 Task: Find connections with filter location Bilāspur with filter topic #Mobilemarketingwith filter profile language German with filter current company American Express Global Business Travel with filter school P D A College of Engineering, GULBARGA with filter industry Translation and Localization with filter service category Administrative with filter keywords title Recyclables Collector
Action: Mouse moved to (518, 56)
Screenshot: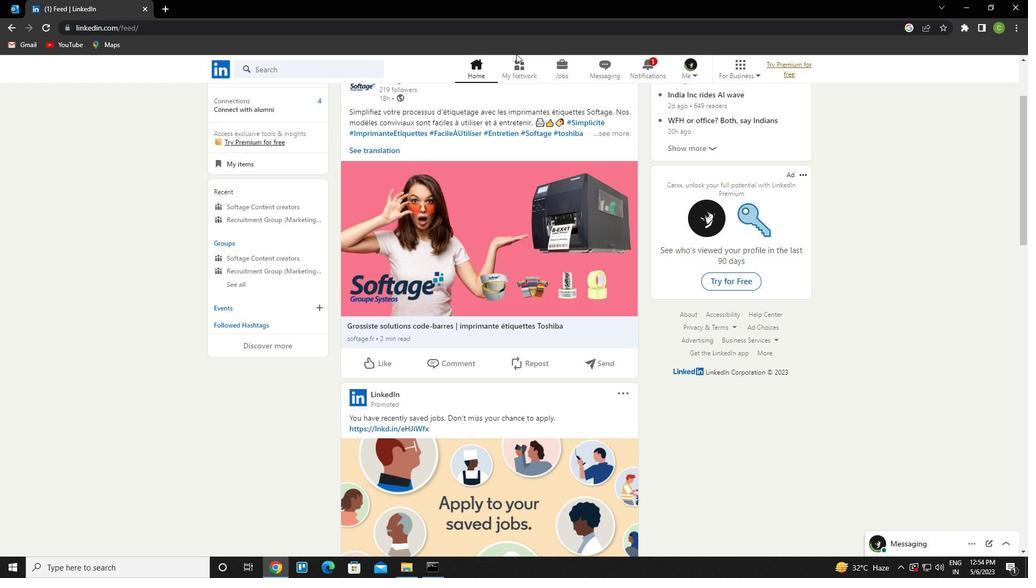 
Action: Mouse pressed left at (518, 56)
Screenshot: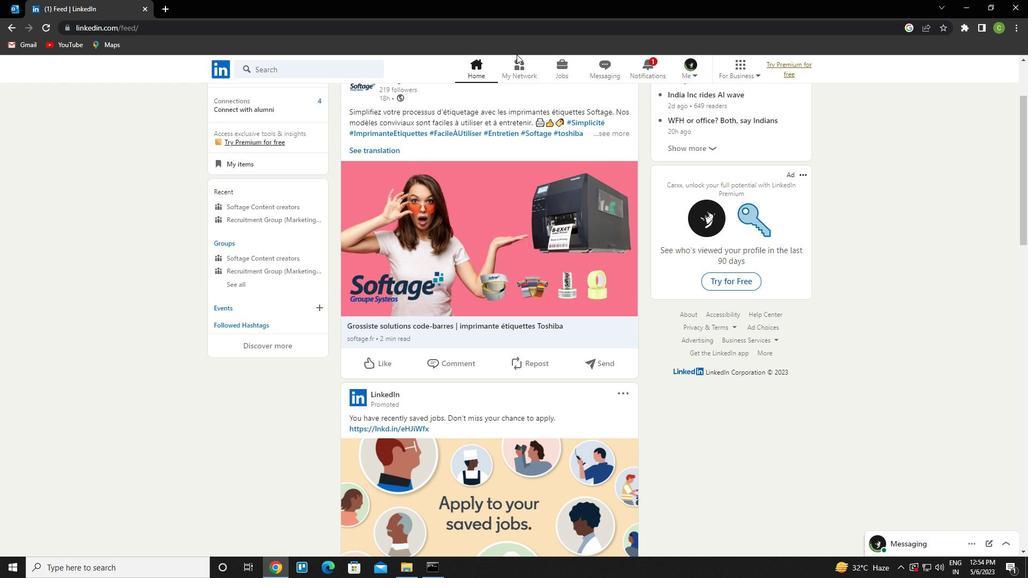 
Action: Mouse moved to (280, 134)
Screenshot: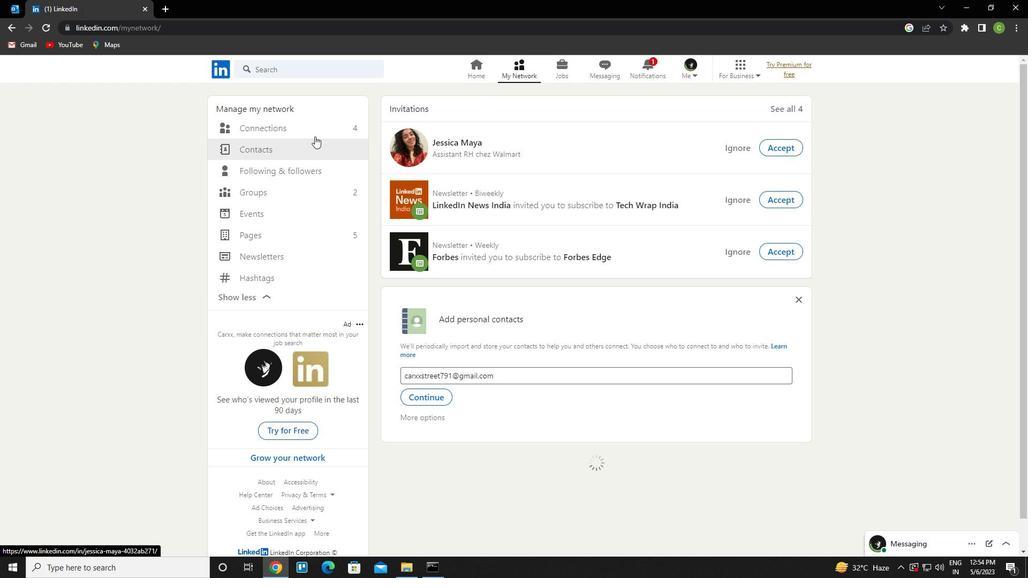 
Action: Mouse pressed left at (280, 134)
Screenshot: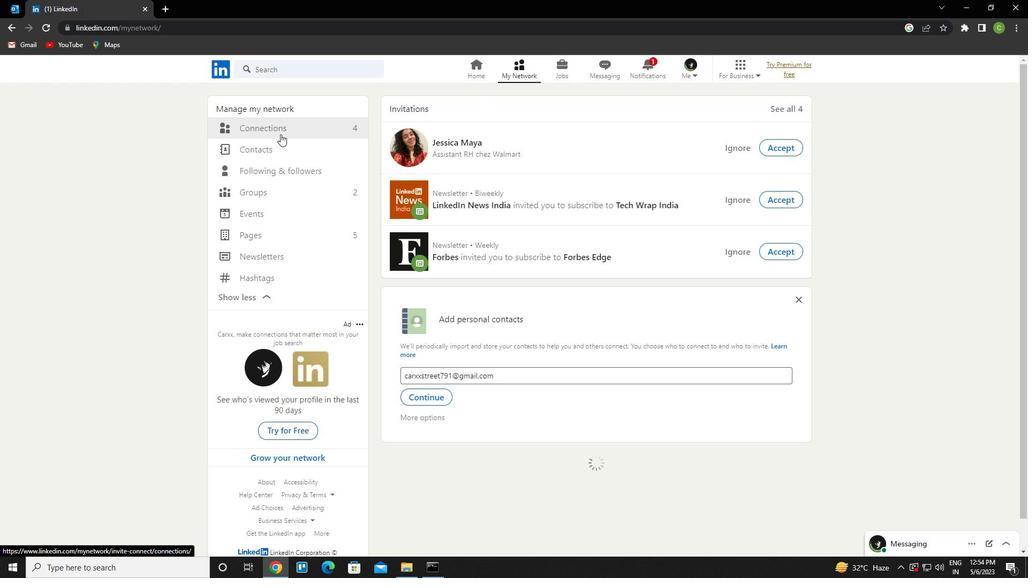 
Action: Mouse pressed left at (280, 134)
Screenshot: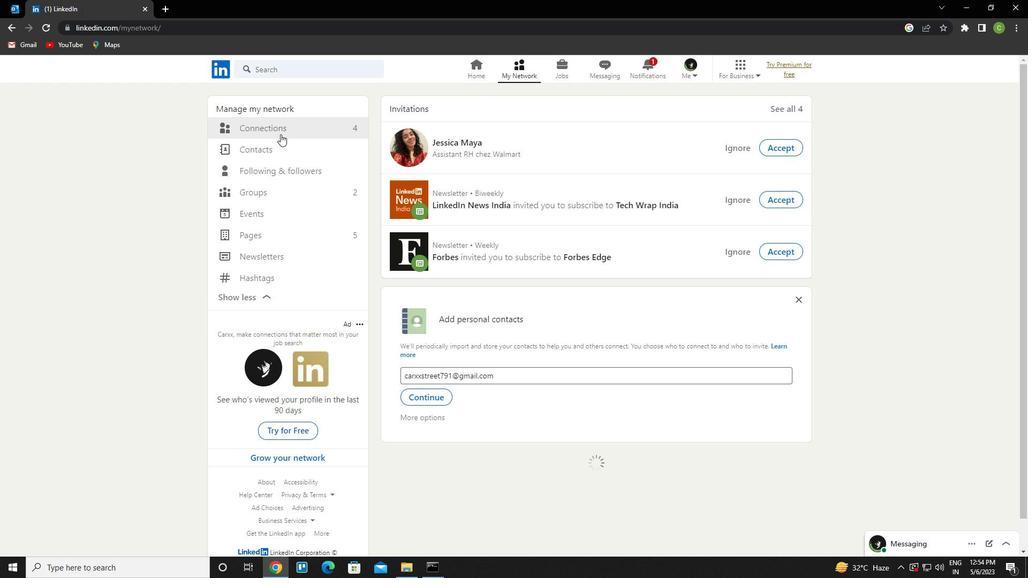 
Action: Mouse pressed left at (280, 134)
Screenshot: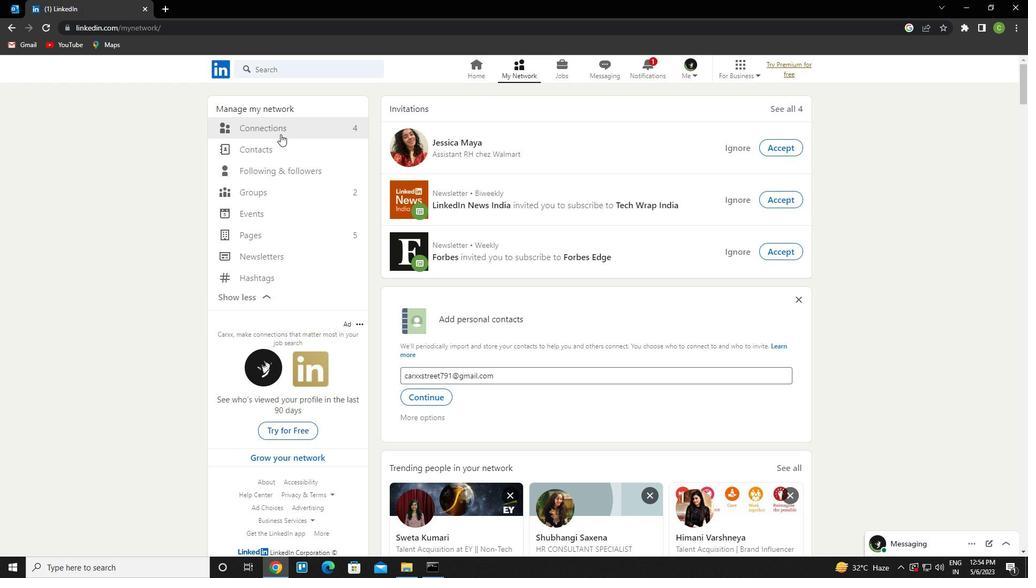 
Action: Mouse moved to (294, 129)
Screenshot: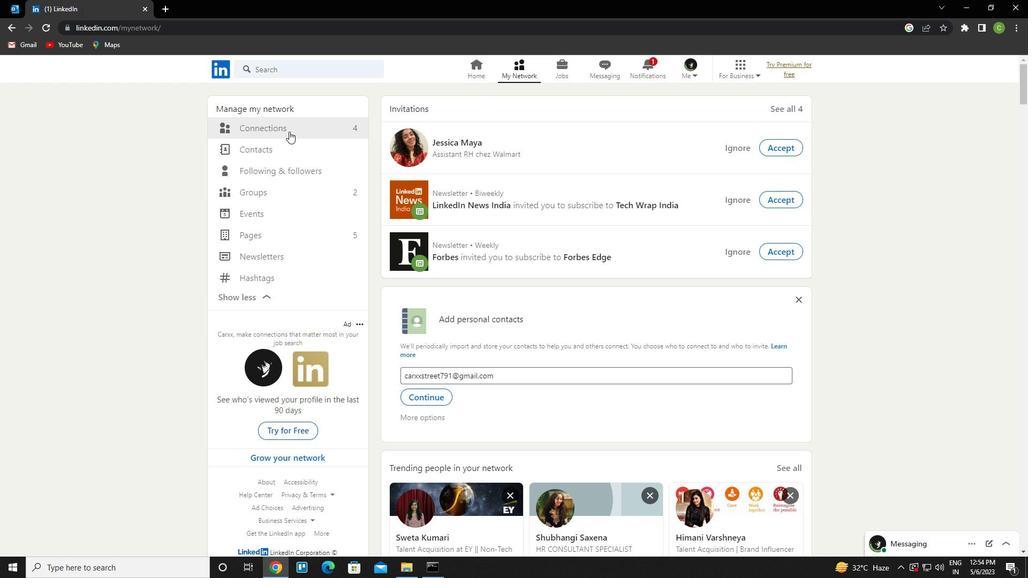 
Action: Mouse pressed left at (294, 129)
Screenshot: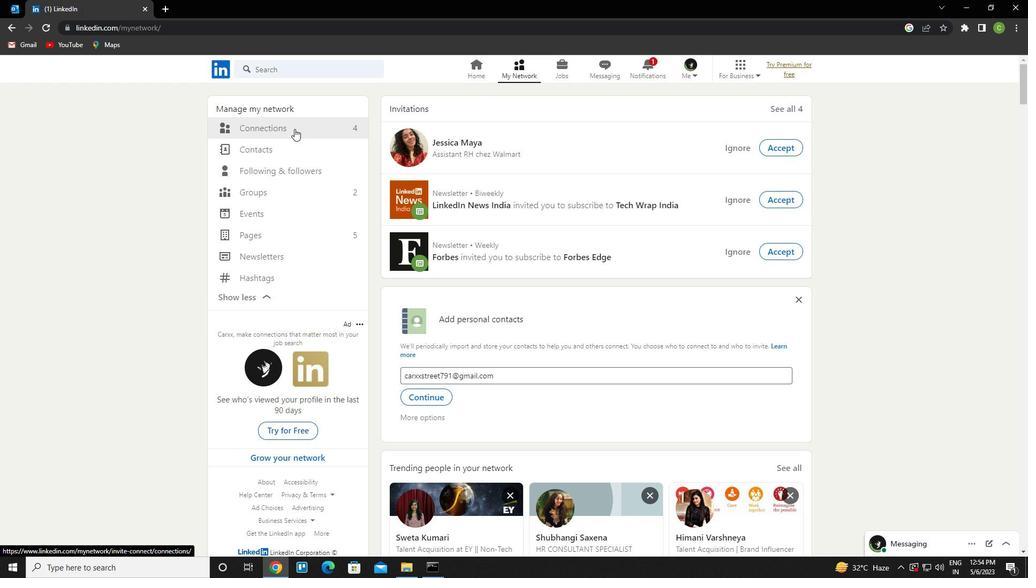 
Action: Mouse moved to (592, 124)
Screenshot: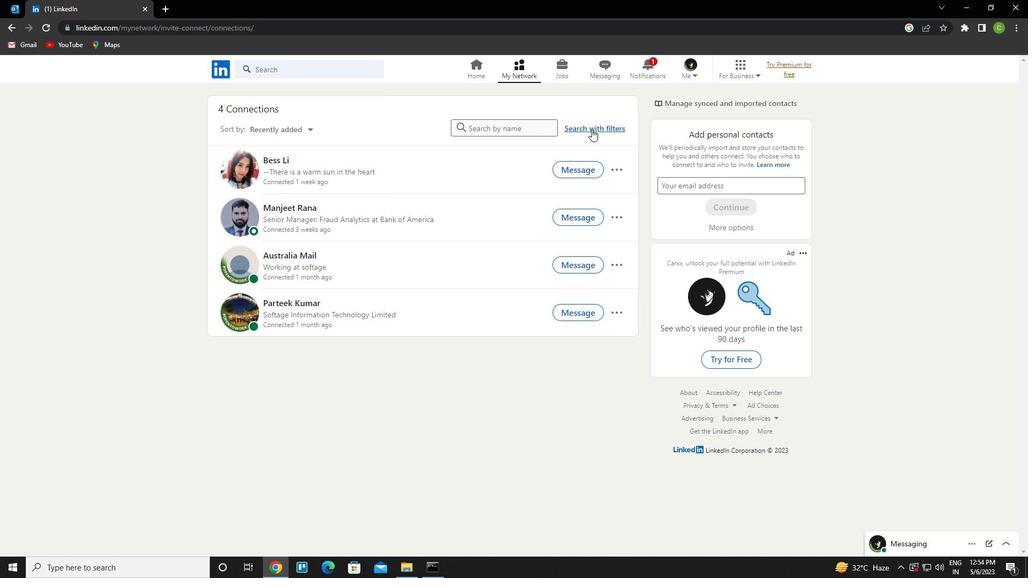 
Action: Mouse pressed left at (592, 124)
Screenshot: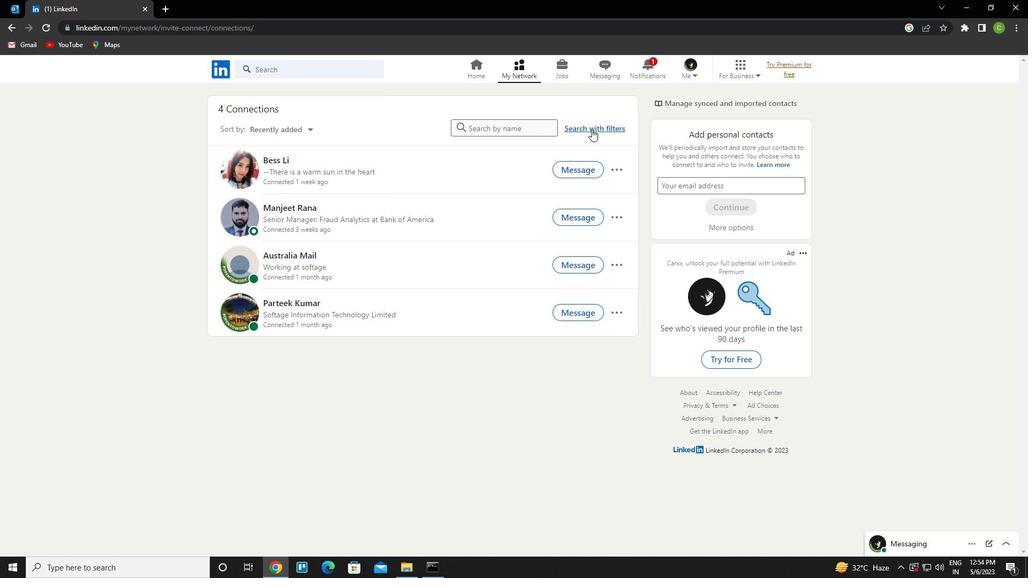 
Action: Mouse moved to (557, 100)
Screenshot: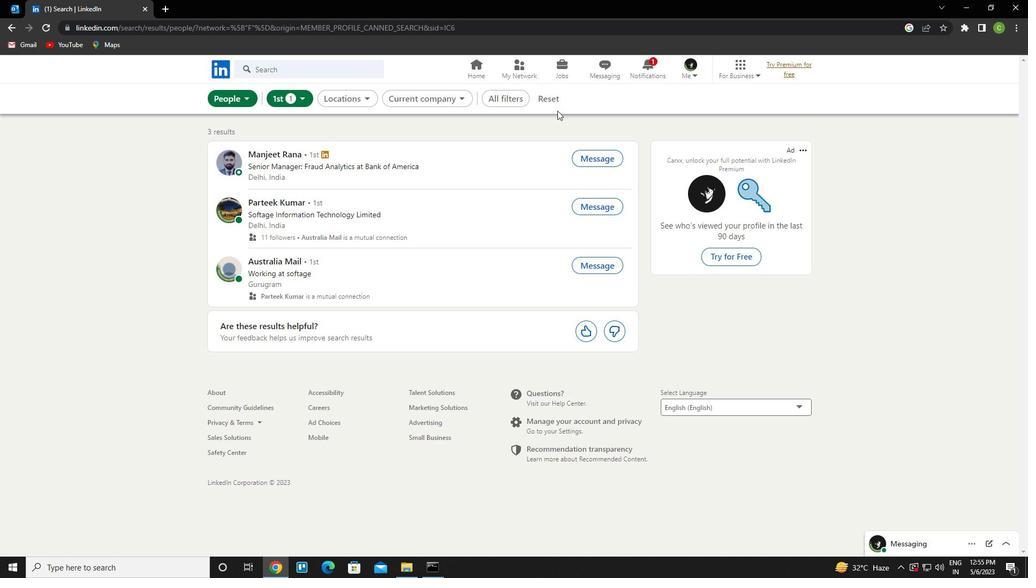 
Action: Mouse pressed left at (557, 100)
Screenshot: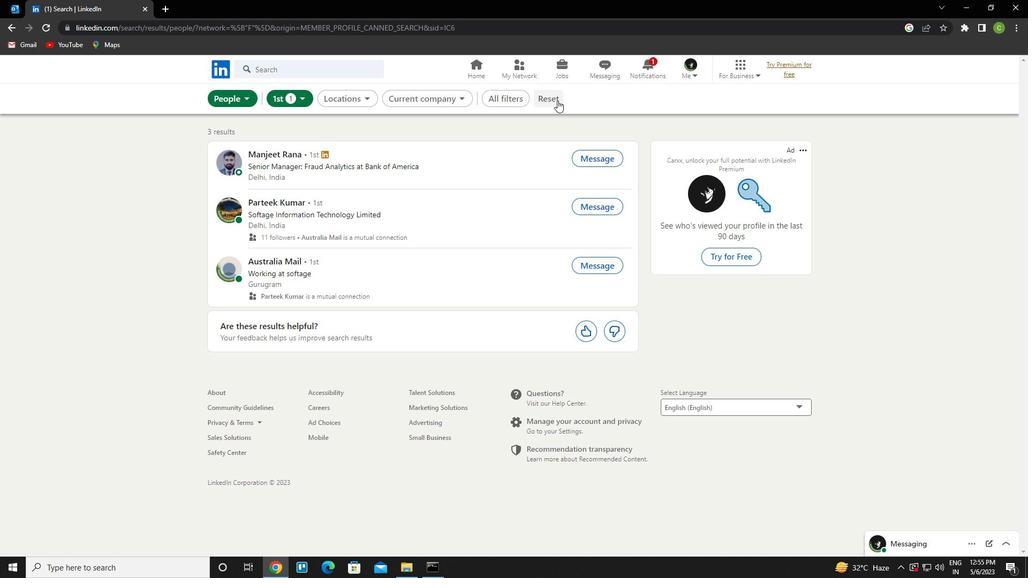 
Action: Mouse moved to (528, 96)
Screenshot: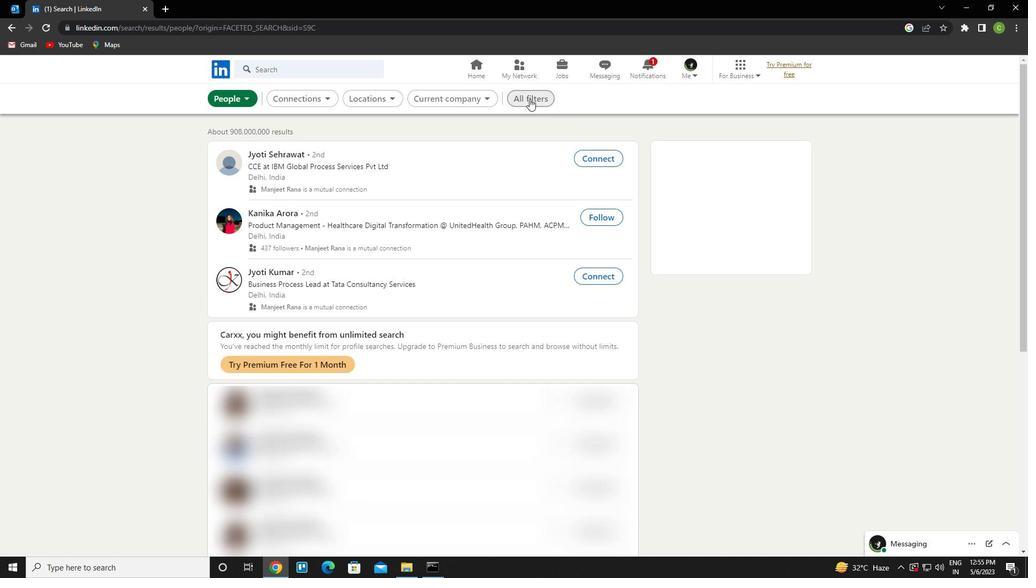 
Action: Mouse pressed left at (528, 96)
Screenshot: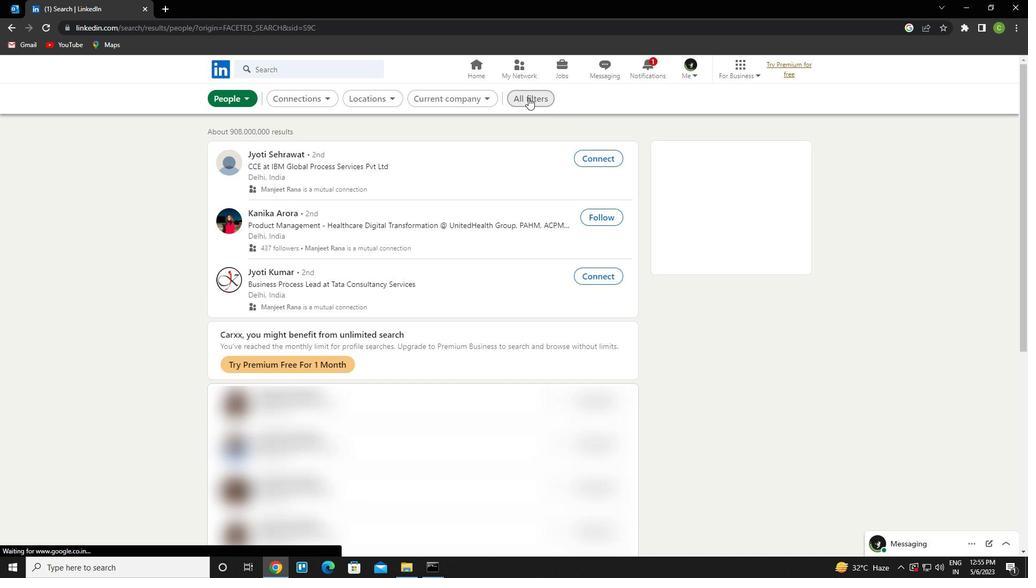
Action: Mouse moved to (953, 338)
Screenshot: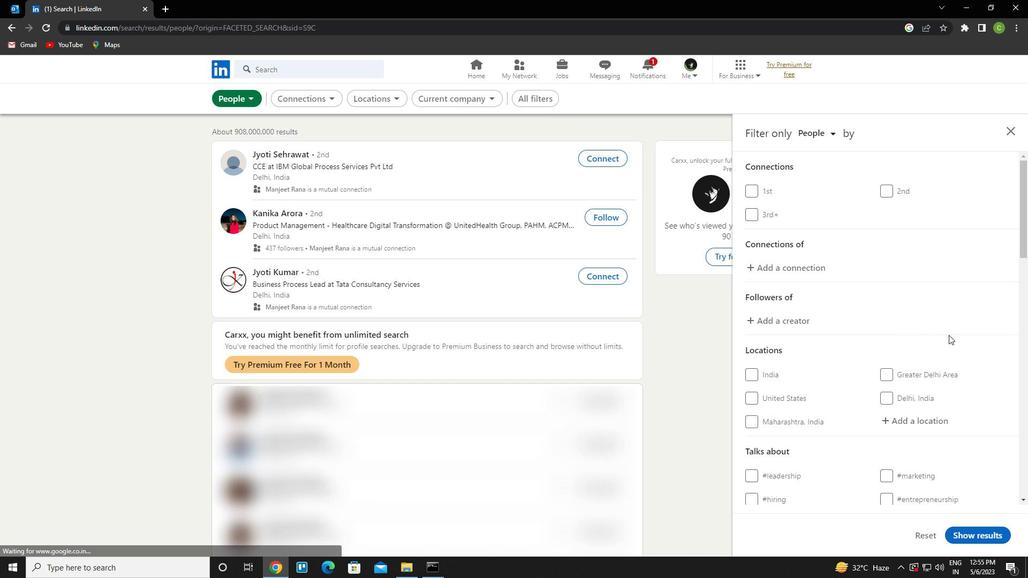 
Action: Mouse scrolled (953, 337) with delta (0, 0)
Screenshot: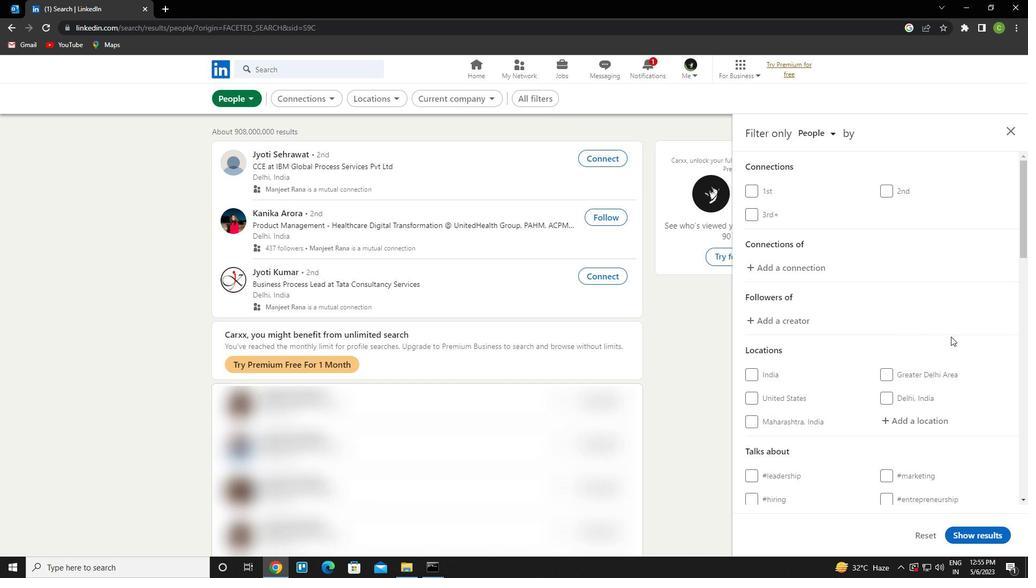 
Action: Mouse moved to (935, 339)
Screenshot: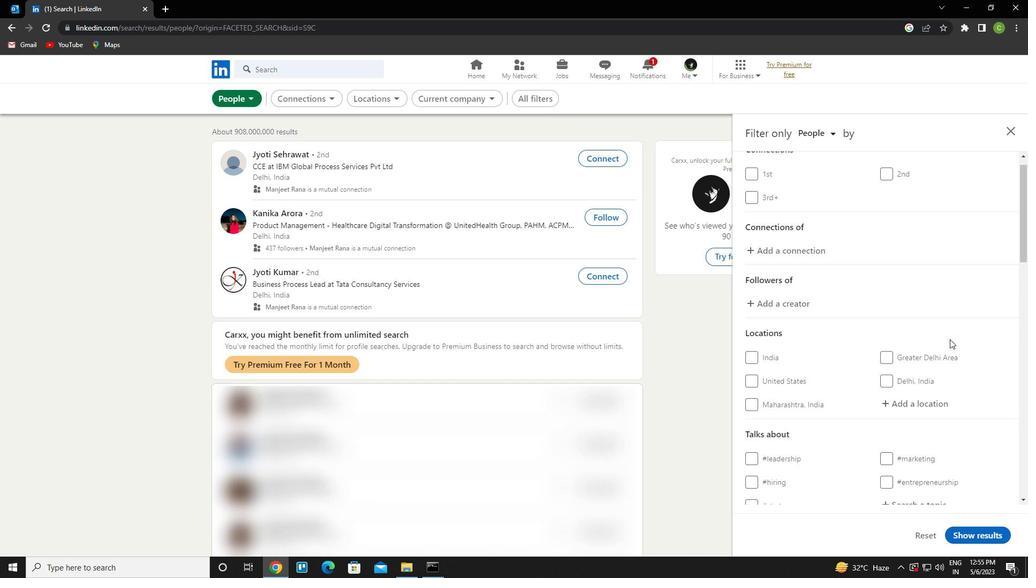 
Action: Mouse scrolled (935, 339) with delta (0, 0)
Screenshot: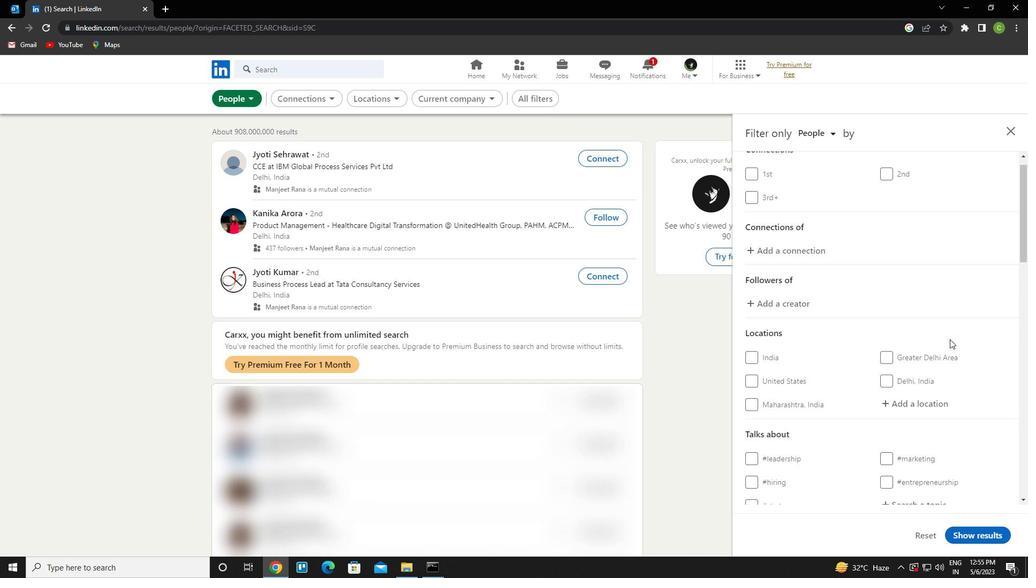 
Action: Mouse moved to (916, 317)
Screenshot: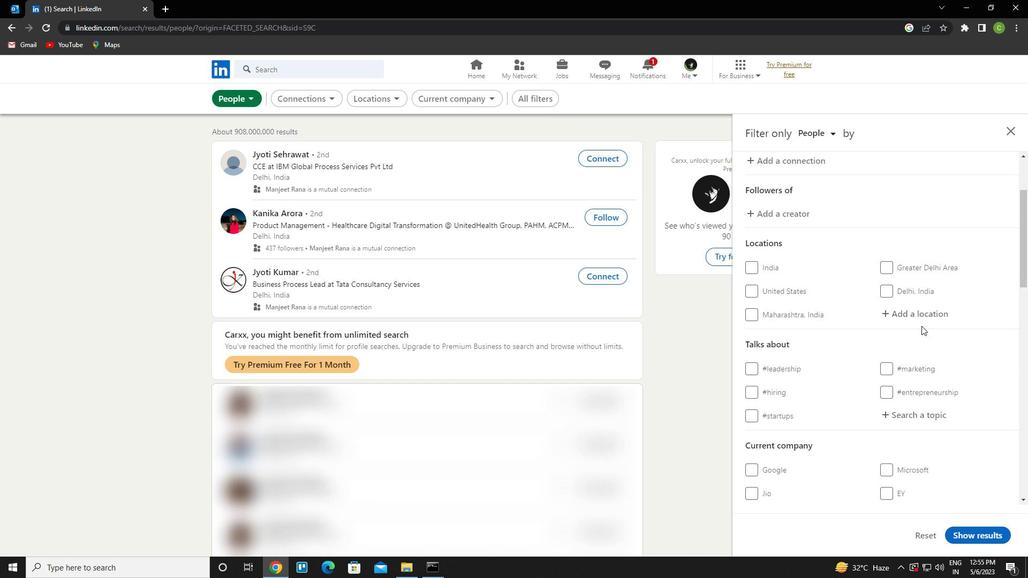 
Action: Mouse pressed left at (916, 317)
Screenshot: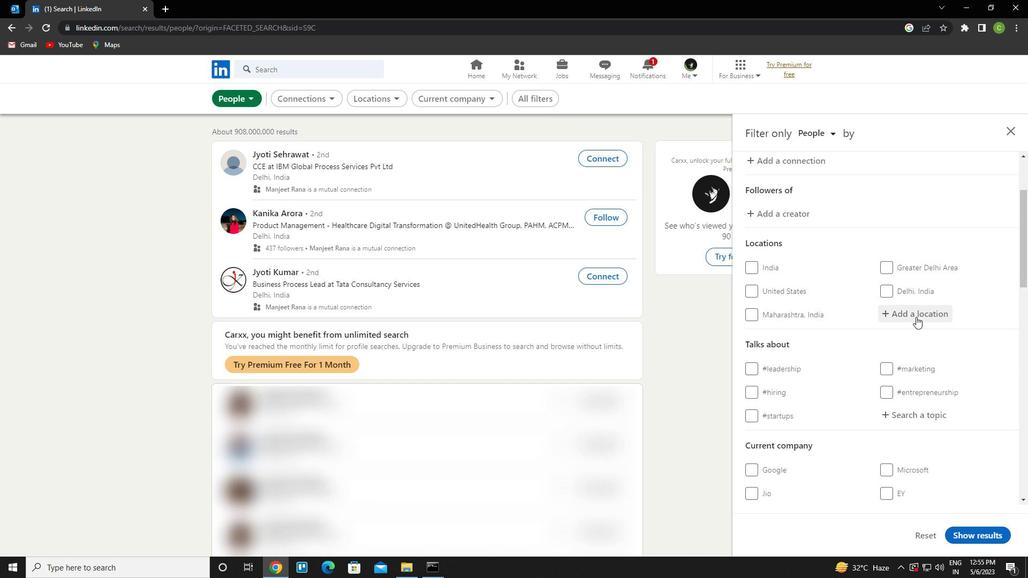 
Action: Key pressed <Key.caps_lock>b<Key.caps_lock>ilaspur<Key.down><Key.enter>
Screenshot: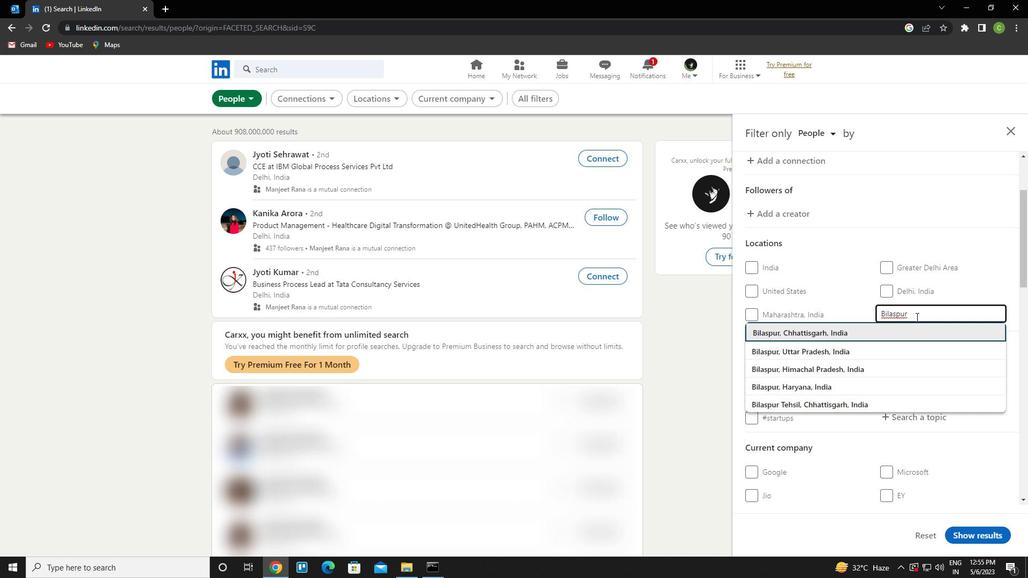 
Action: Mouse scrolled (916, 316) with delta (0, 0)
Screenshot: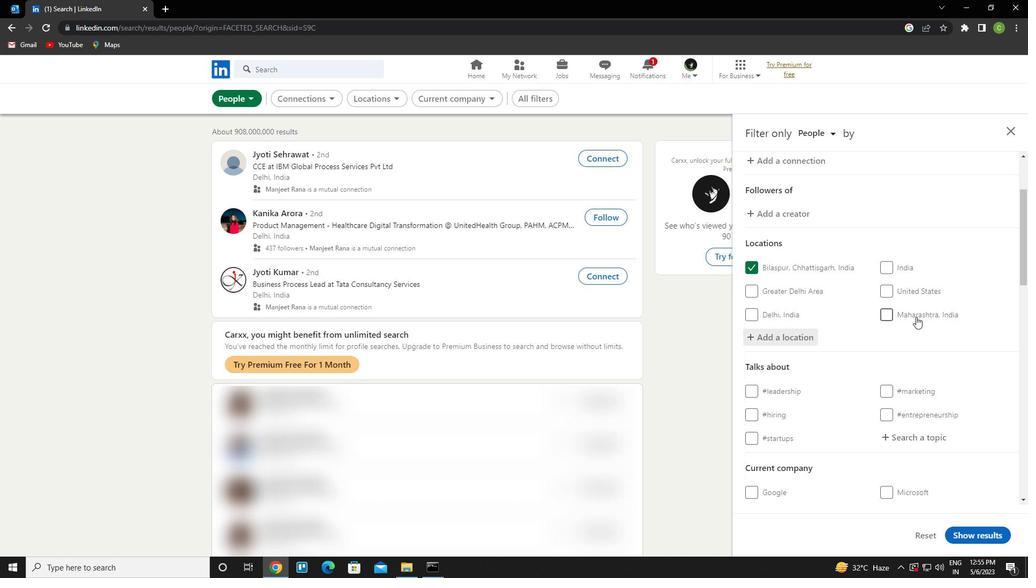 
Action: Mouse moved to (918, 378)
Screenshot: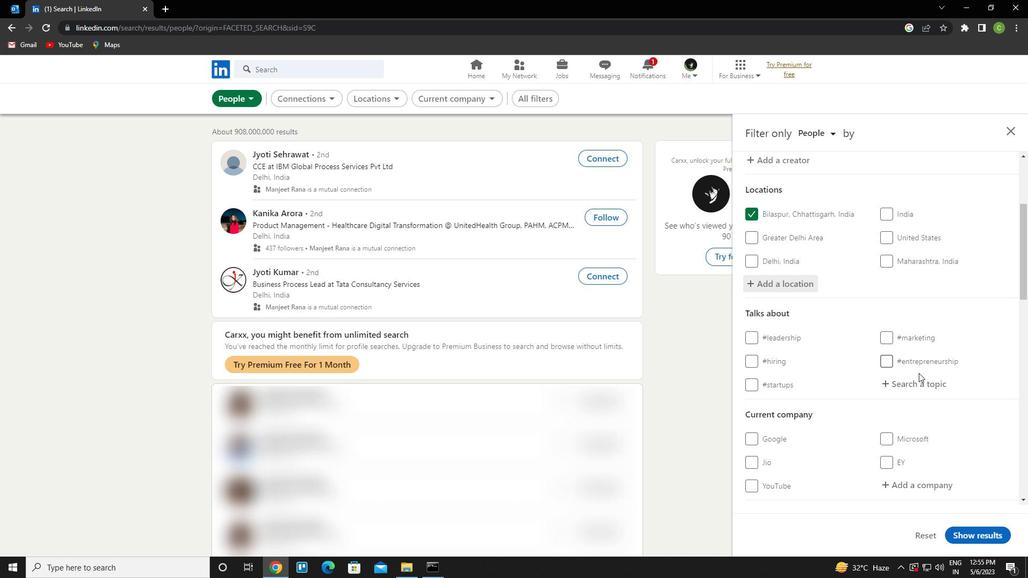 
Action: Mouse pressed left at (918, 378)
Screenshot: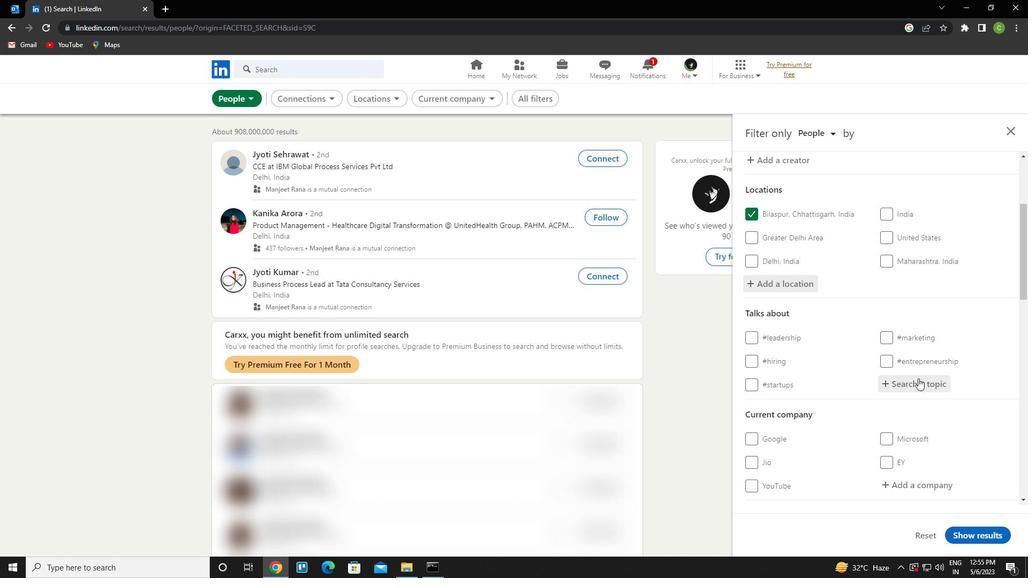 
Action: Key pressed mobilemarketing<Key.down><Key.enter>
Screenshot: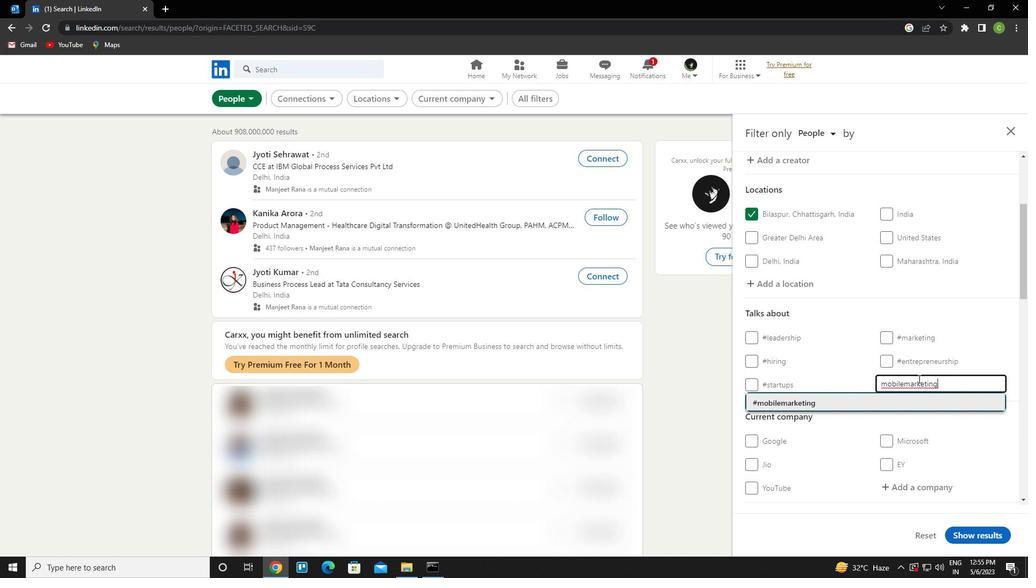 
Action: Mouse scrolled (918, 378) with delta (0, 0)
Screenshot: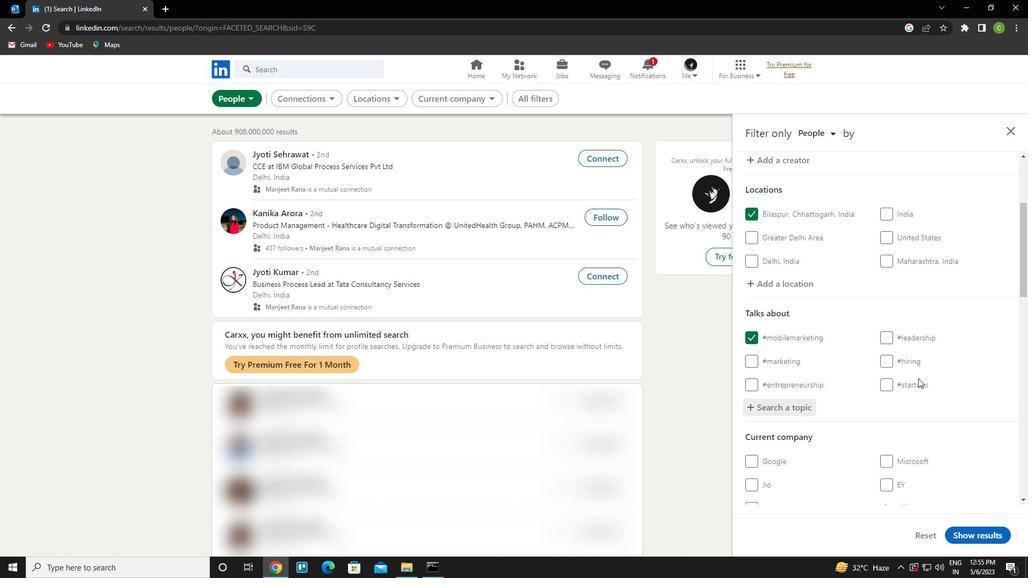 
Action: Mouse scrolled (918, 378) with delta (0, 0)
Screenshot: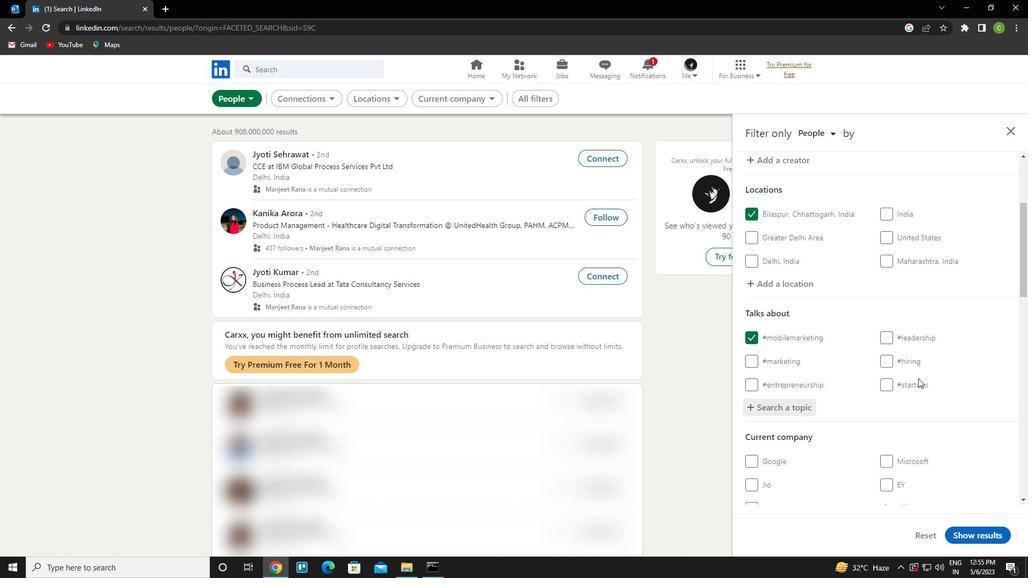 
Action: Mouse scrolled (918, 378) with delta (0, 0)
Screenshot: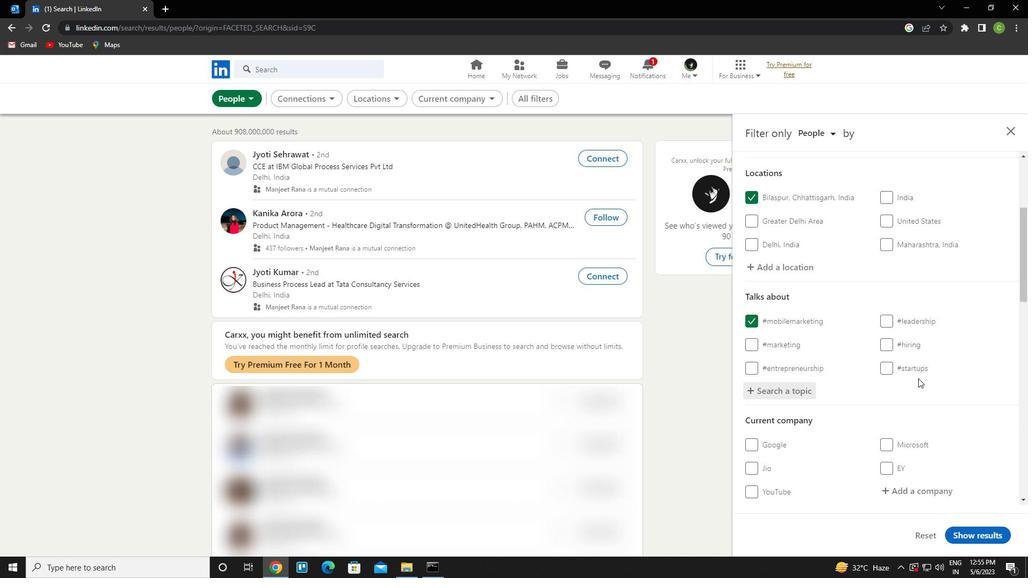 
Action: Mouse moved to (852, 342)
Screenshot: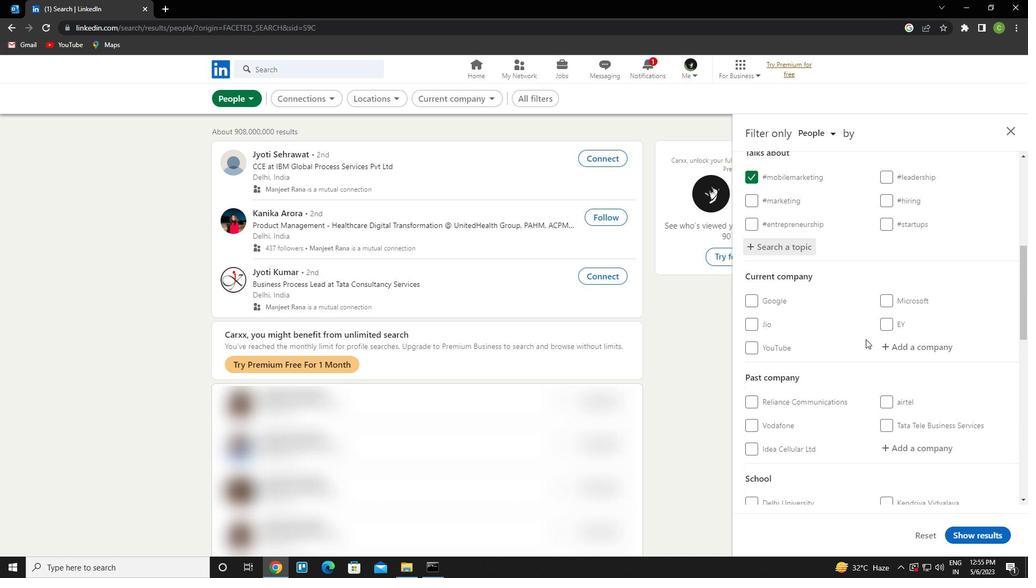 
Action: Mouse scrolled (852, 342) with delta (0, 0)
Screenshot: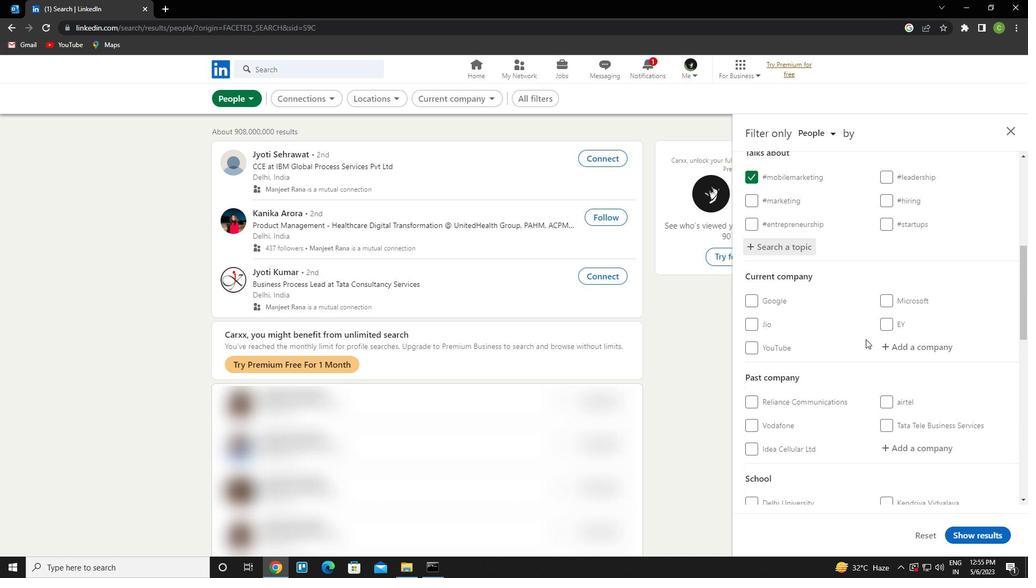 
Action: Mouse moved to (851, 342)
Screenshot: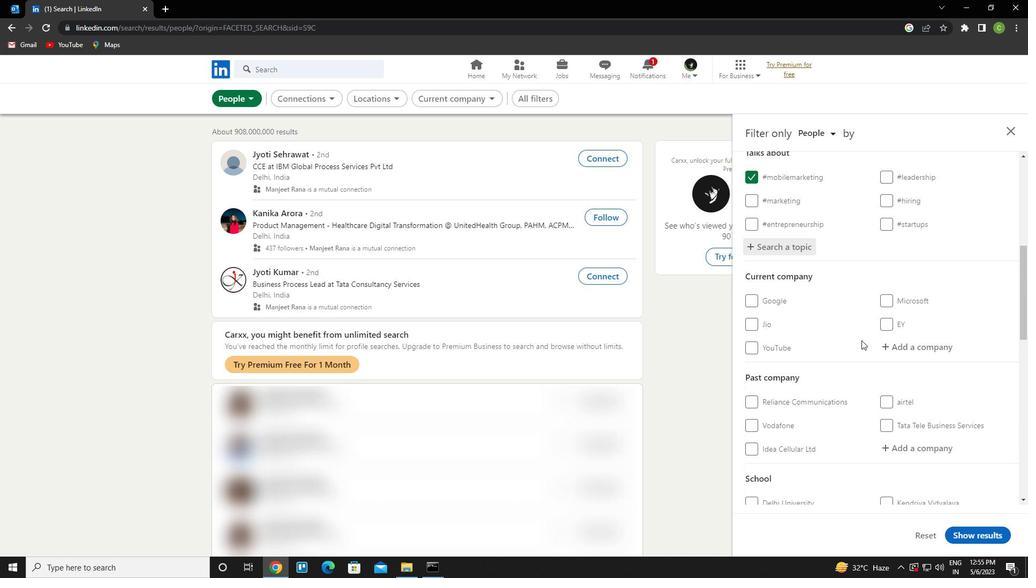 
Action: Mouse scrolled (851, 342) with delta (0, 0)
Screenshot: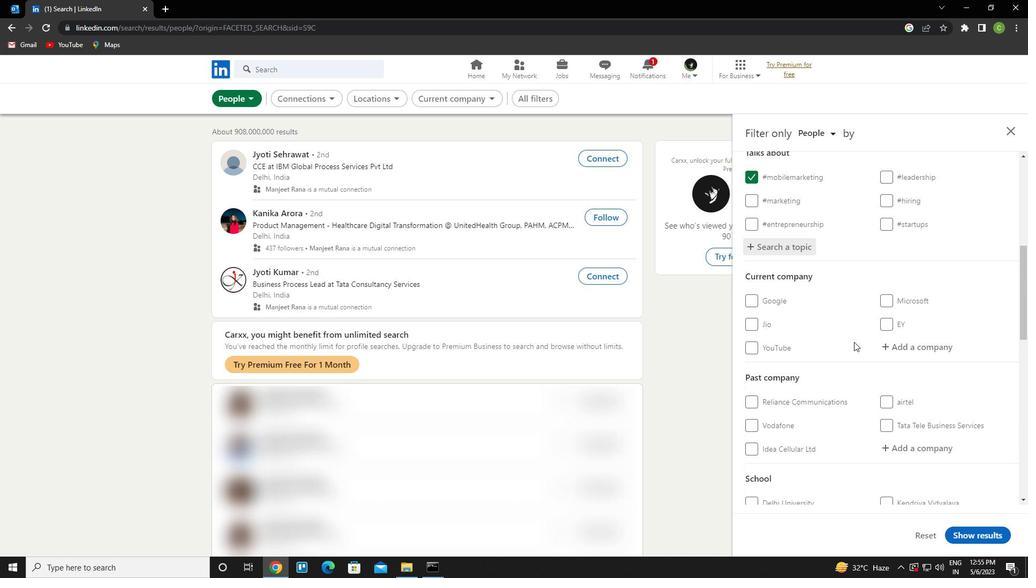 
Action: Mouse moved to (851, 342)
Screenshot: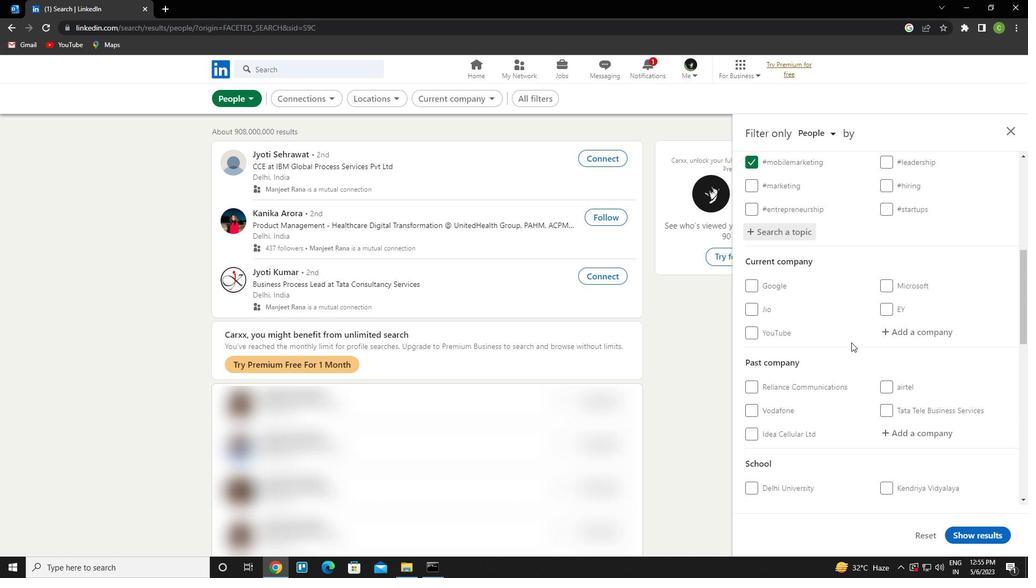 
Action: Mouse scrolled (851, 342) with delta (0, 0)
Screenshot: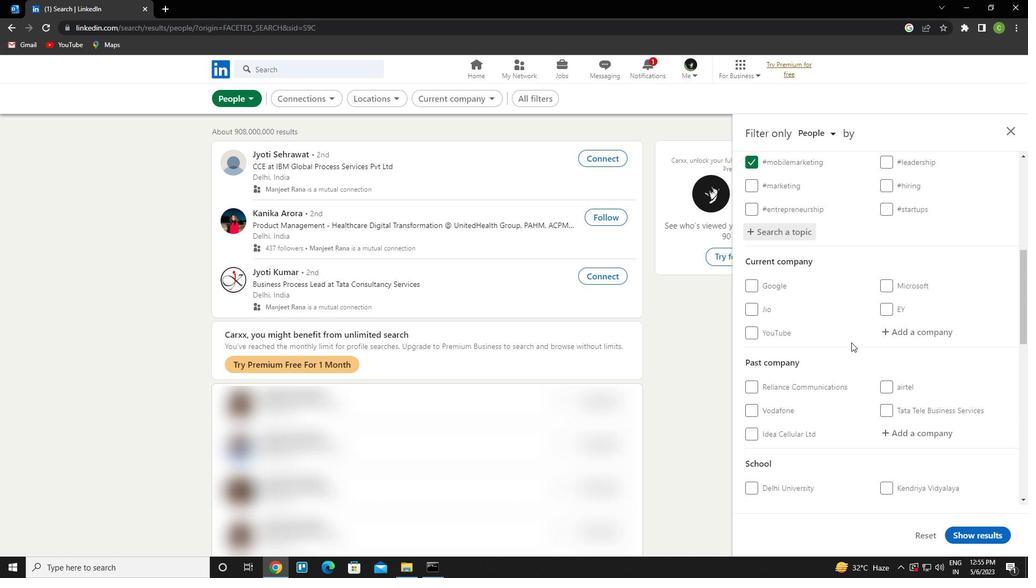 
Action: Mouse moved to (850, 342)
Screenshot: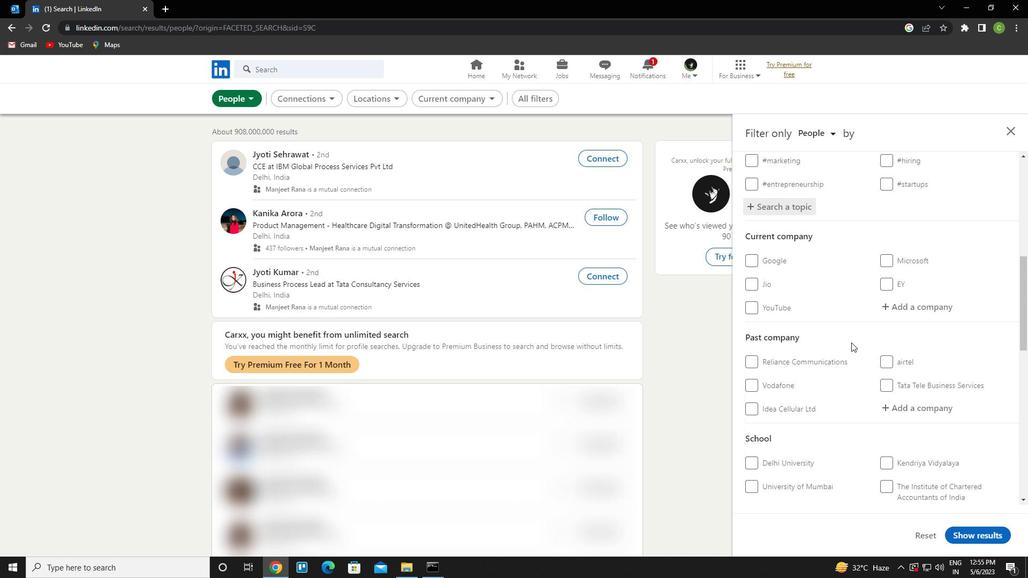 
Action: Mouse scrolled (850, 342) with delta (0, 0)
Screenshot: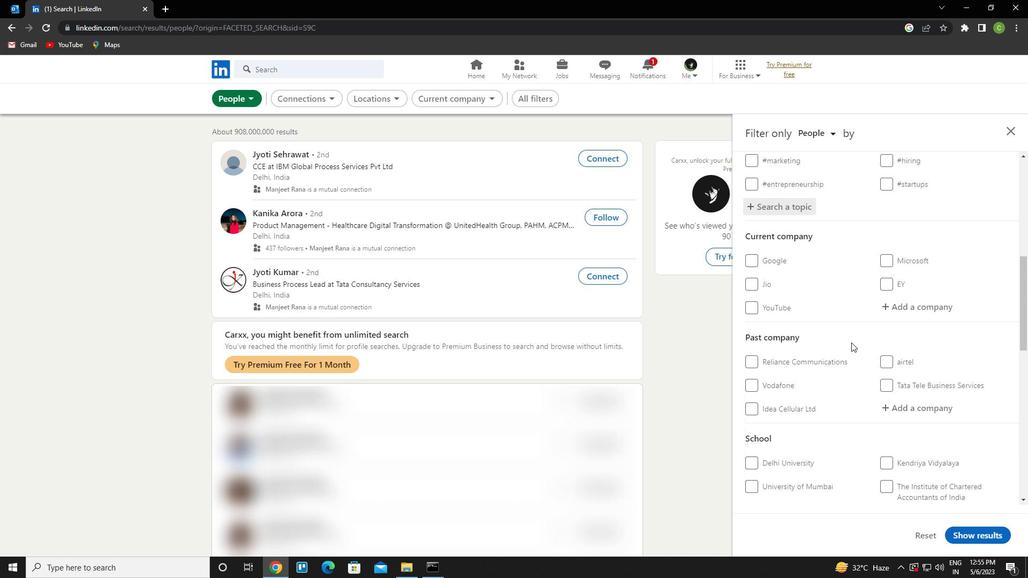
Action: Mouse moved to (850, 342)
Screenshot: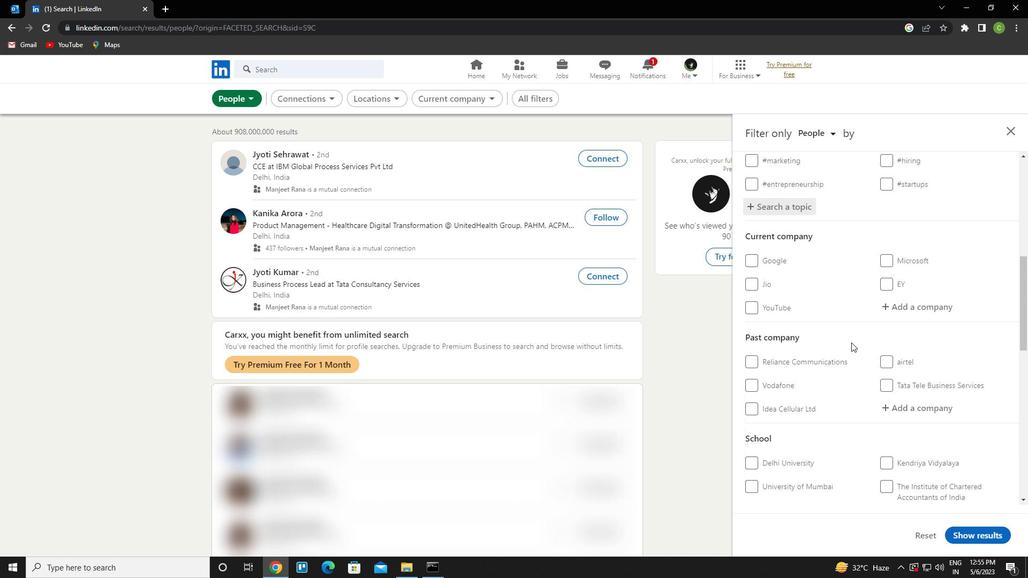
Action: Mouse scrolled (850, 342) with delta (0, 0)
Screenshot: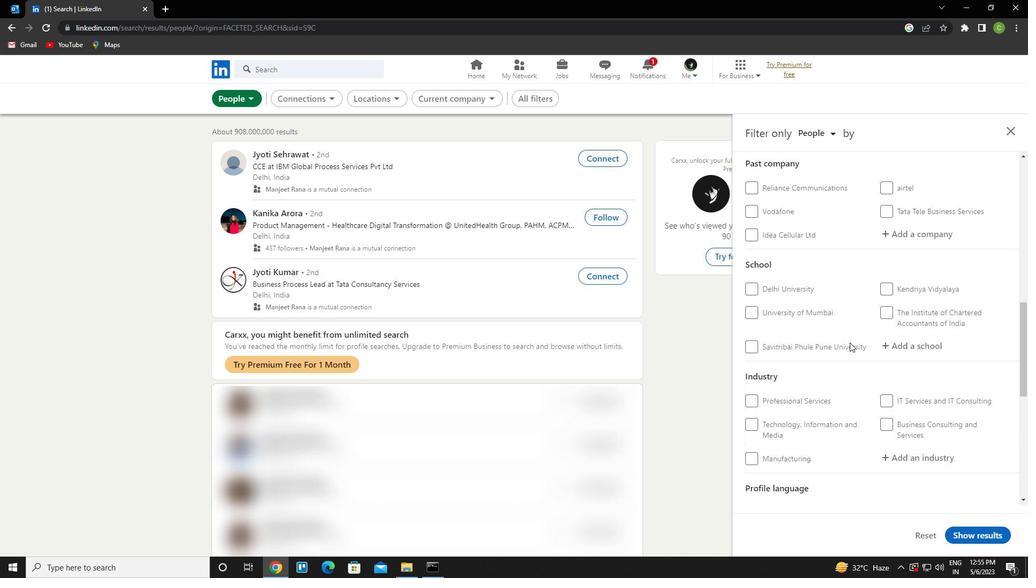 
Action: Mouse scrolled (850, 342) with delta (0, 0)
Screenshot: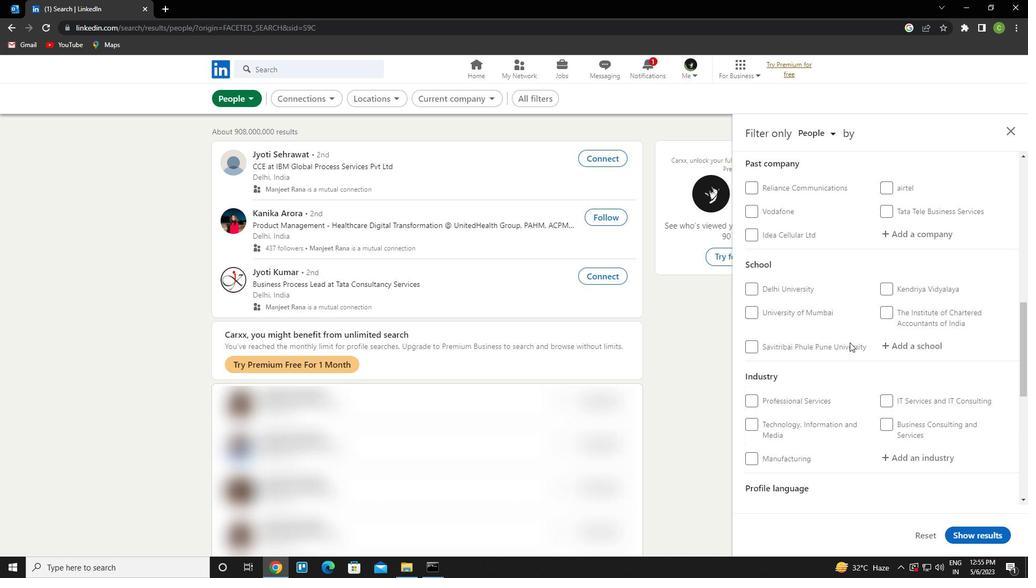 
Action: Mouse scrolled (850, 342) with delta (0, 0)
Screenshot: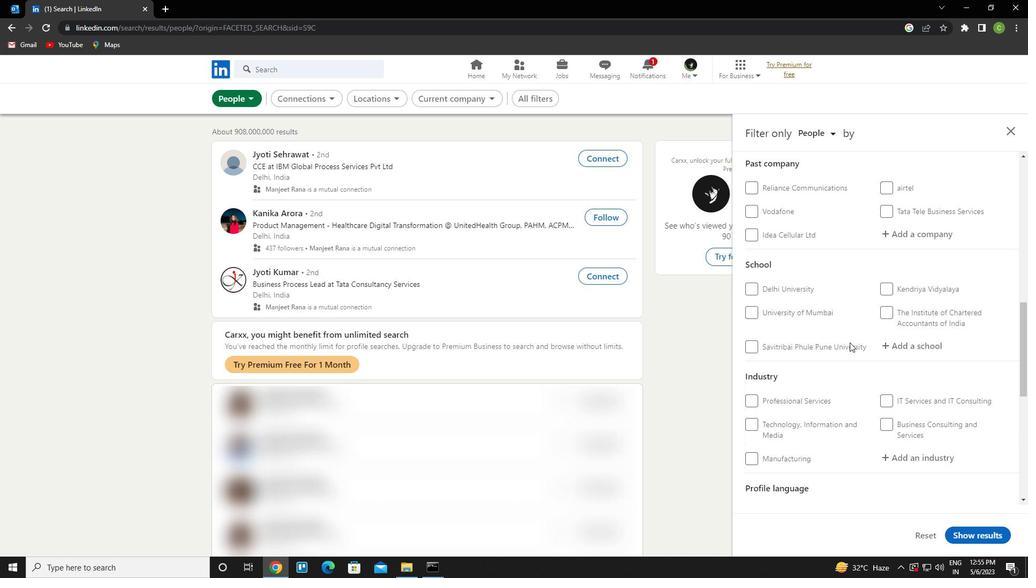 
Action: Mouse scrolled (850, 342) with delta (0, 0)
Screenshot: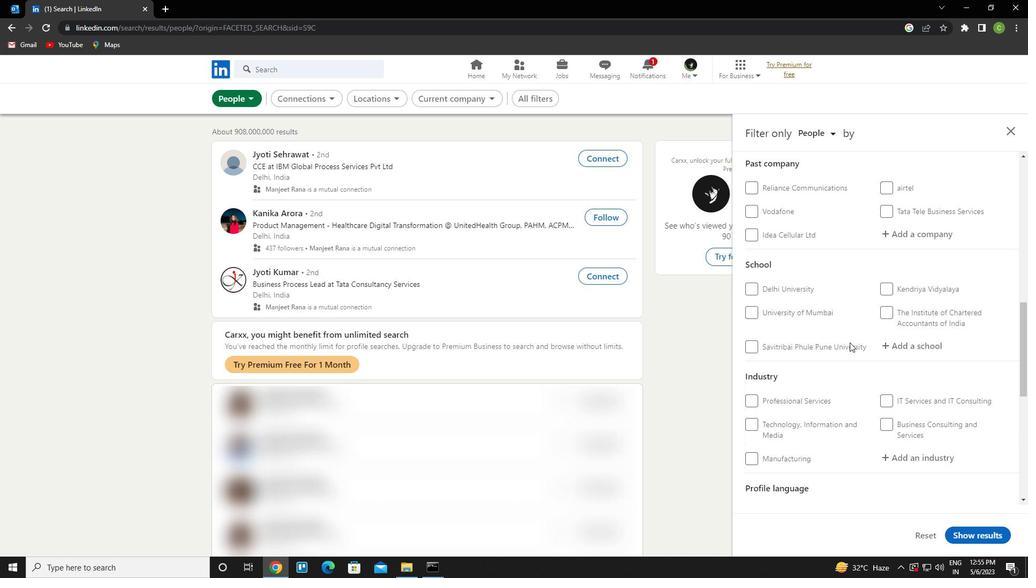 
Action: Mouse scrolled (850, 342) with delta (0, 0)
Screenshot: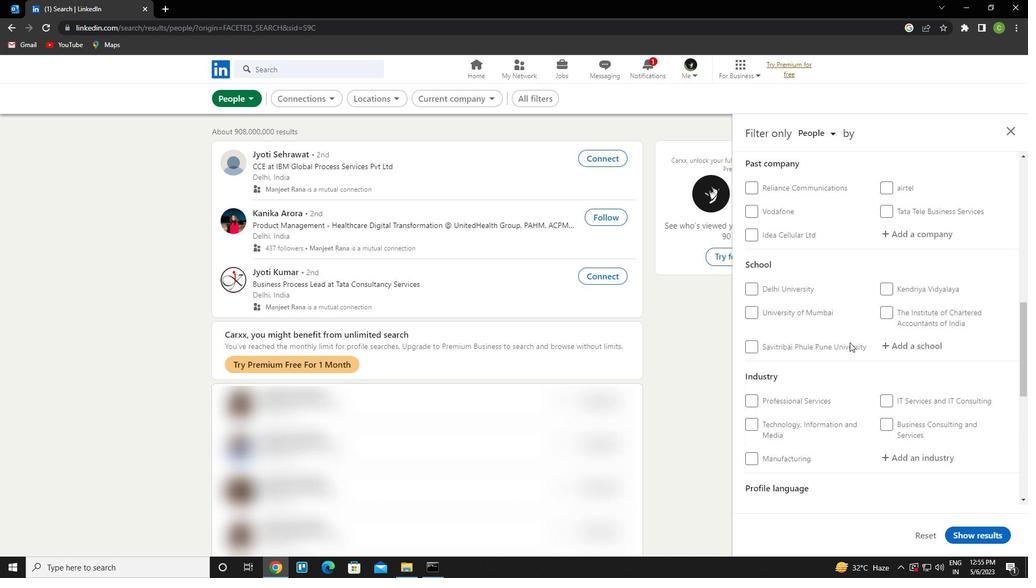 
Action: Mouse moved to (849, 344)
Screenshot: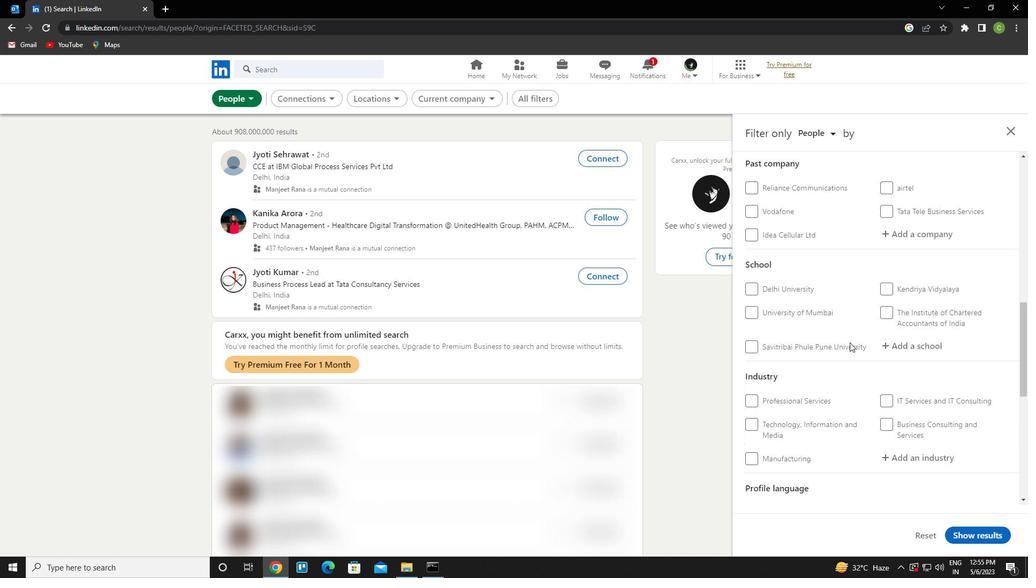 
Action: Mouse scrolled (849, 343) with delta (0, 0)
Screenshot: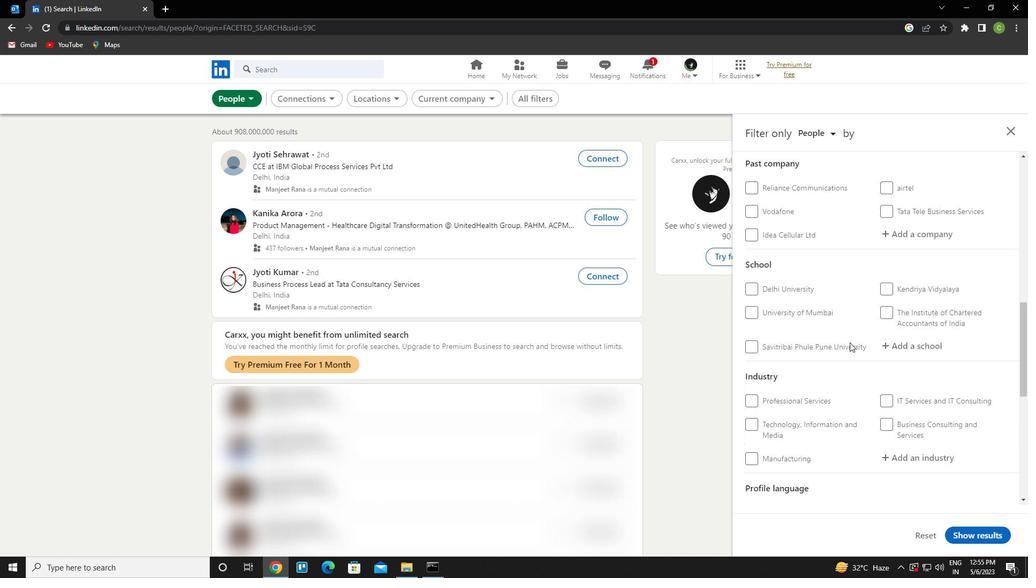 
Action: Mouse moved to (809, 362)
Screenshot: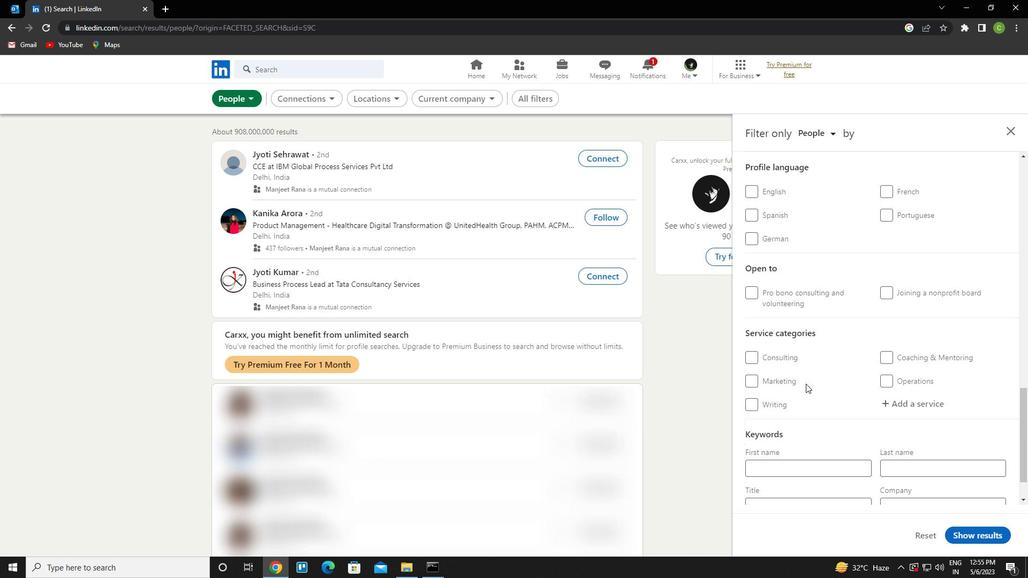 
Action: Mouse scrolled (809, 362) with delta (0, 0)
Screenshot: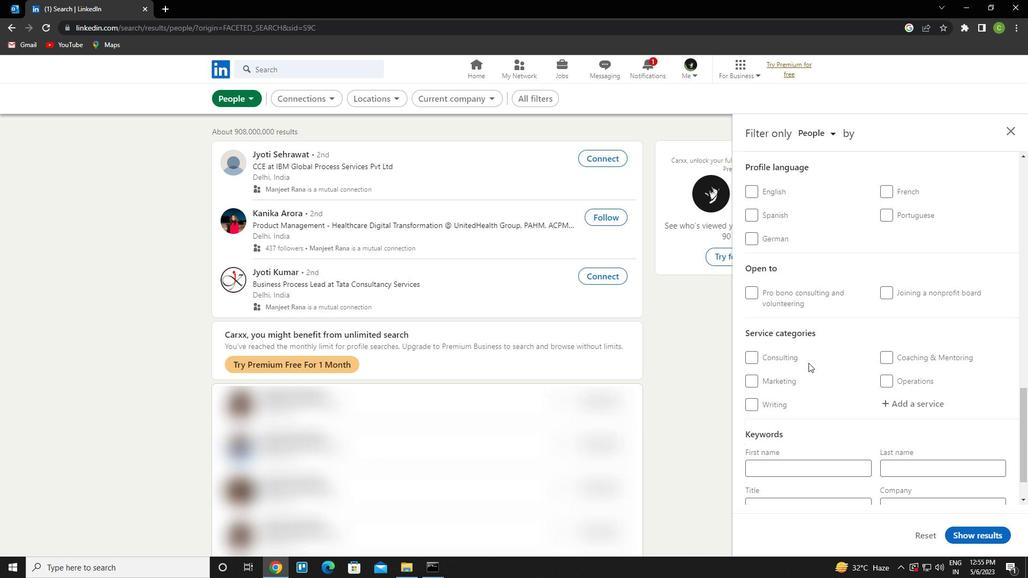 
Action: Mouse moved to (756, 290)
Screenshot: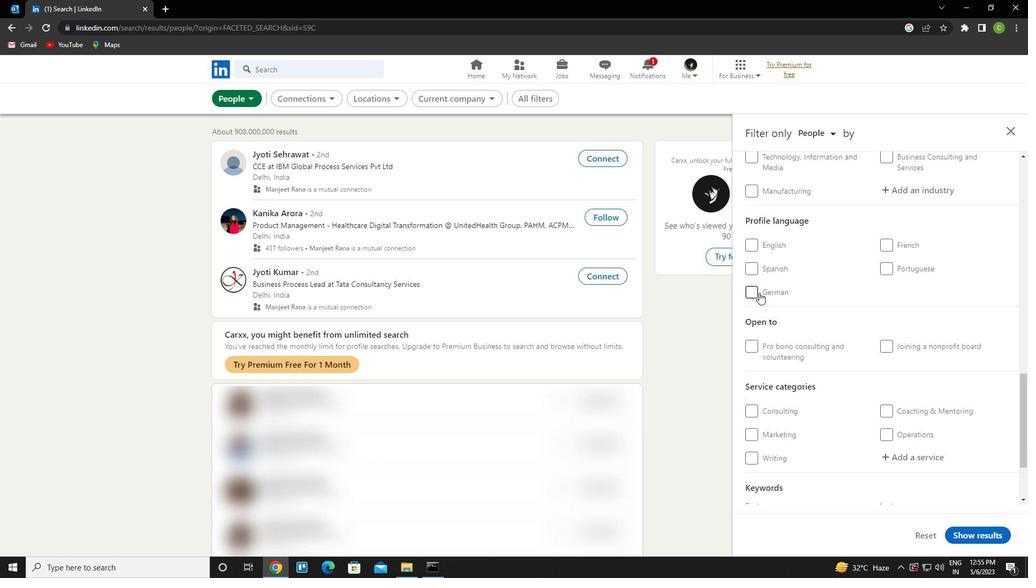 
Action: Mouse pressed left at (756, 290)
Screenshot: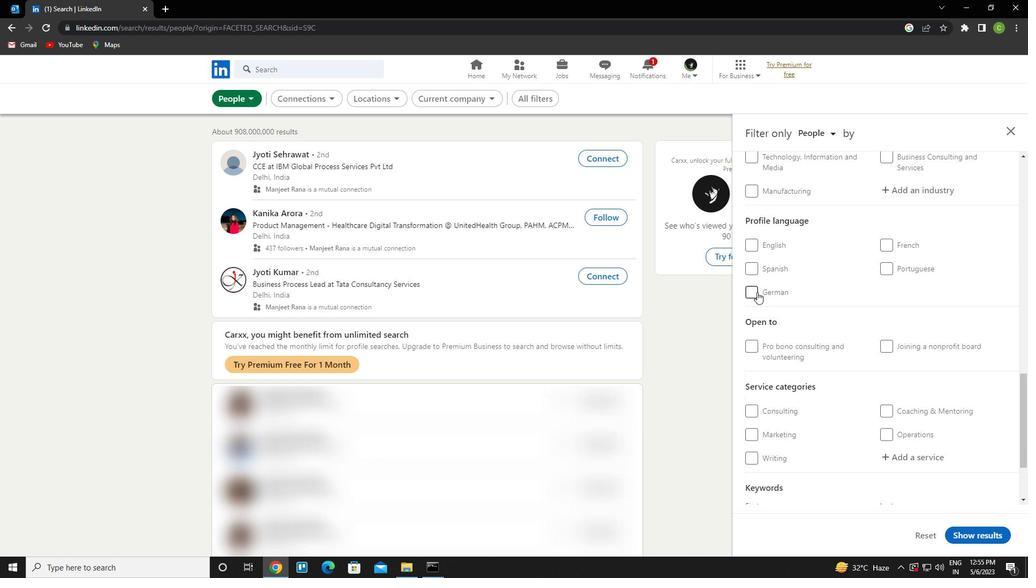 
Action: Mouse moved to (790, 301)
Screenshot: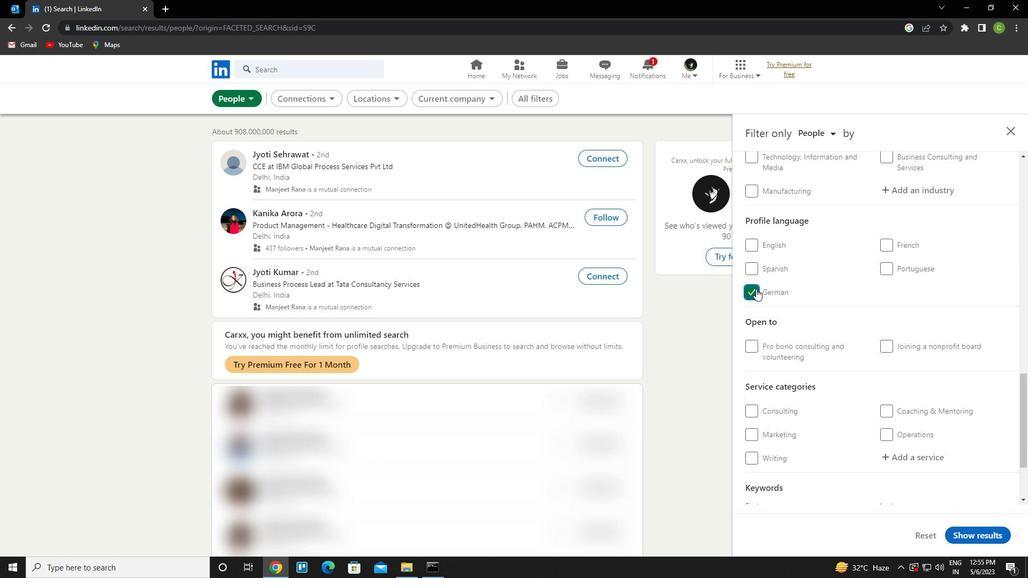 
Action: Mouse scrolled (790, 301) with delta (0, 0)
Screenshot: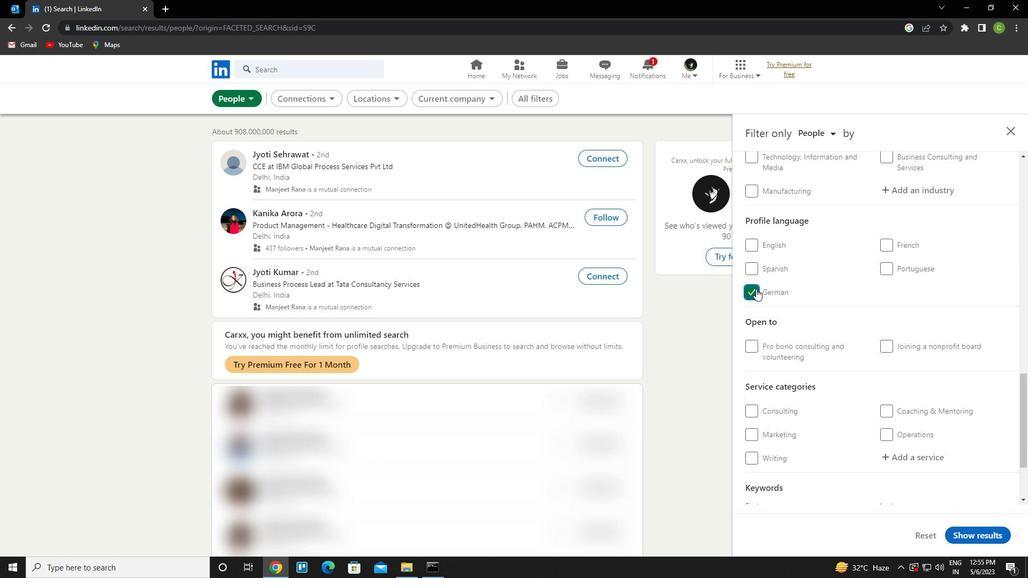 
Action: Mouse moved to (792, 300)
Screenshot: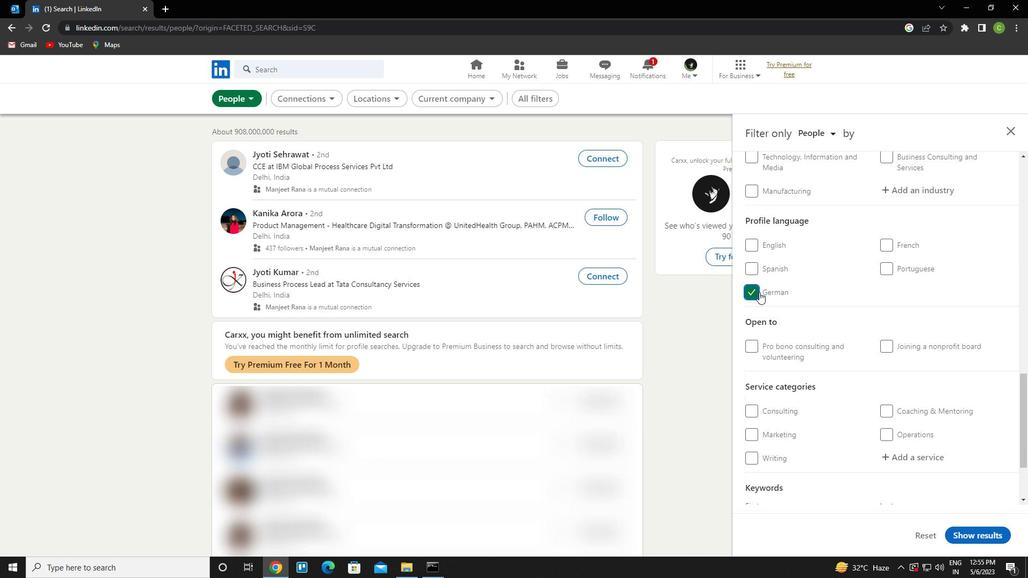 
Action: Mouse scrolled (792, 301) with delta (0, 0)
Screenshot: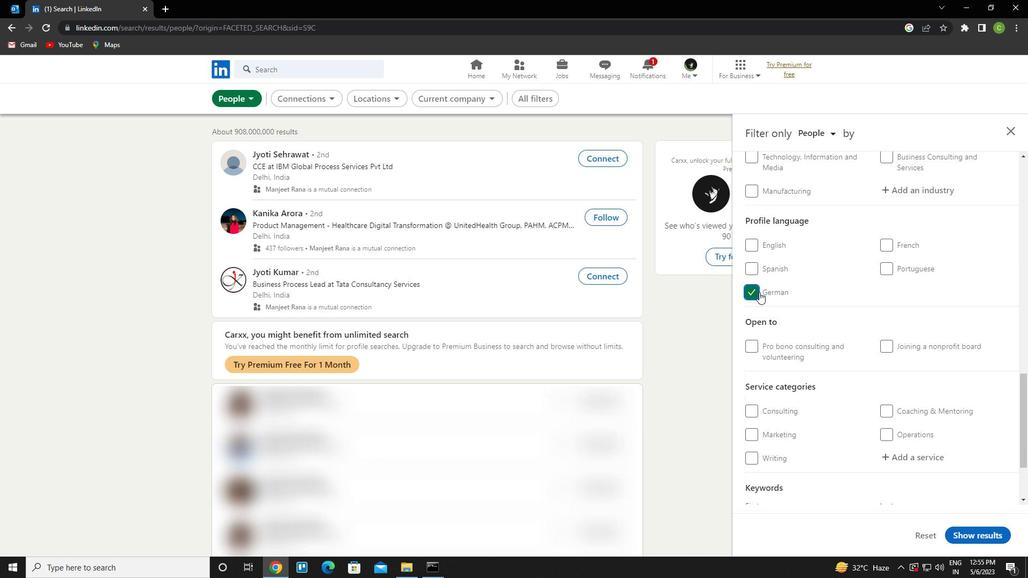 
Action: Mouse scrolled (792, 301) with delta (0, 0)
Screenshot: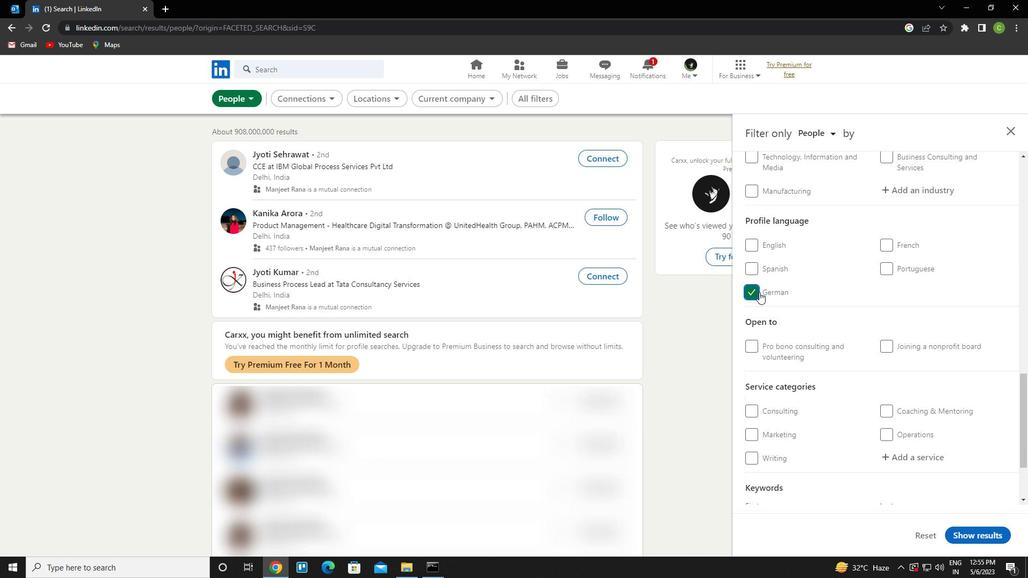 
Action: Mouse scrolled (792, 301) with delta (0, 0)
Screenshot: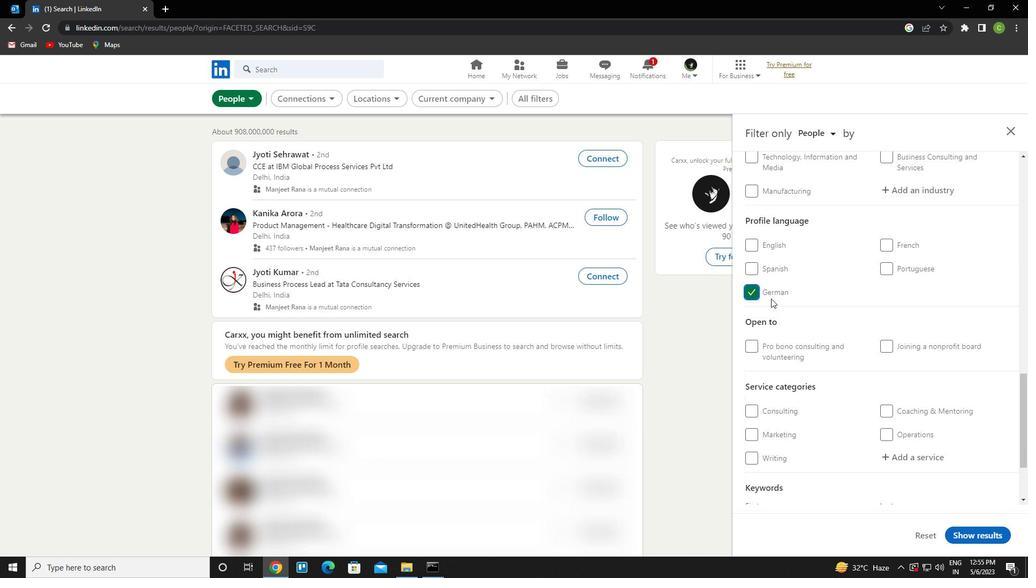 
Action: Mouse scrolled (792, 301) with delta (0, 0)
Screenshot: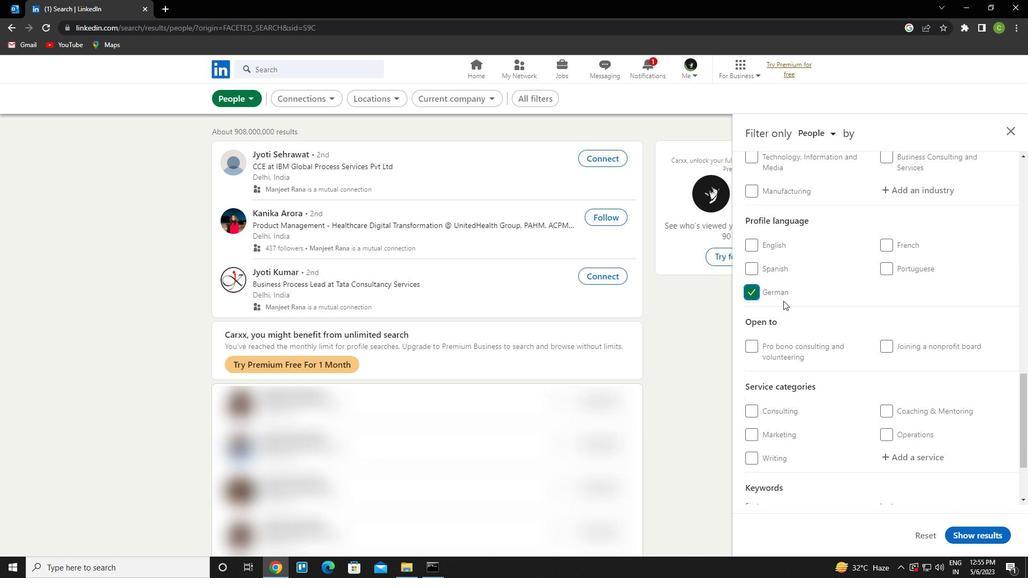 
Action: Mouse scrolled (792, 301) with delta (0, 0)
Screenshot: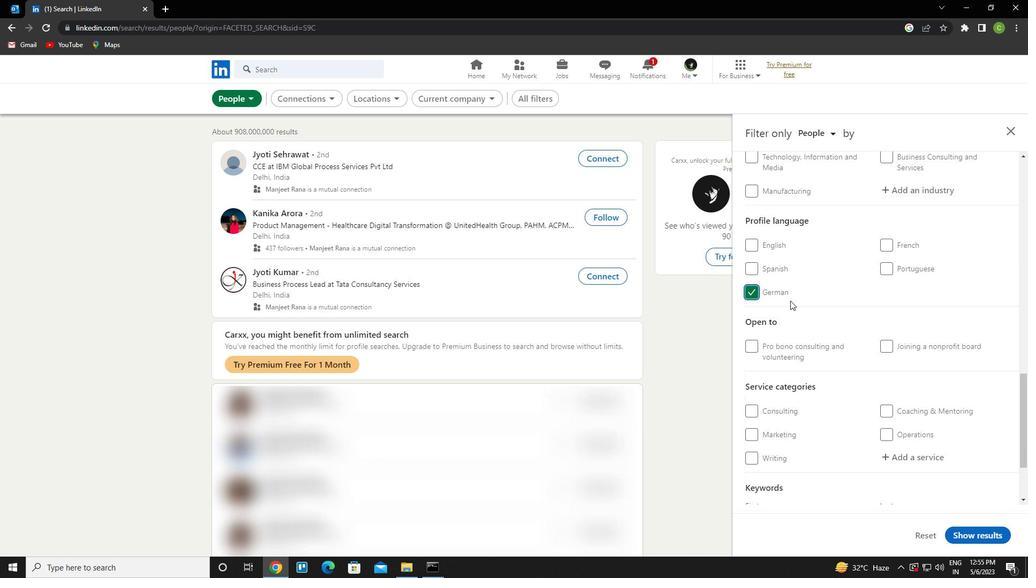 
Action: Mouse moved to (789, 240)
Screenshot: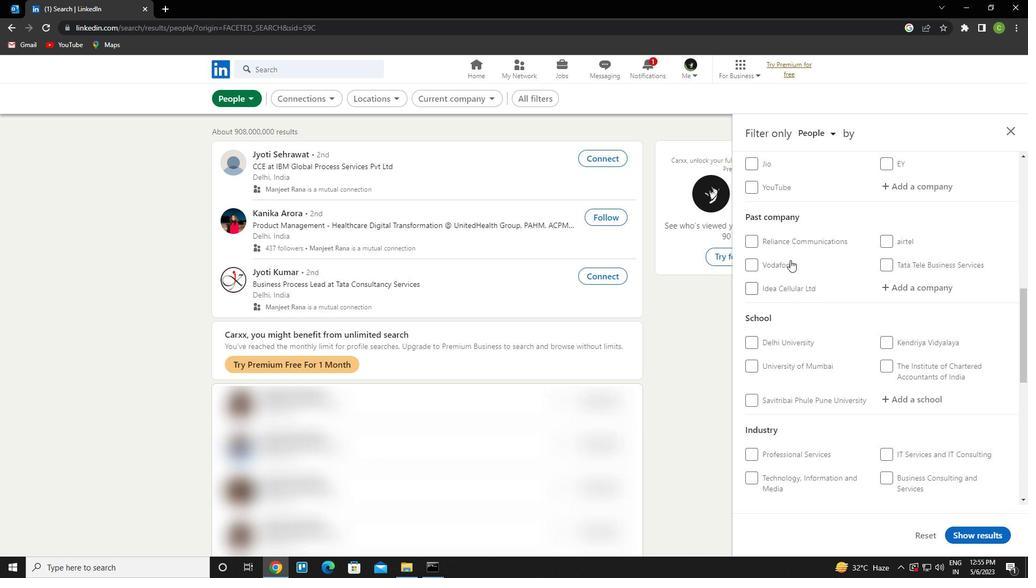 
Action: Mouse scrolled (789, 240) with delta (0, 0)
Screenshot: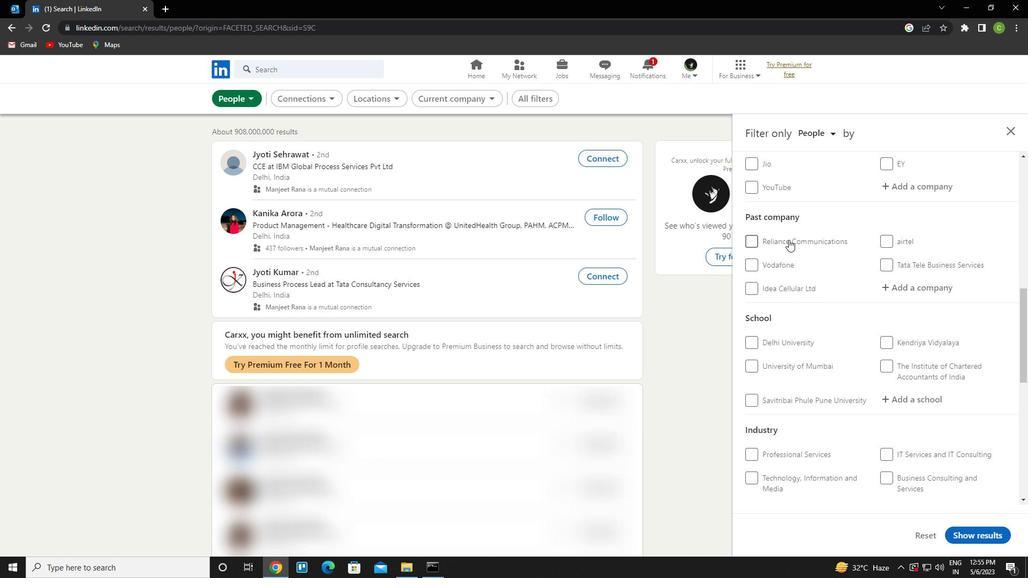 
Action: Mouse scrolled (789, 240) with delta (0, 0)
Screenshot: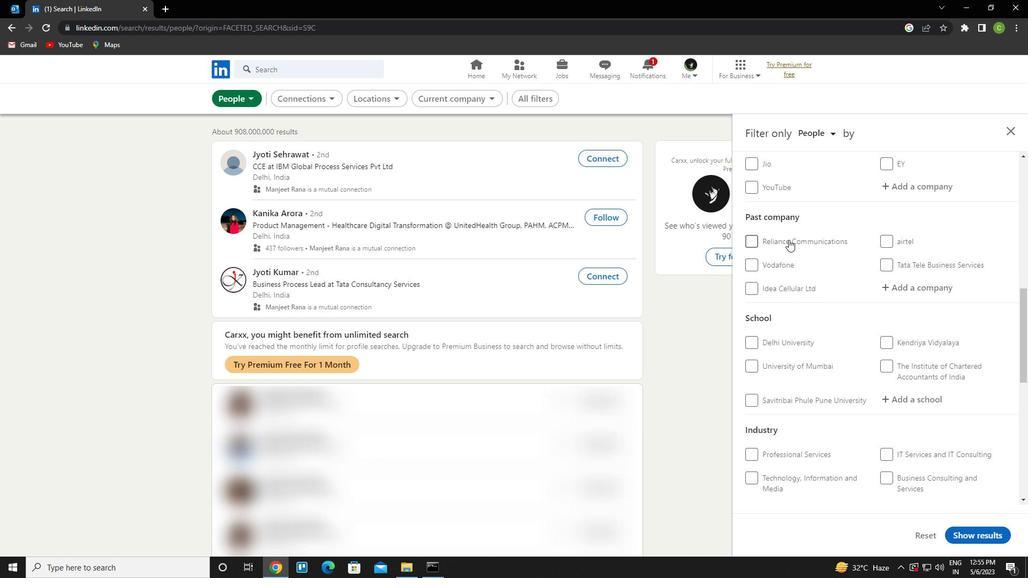
Action: Mouse moved to (895, 289)
Screenshot: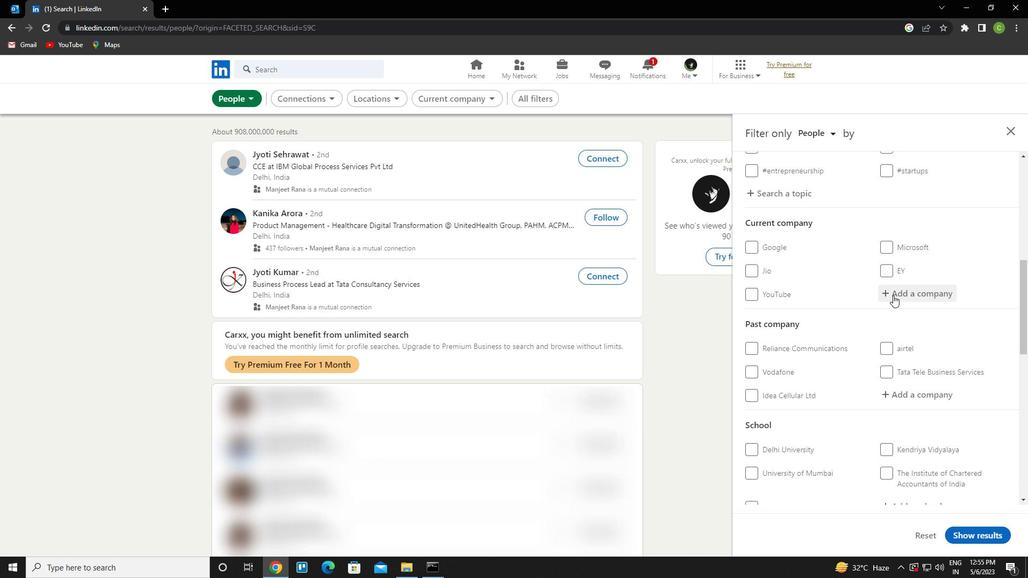 
Action: Mouse pressed left at (895, 289)
Screenshot: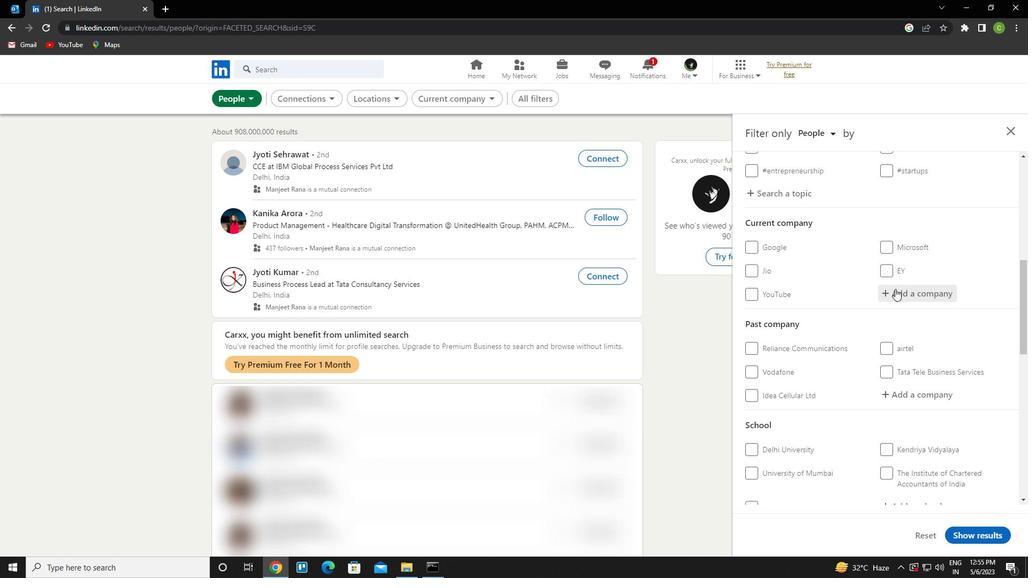 
Action: Key pressed <Key.caps_lock>a<Key.caps_lock>merican<Key.space>express<Key.down><Key.down><Key.up><Key.down><Key.down><Key.enter>
Screenshot: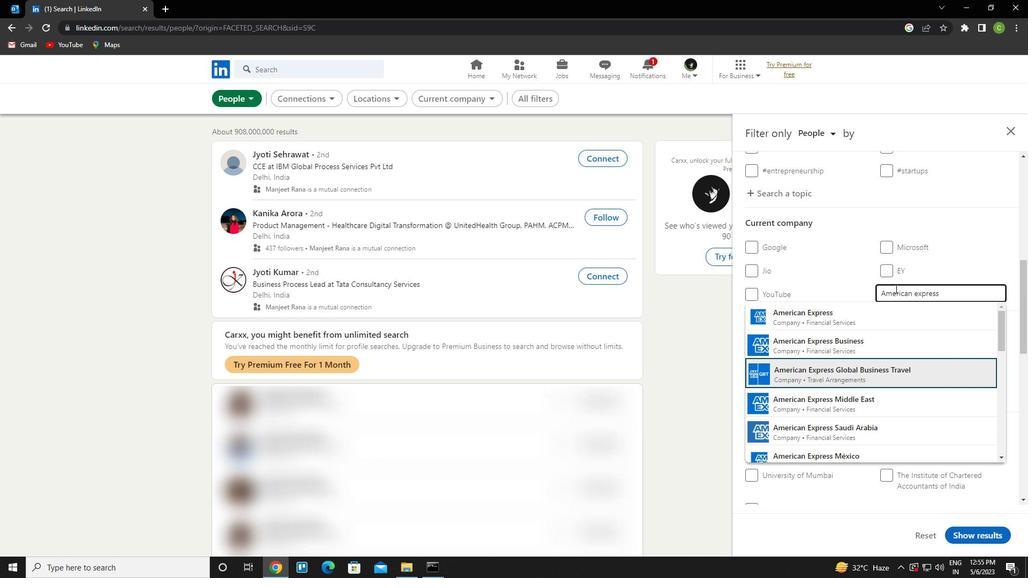 
Action: Mouse moved to (893, 289)
Screenshot: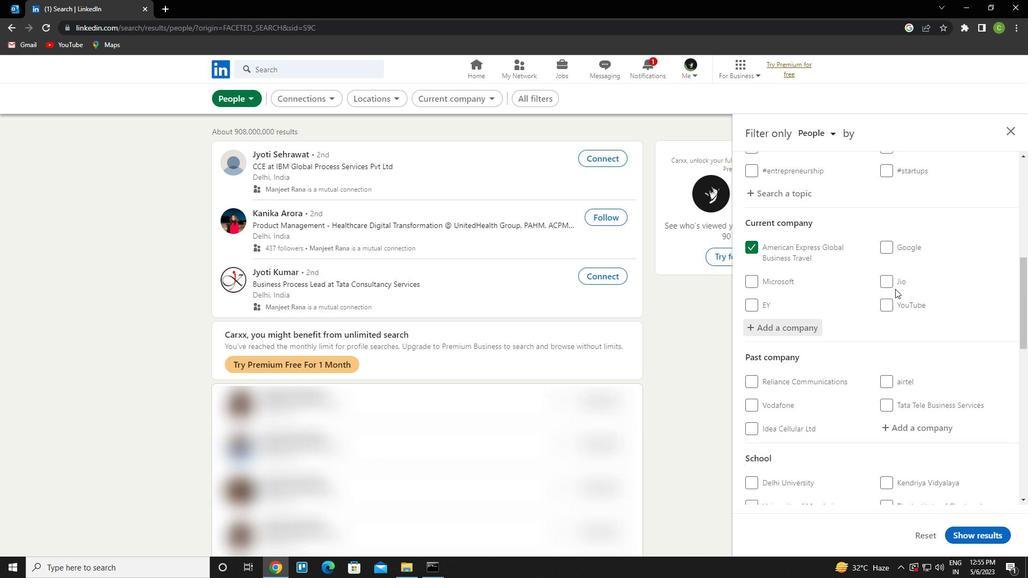 
Action: Mouse scrolled (893, 289) with delta (0, 0)
Screenshot: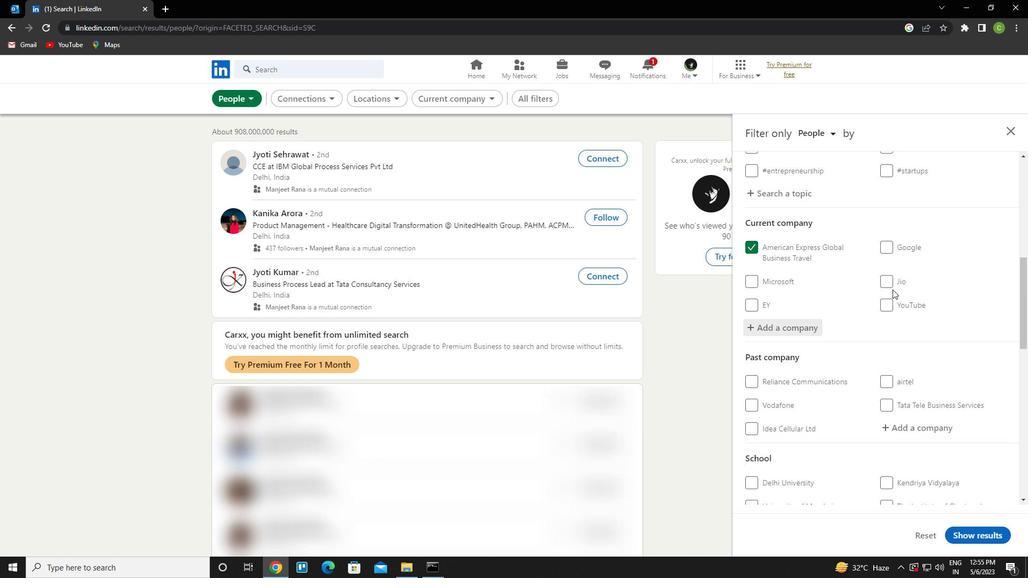 
Action: Mouse scrolled (893, 289) with delta (0, 0)
Screenshot: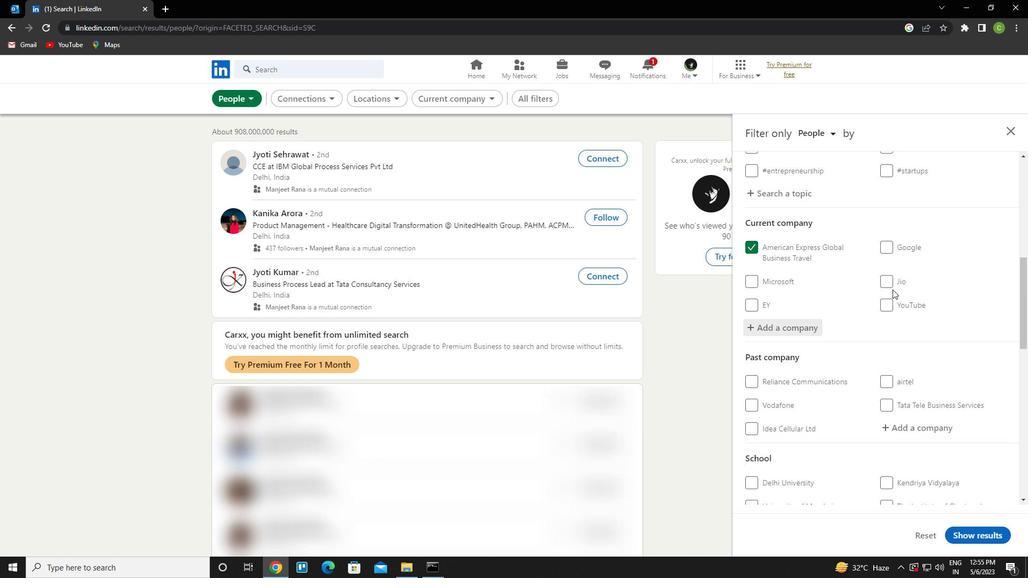 
Action: Mouse moved to (886, 299)
Screenshot: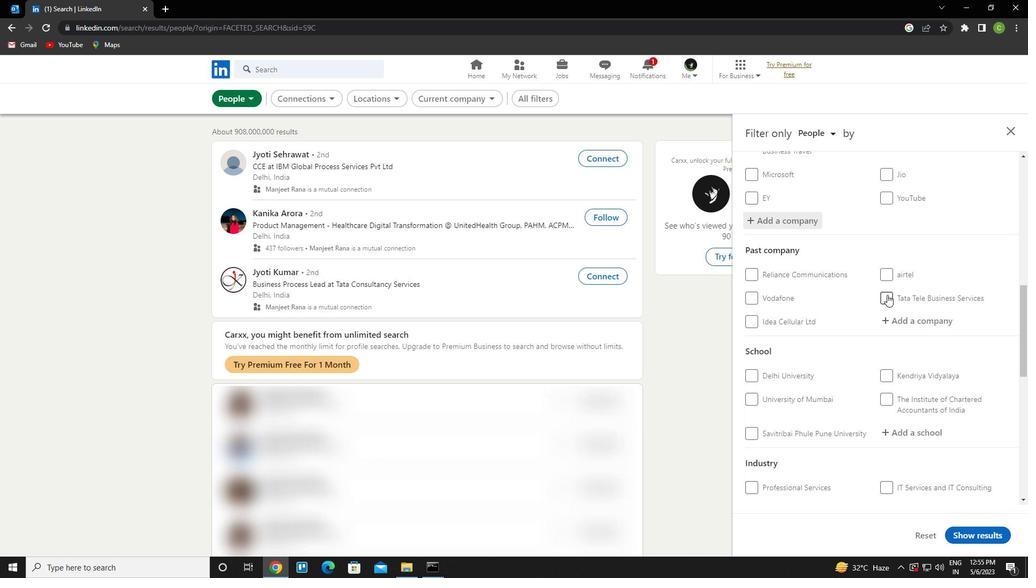 
Action: Mouse scrolled (886, 298) with delta (0, 0)
Screenshot: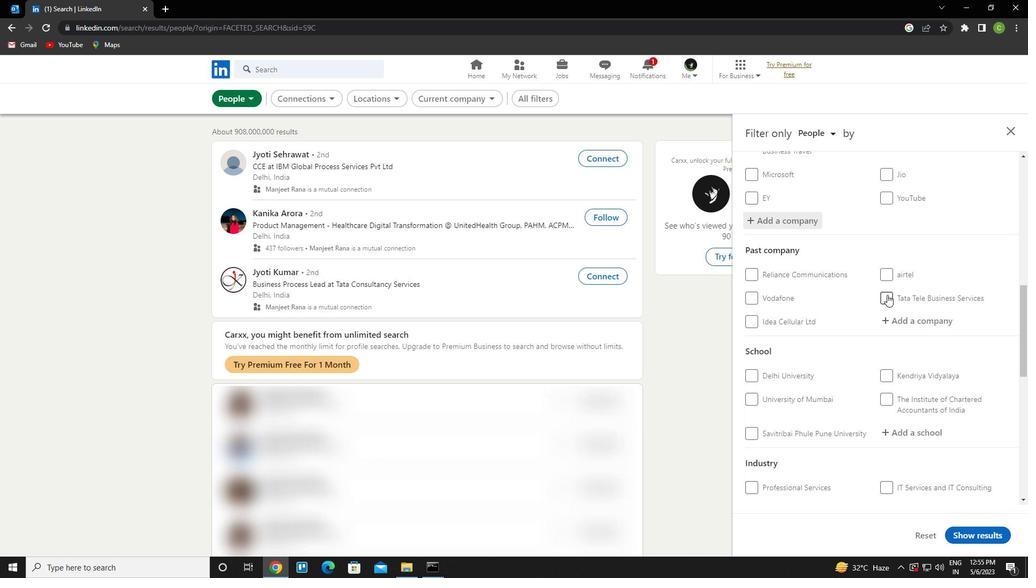 
Action: Mouse moved to (886, 300)
Screenshot: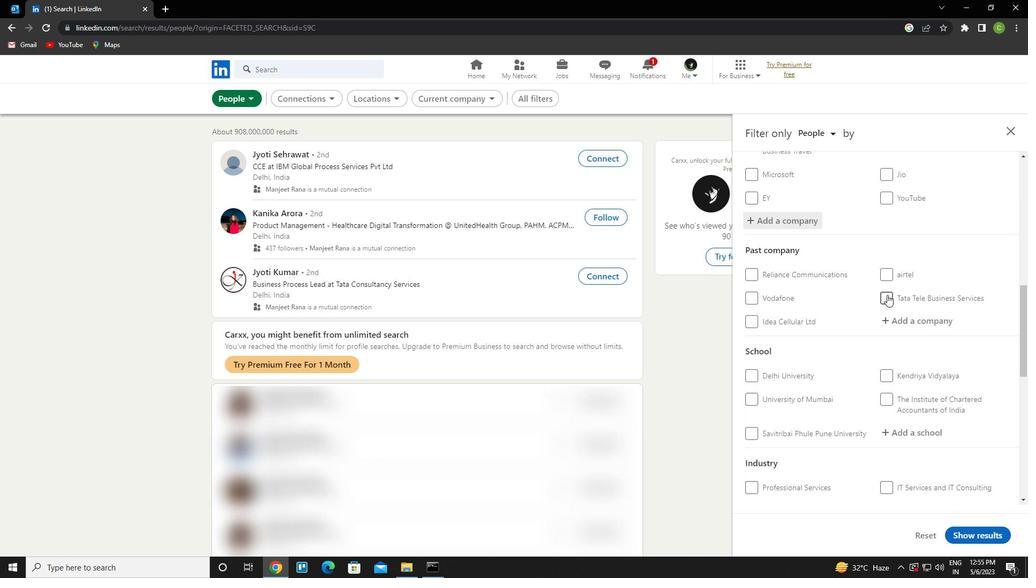 
Action: Mouse scrolled (886, 300) with delta (0, 0)
Screenshot: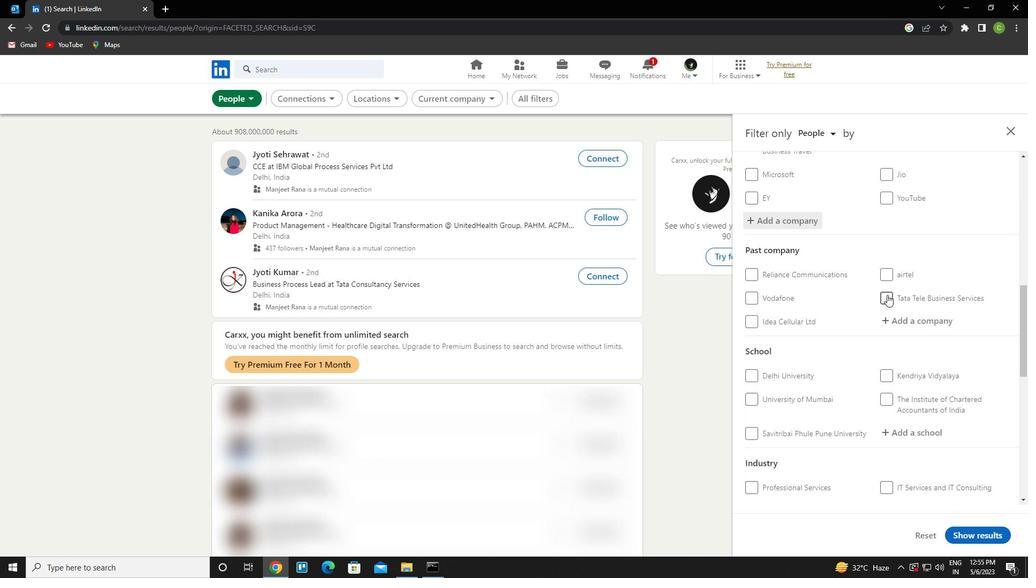 
Action: Mouse moved to (915, 325)
Screenshot: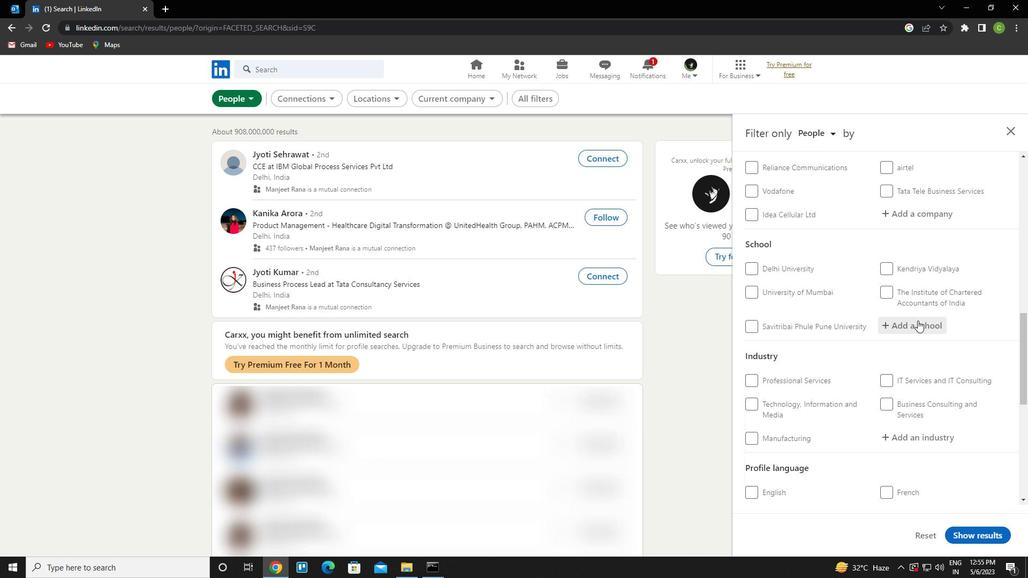 
Action: Mouse pressed left at (915, 325)
Screenshot: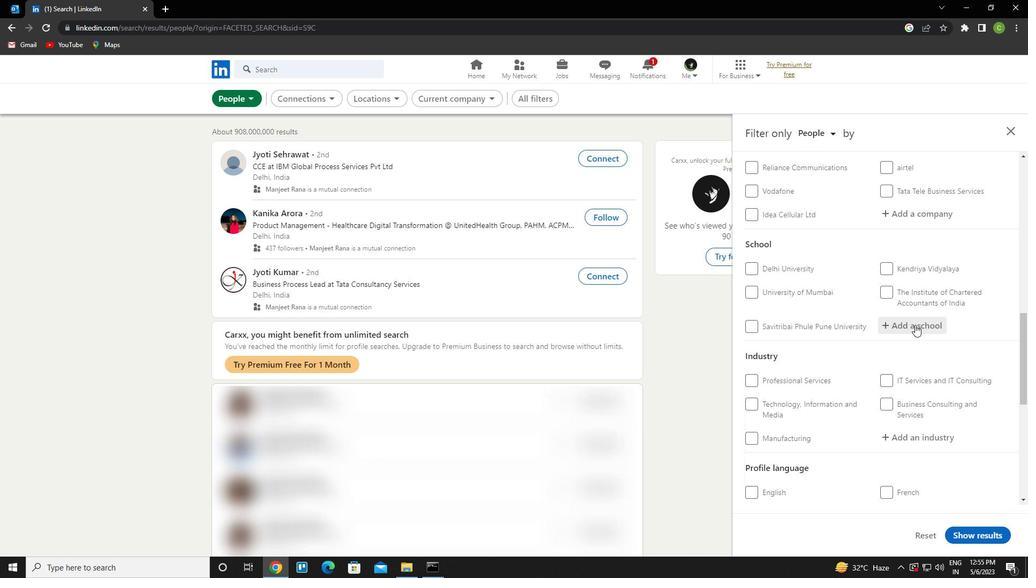 
Action: Key pressed <Key.caps_lock>p<Key.space>d<Key.space>a<Key.space>c<Key.caps_lock>ollege<Key.space>of<Key.space><Key.down><Key.enter>
Screenshot: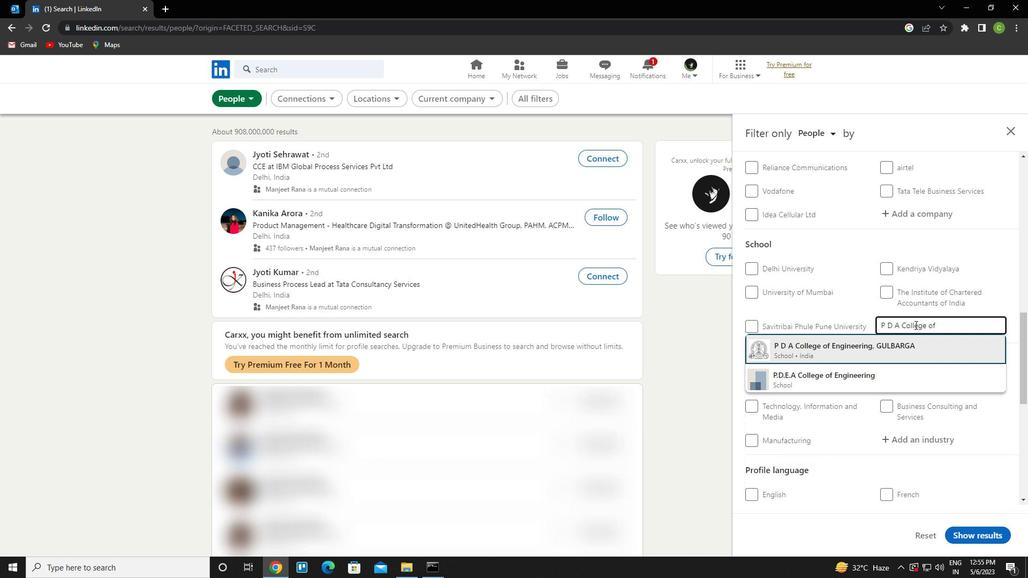 
Action: Mouse moved to (893, 334)
Screenshot: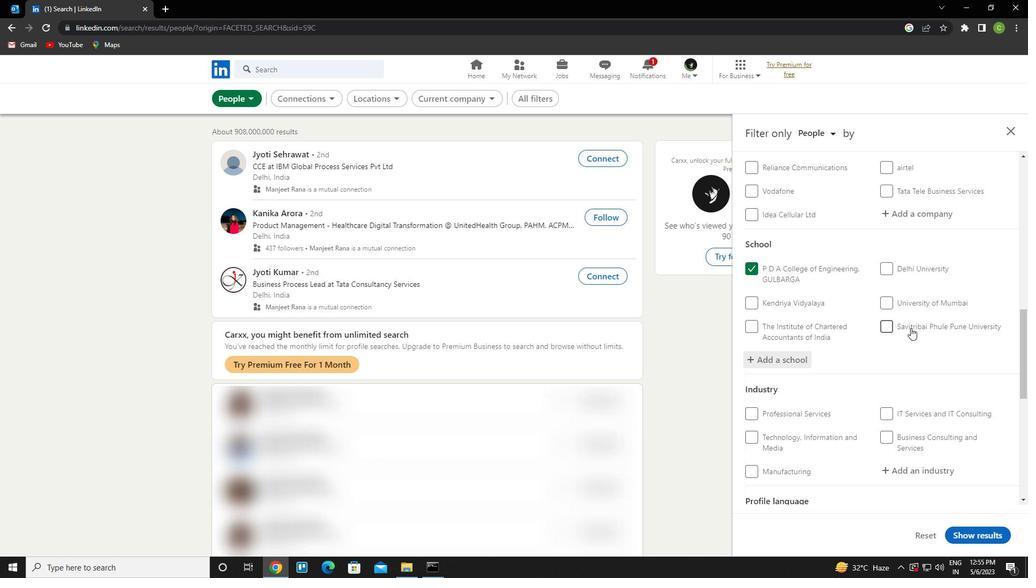 
Action: Mouse scrolled (893, 334) with delta (0, 0)
Screenshot: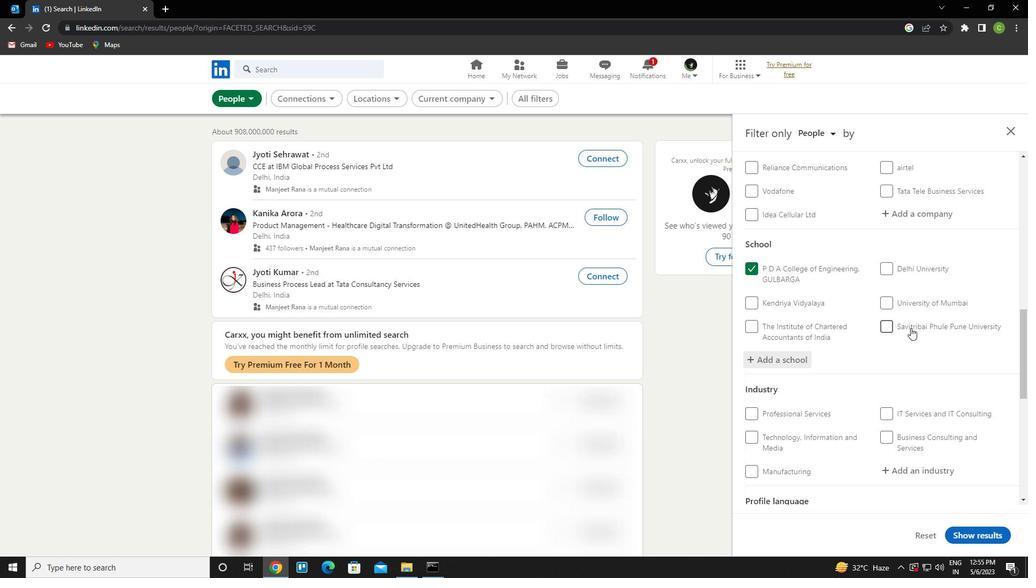 
Action: Mouse moved to (884, 334)
Screenshot: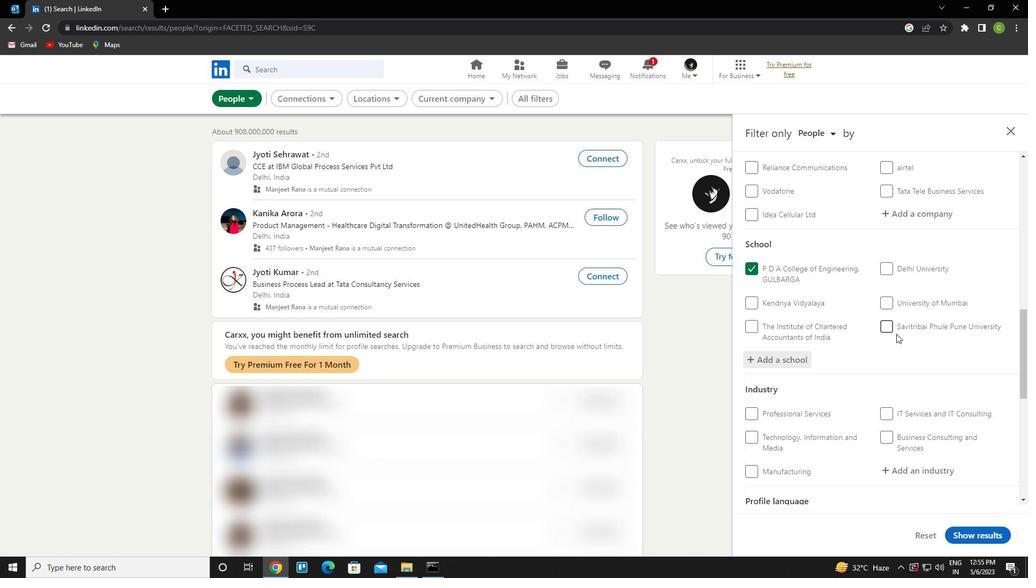 
Action: Mouse scrolled (884, 334) with delta (0, 0)
Screenshot: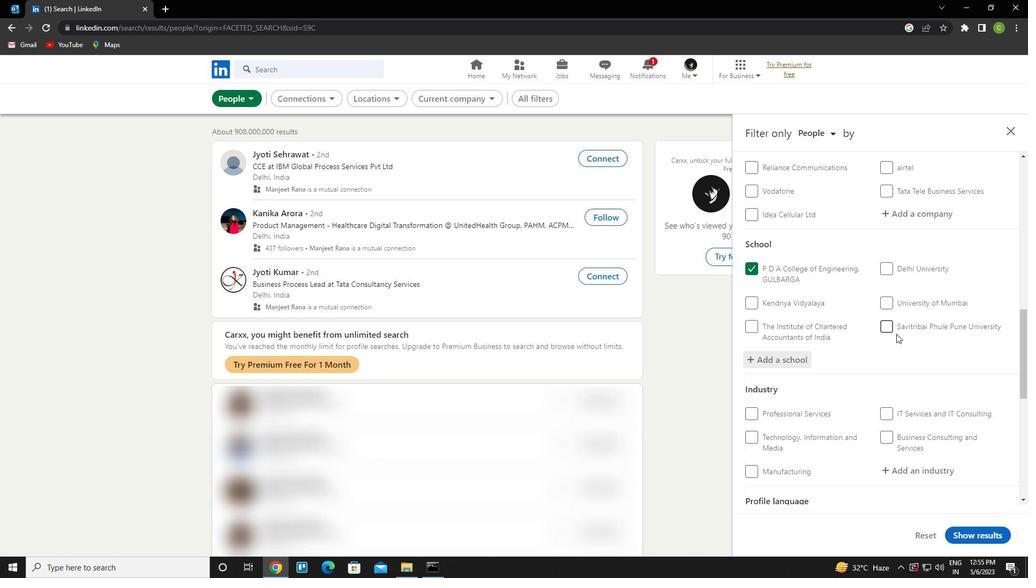 
Action: Mouse moved to (881, 334)
Screenshot: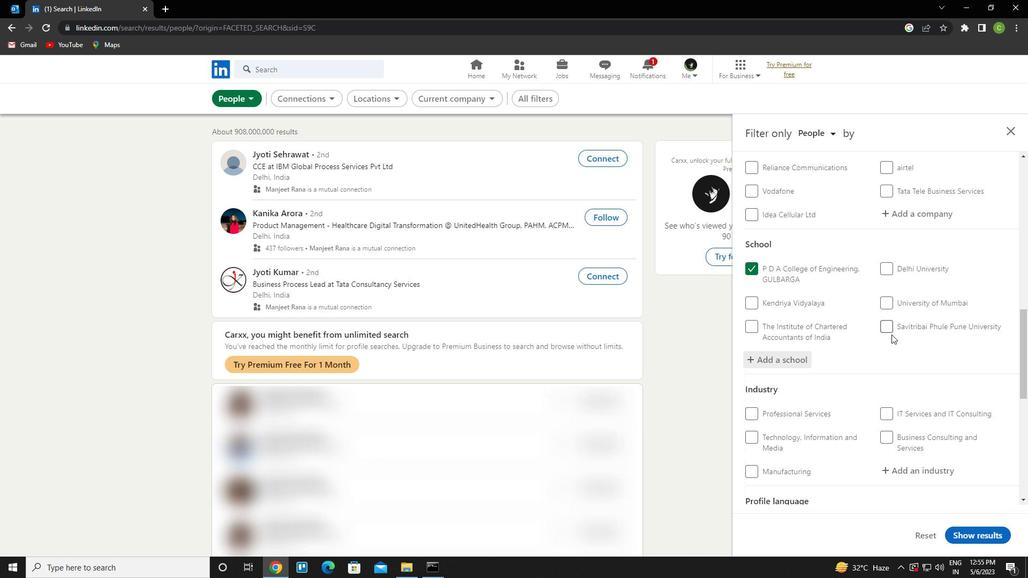 
Action: Mouse scrolled (881, 334) with delta (0, 0)
Screenshot: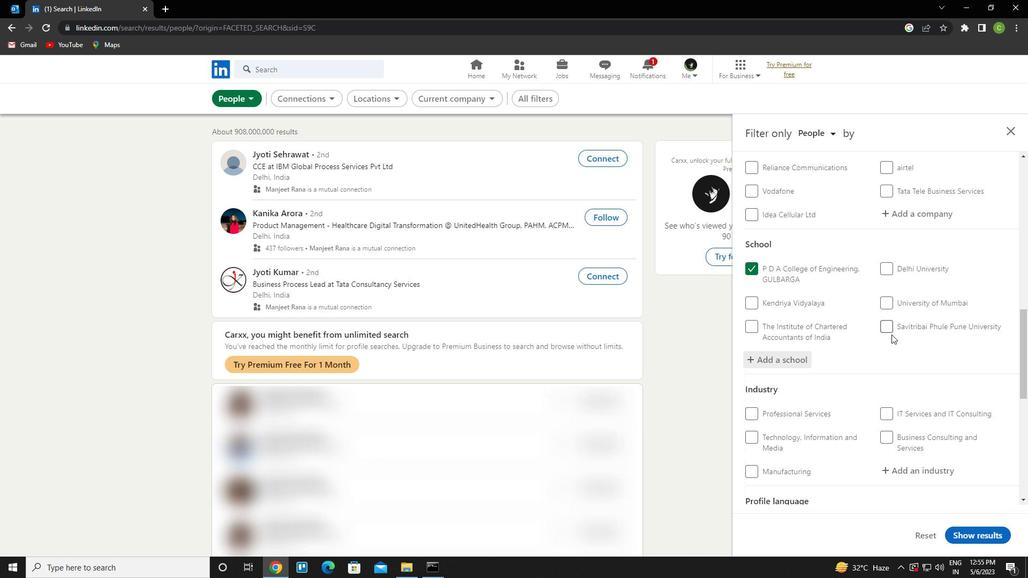 
Action: Mouse moved to (918, 316)
Screenshot: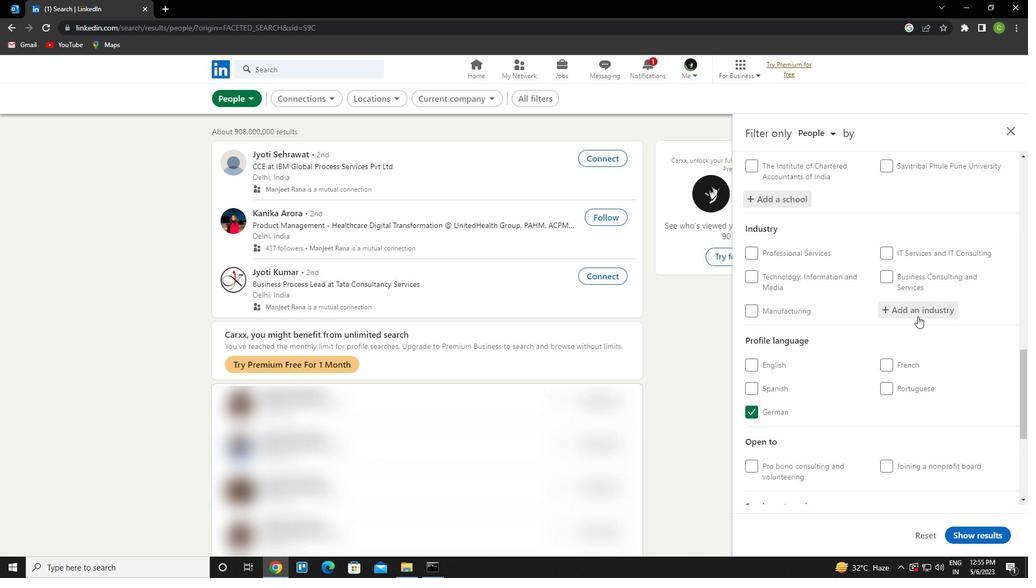 
Action: Mouse pressed left at (918, 316)
Screenshot: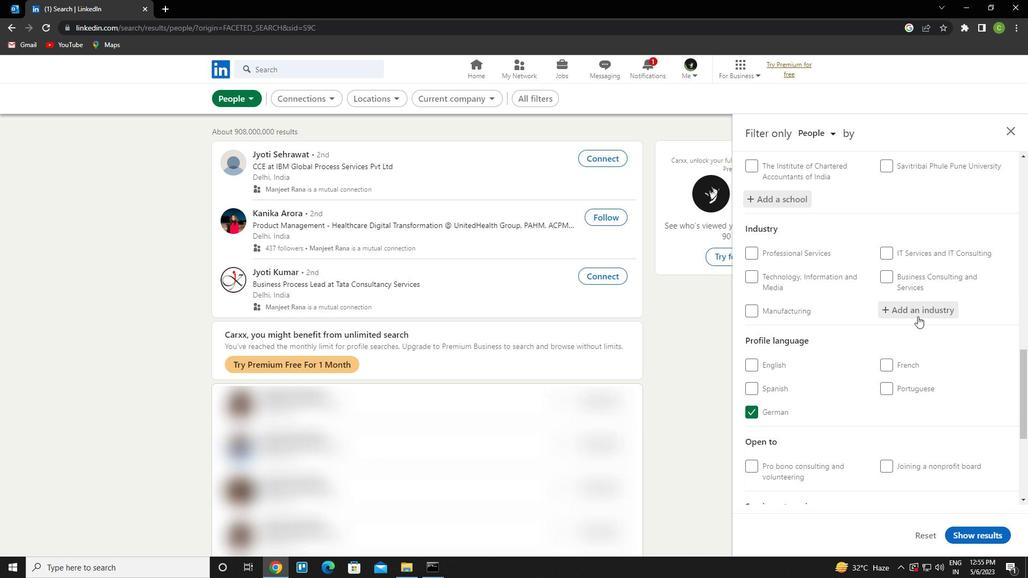 
Action: Key pressed <Key.caps_lock>t<Key.caps_lock>ranslation<Key.down><Key.enter>
Screenshot: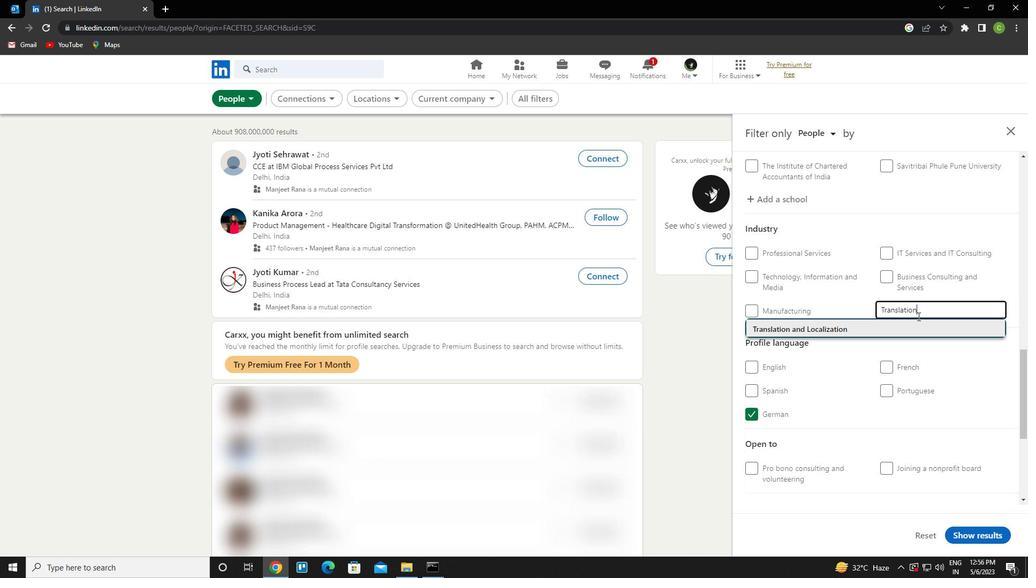 
Action: Mouse moved to (900, 319)
Screenshot: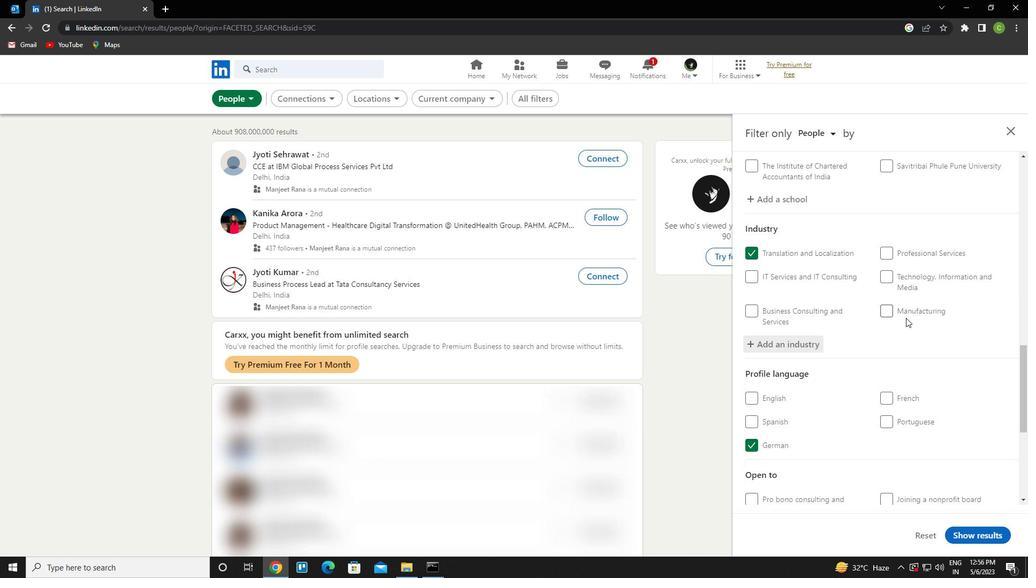 
Action: Mouse scrolled (900, 318) with delta (0, 0)
Screenshot: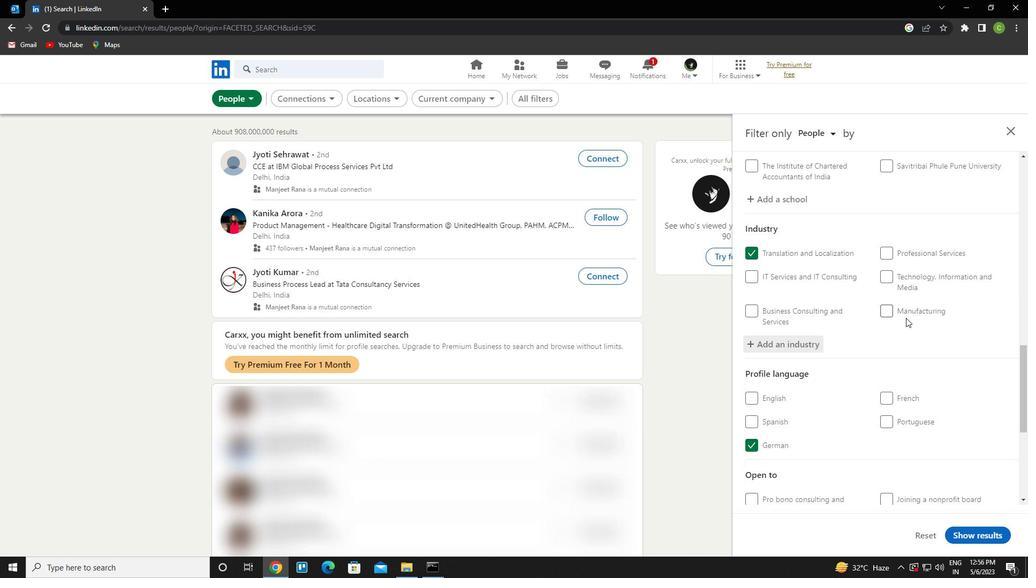 
Action: Mouse moved to (890, 318)
Screenshot: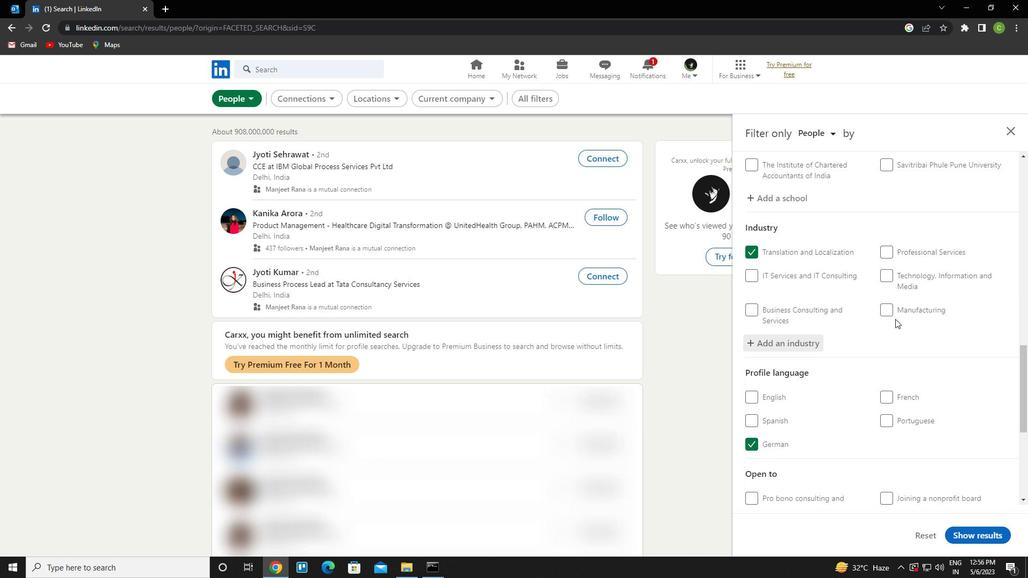 
Action: Mouse scrolled (890, 317) with delta (0, 0)
Screenshot: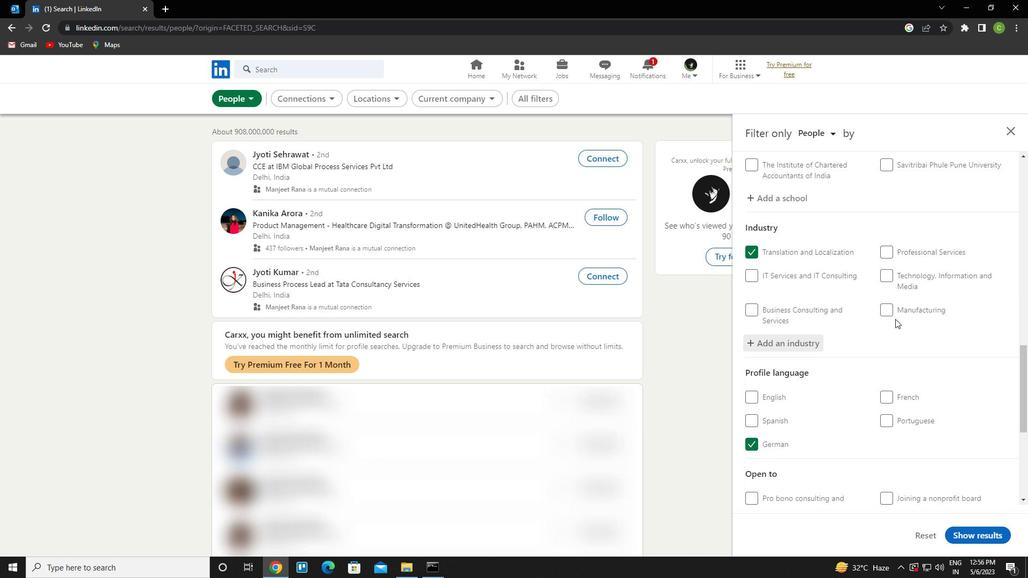 
Action: Mouse moved to (888, 317)
Screenshot: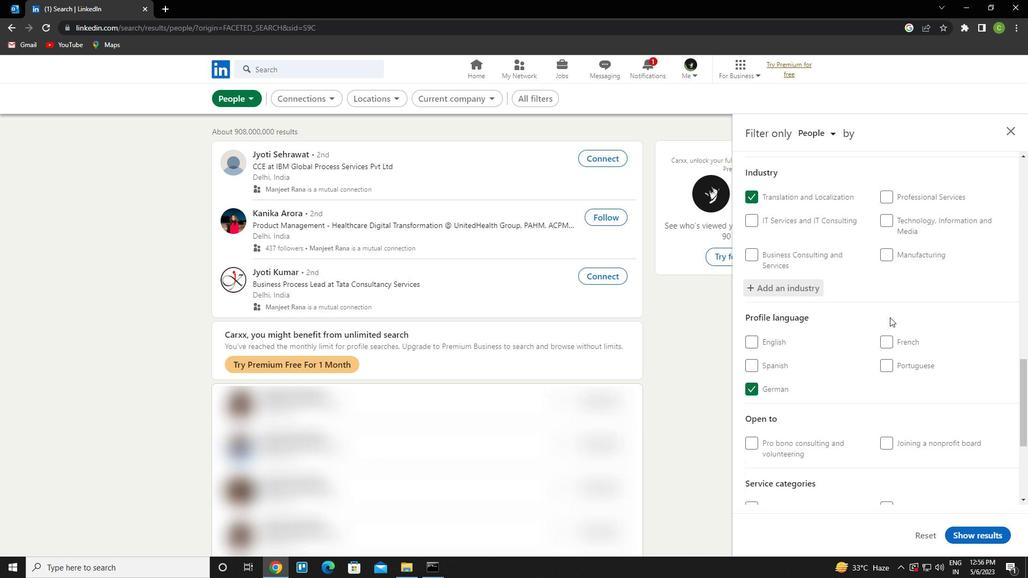 
Action: Mouse scrolled (888, 317) with delta (0, 0)
Screenshot: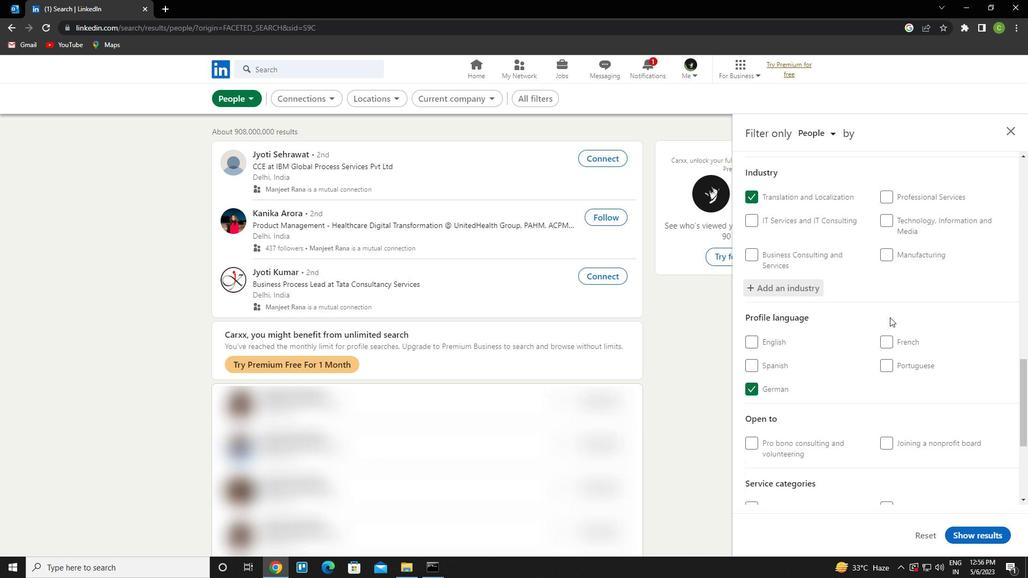 
Action: Mouse moved to (885, 317)
Screenshot: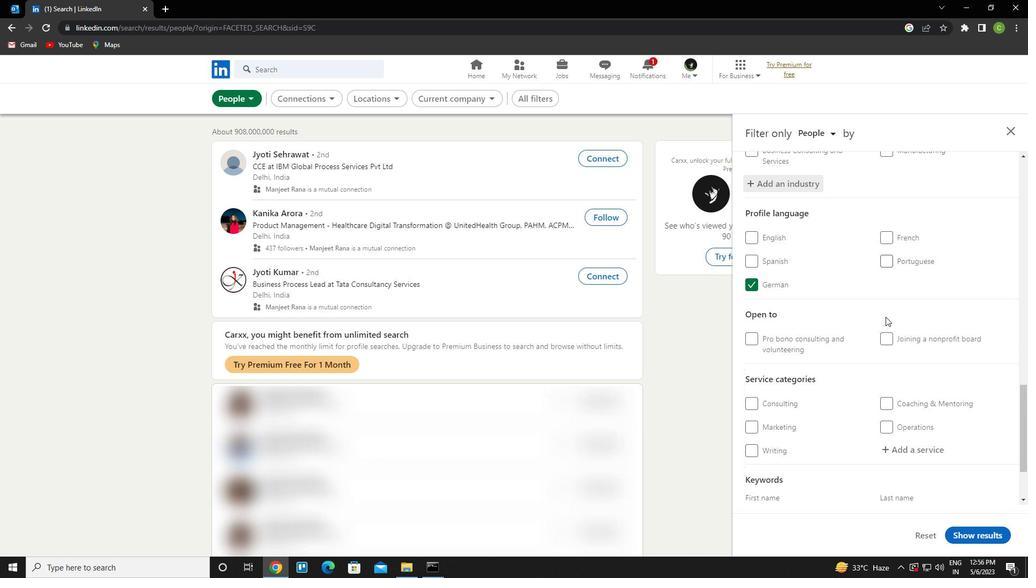 
Action: Mouse scrolled (885, 316) with delta (0, 0)
Screenshot: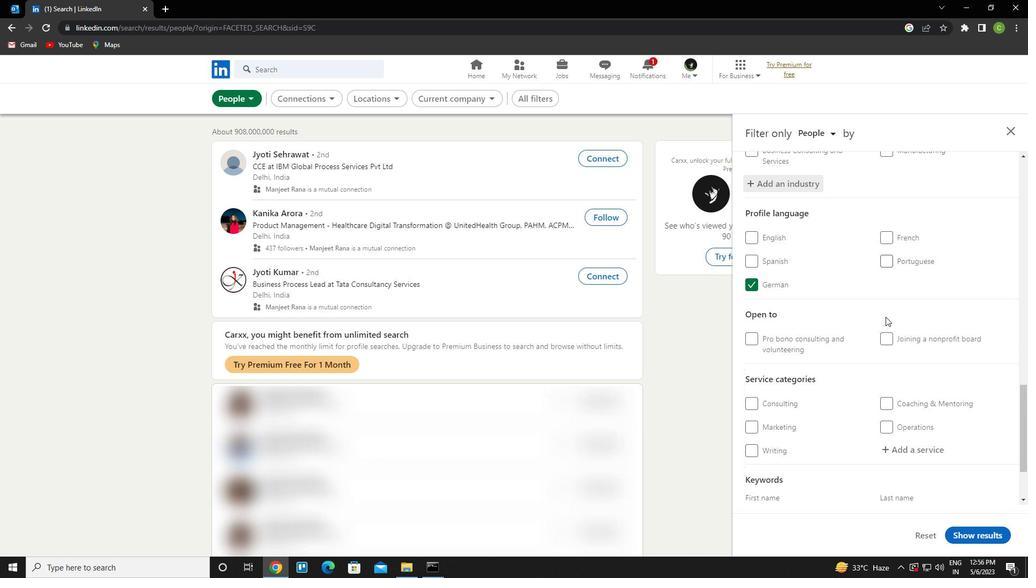 
Action: Mouse moved to (885, 317)
Screenshot: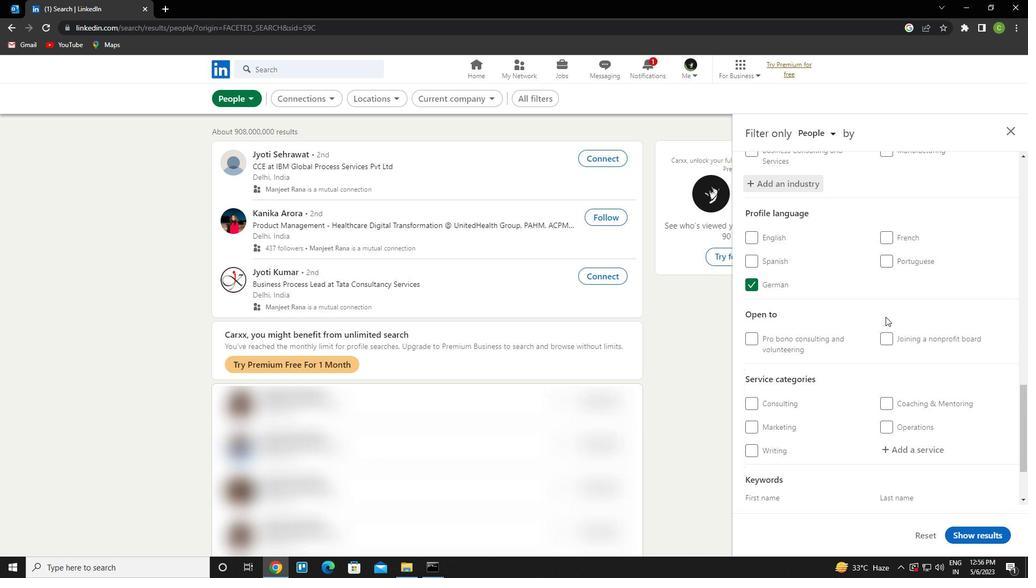 
Action: Mouse scrolled (885, 316) with delta (0, 0)
Screenshot: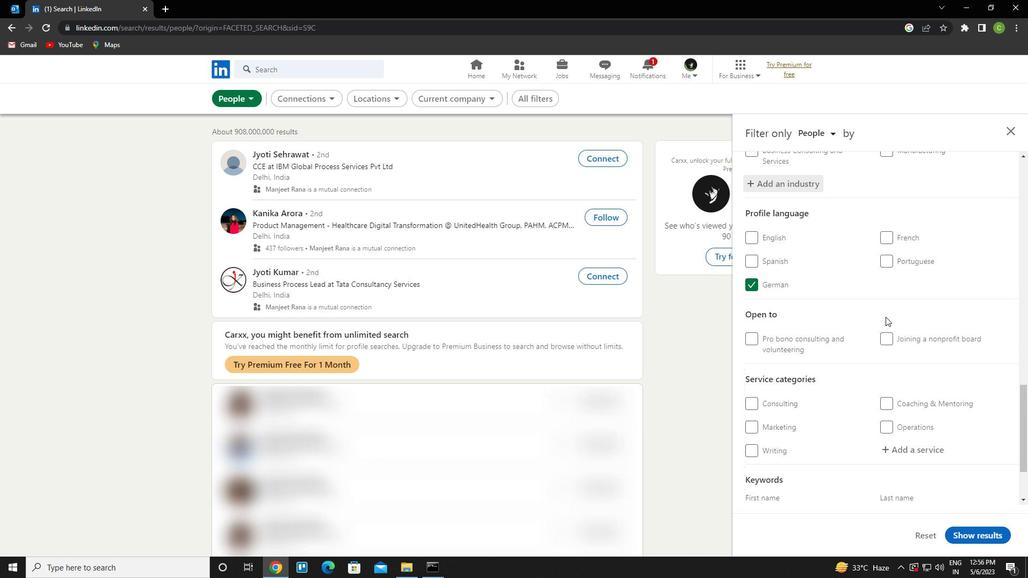 
Action: Mouse moved to (884, 318)
Screenshot: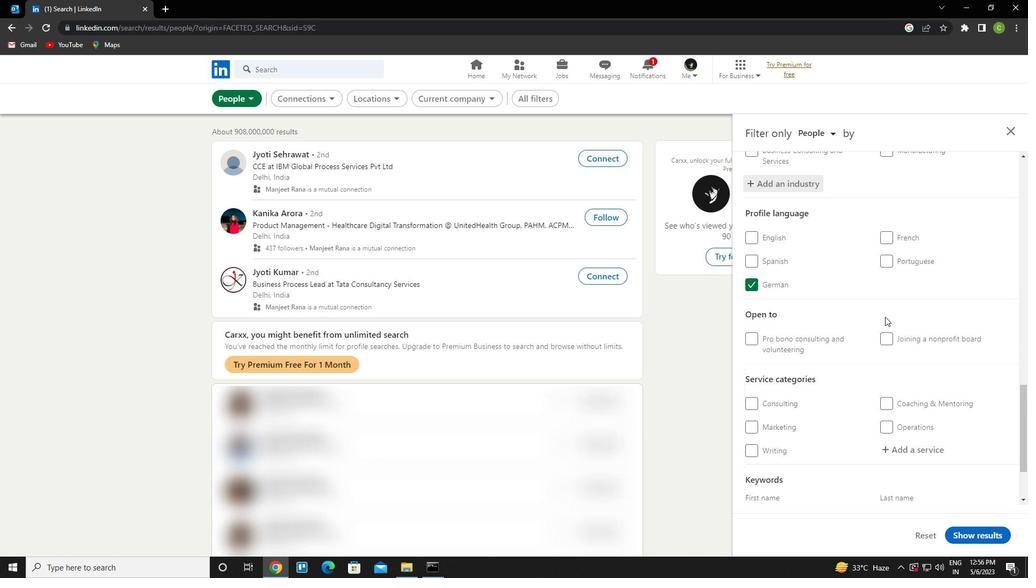 
Action: Mouse scrolled (884, 317) with delta (0, 0)
Screenshot: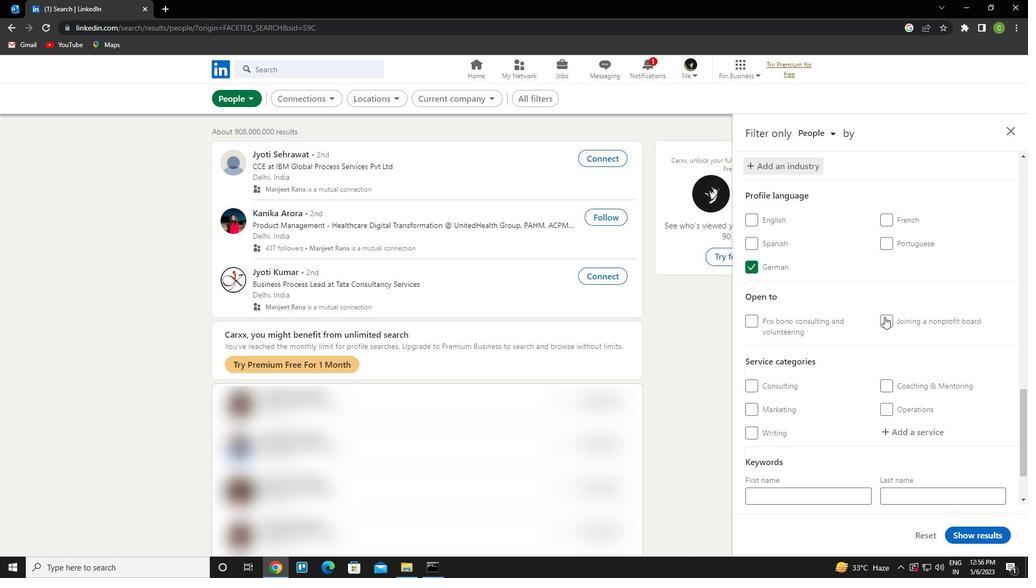 
Action: Mouse moved to (901, 352)
Screenshot: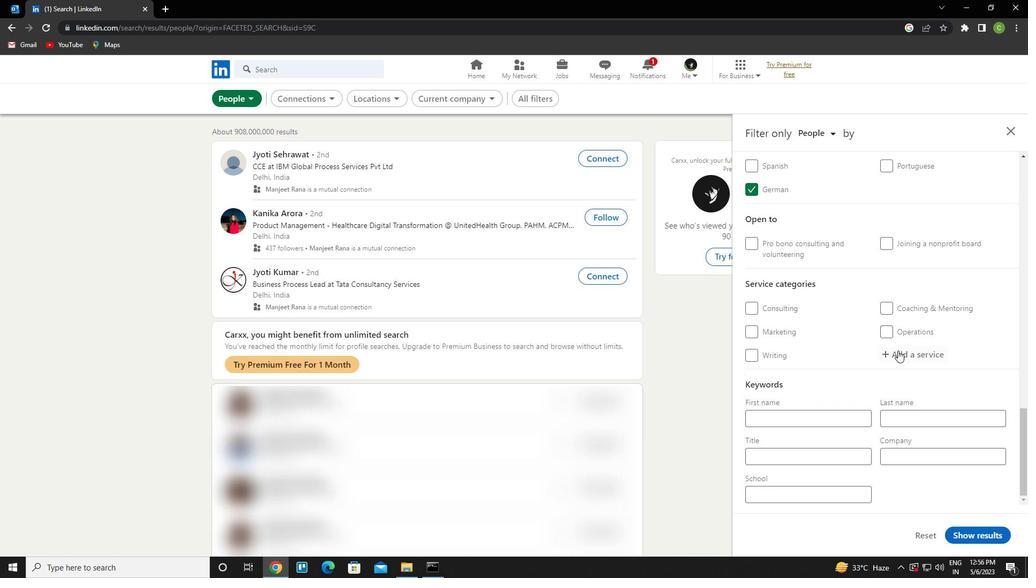 
Action: Mouse pressed left at (901, 352)
Screenshot: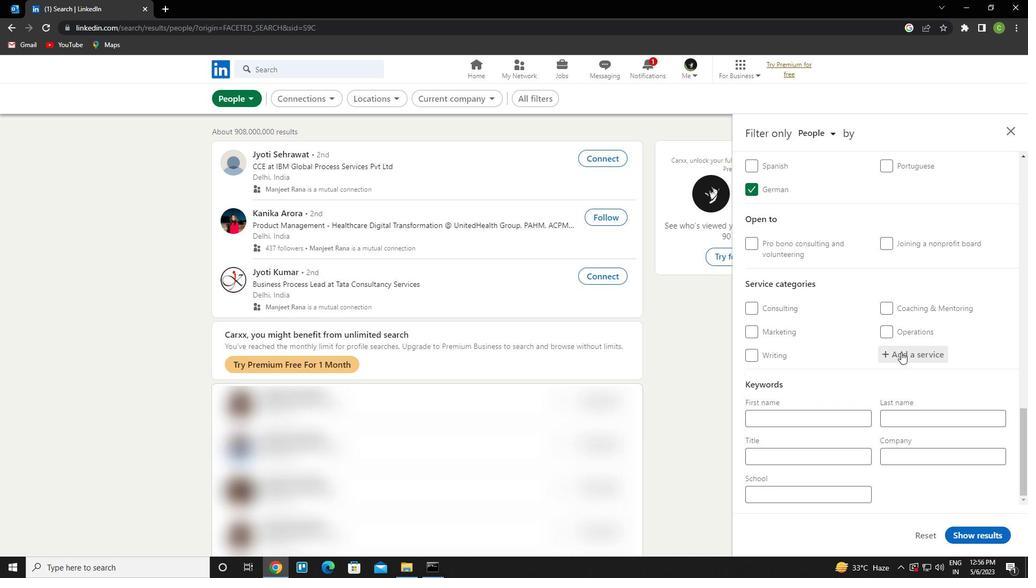 
Action: Key pressed <Key.caps_lock>a<Key.caps_lock>dministration<Key.enter><Key.backspace><Key.backspace><Key.backspace>ive<Key.enter>
Screenshot: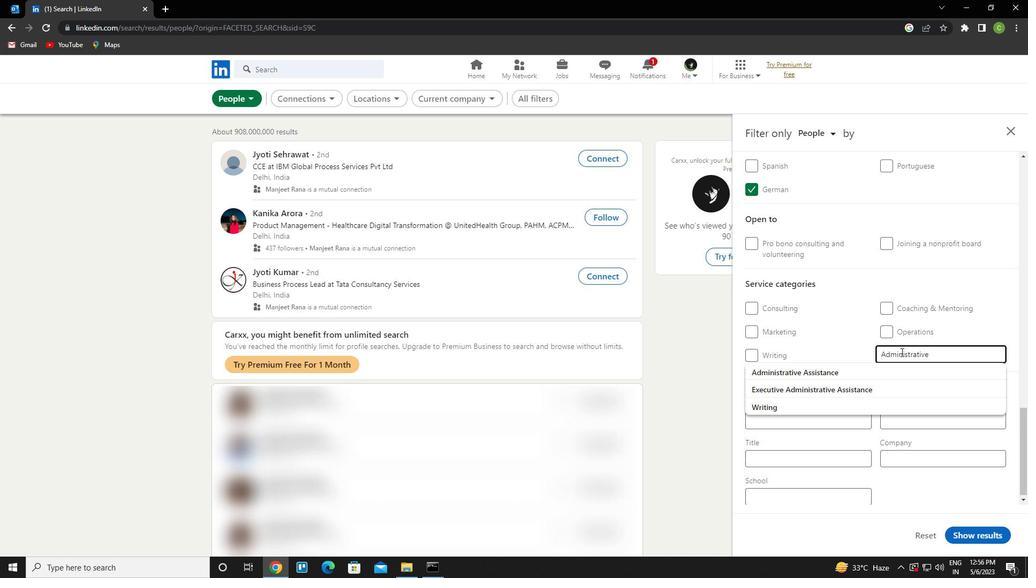 
Action: Mouse scrolled (901, 352) with delta (0, 0)
Screenshot: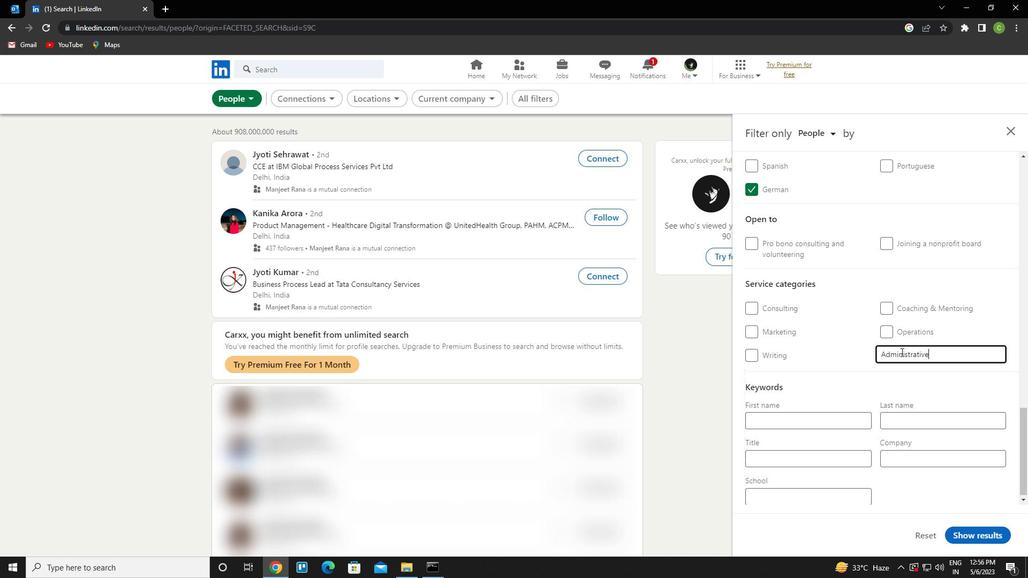 
Action: Mouse moved to (899, 367)
Screenshot: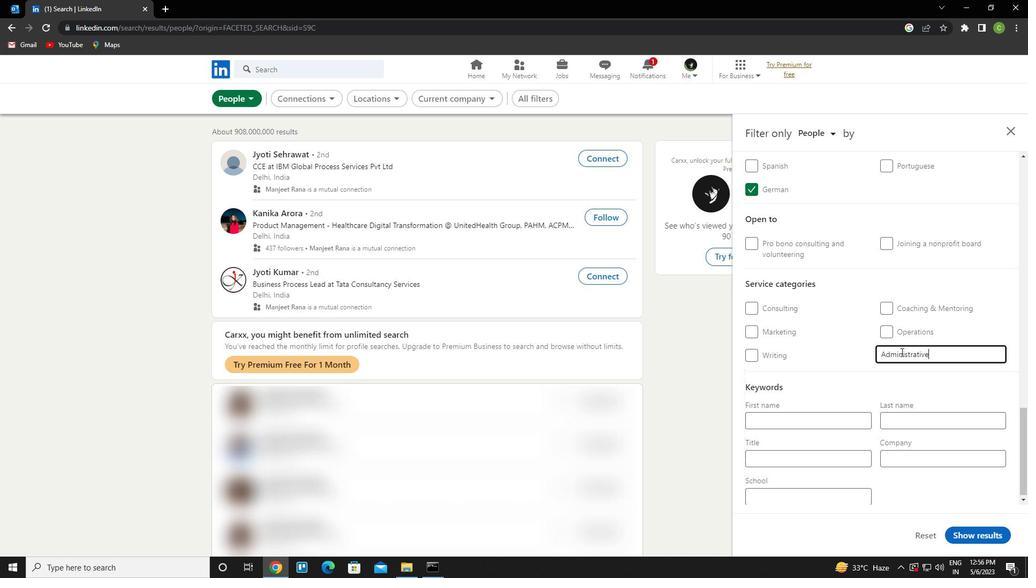 
Action: Mouse scrolled (899, 367) with delta (0, 0)
Screenshot: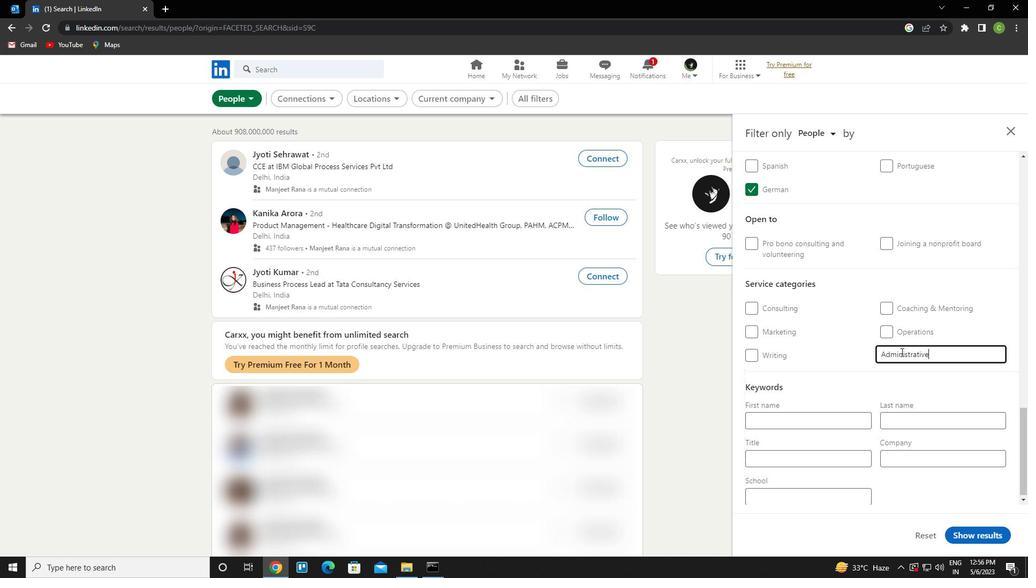 
Action: Mouse moved to (899, 369)
Screenshot: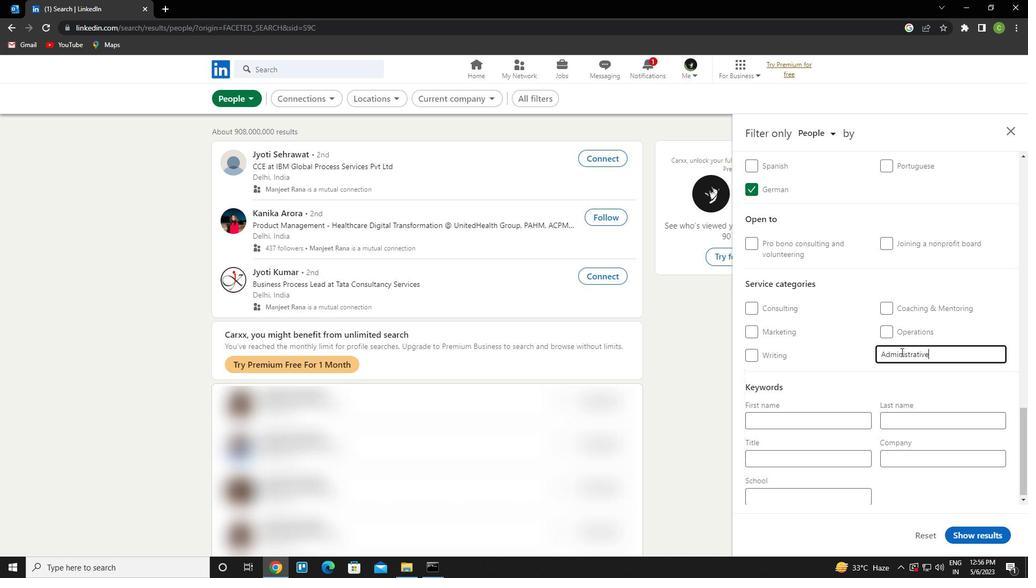 
Action: Mouse scrolled (899, 369) with delta (0, 0)
Screenshot: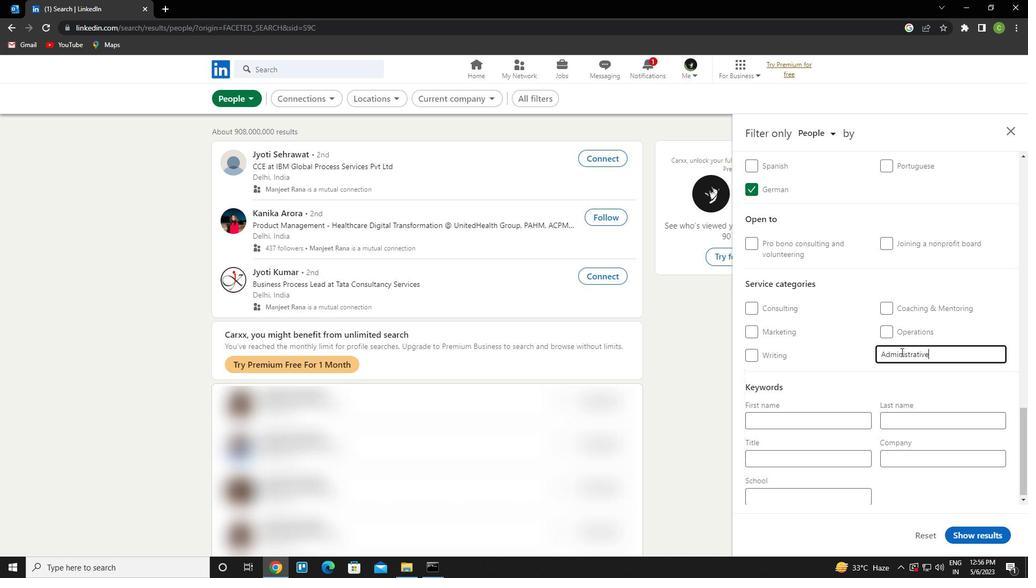 
Action: Mouse moved to (898, 370)
Screenshot: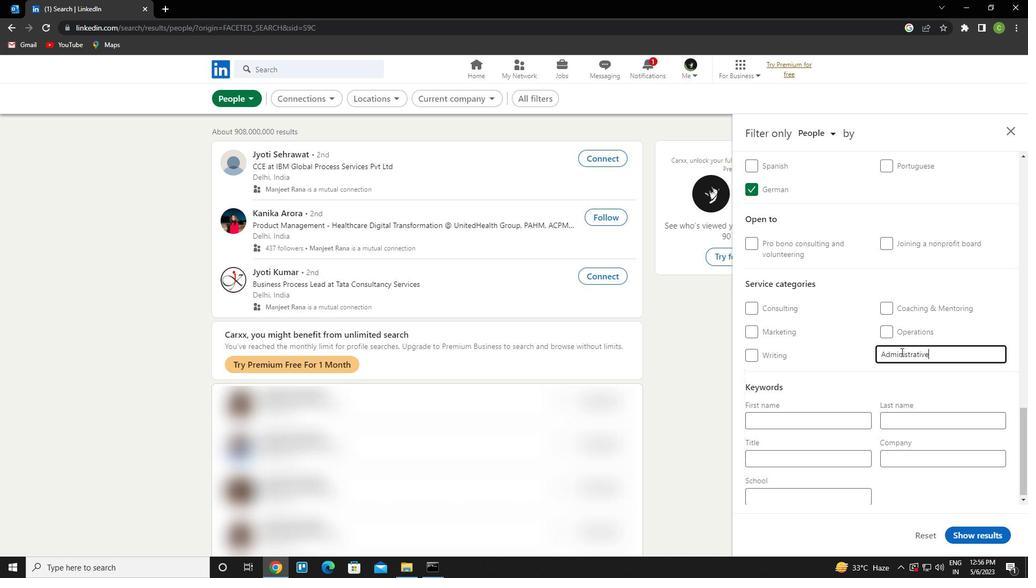 
Action: Mouse scrolled (898, 369) with delta (0, 0)
Screenshot: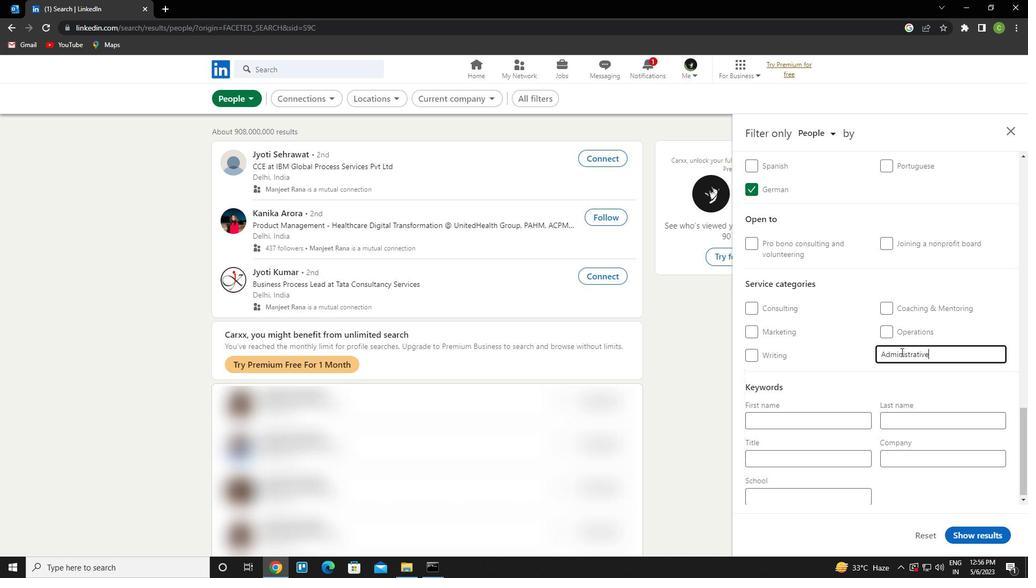 
Action: Mouse scrolled (898, 369) with delta (0, 0)
Screenshot: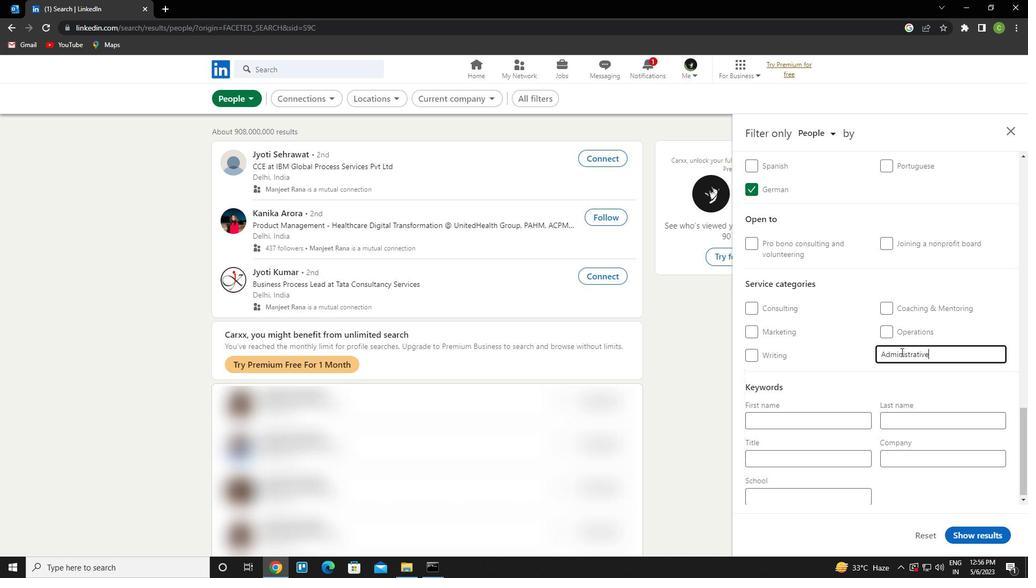 
Action: Mouse moved to (898, 370)
Screenshot: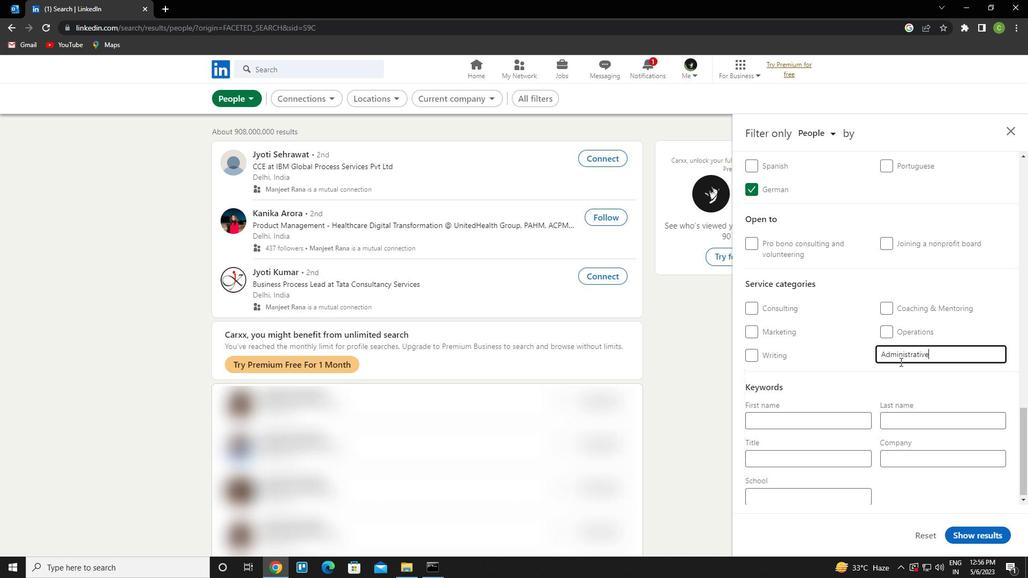 
Action: Mouse scrolled (898, 369) with delta (0, 0)
Screenshot: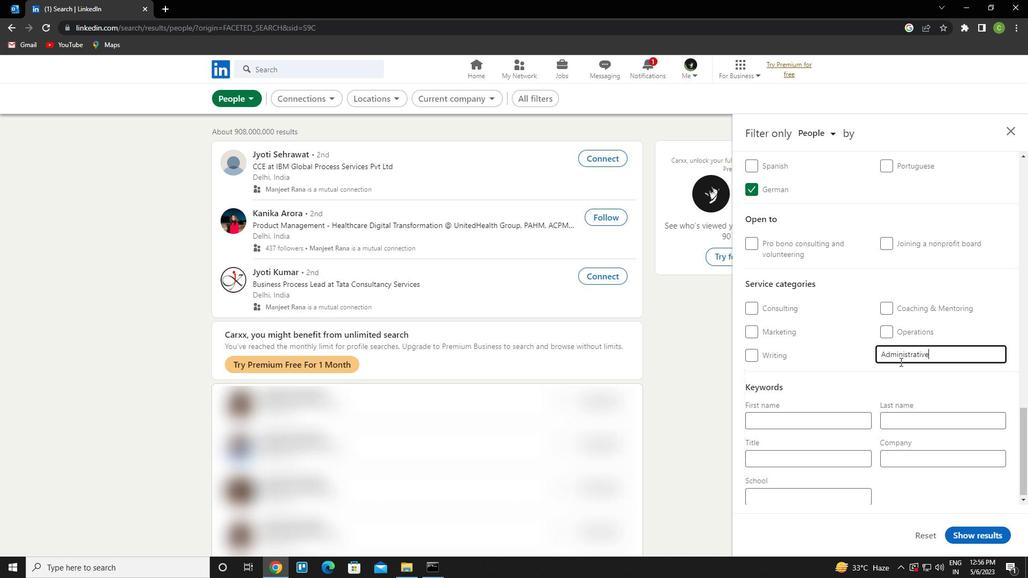
Action: Mouse moved to (894, 371)
Screenshot: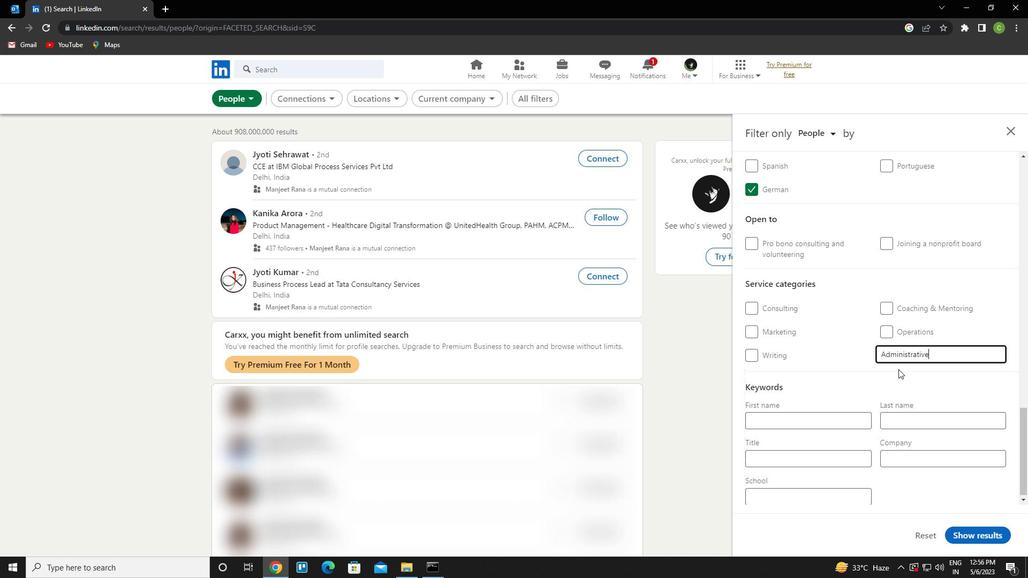 
Action: Mouse scrolled (894, 370) with delta (0, 0)
Screenshot: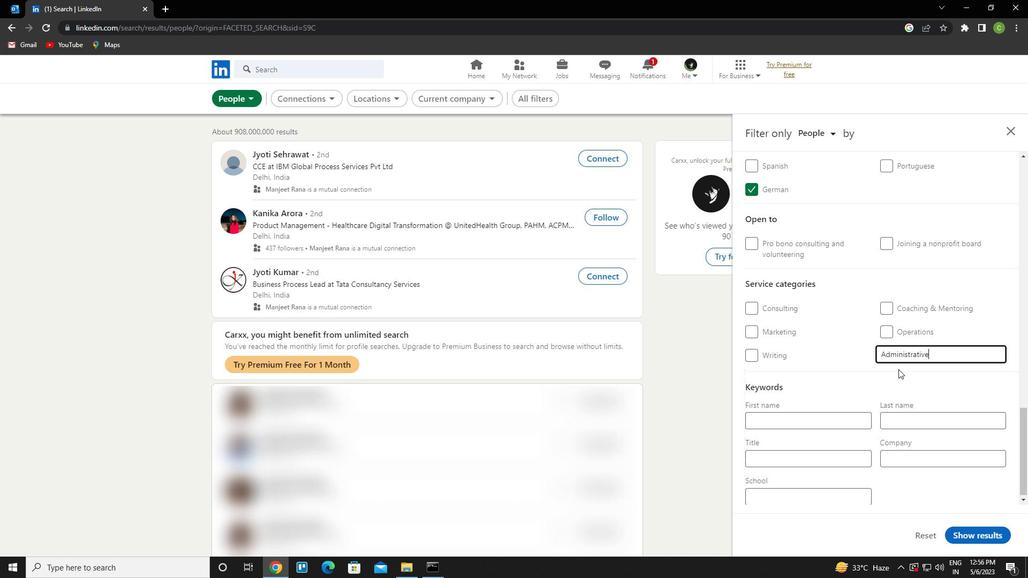 
Action: Mouse moved to (892, 373)
Screenshot: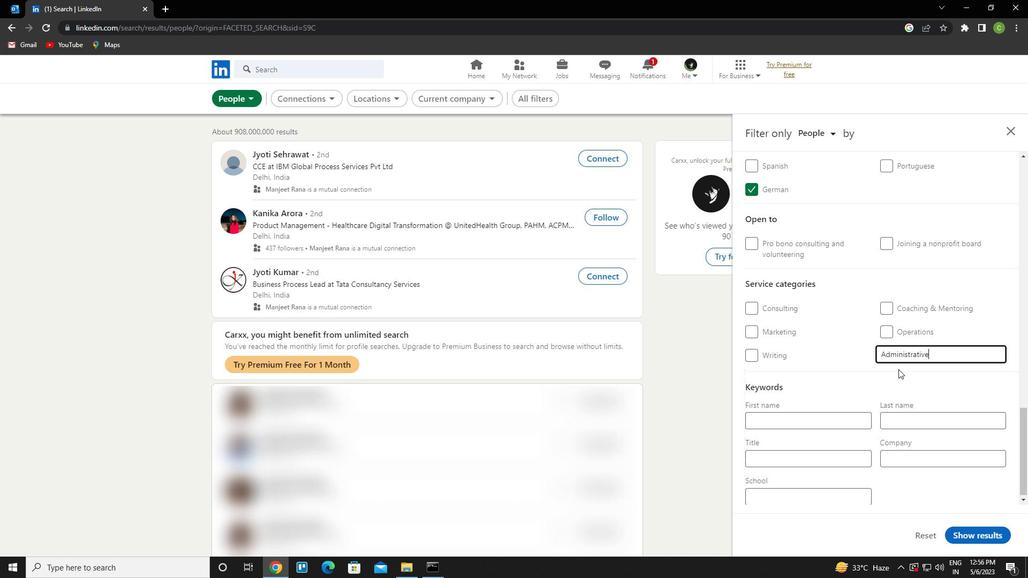 
Action: Mouse scrolled (892, 372) with delta (0, 0)
Screenshot: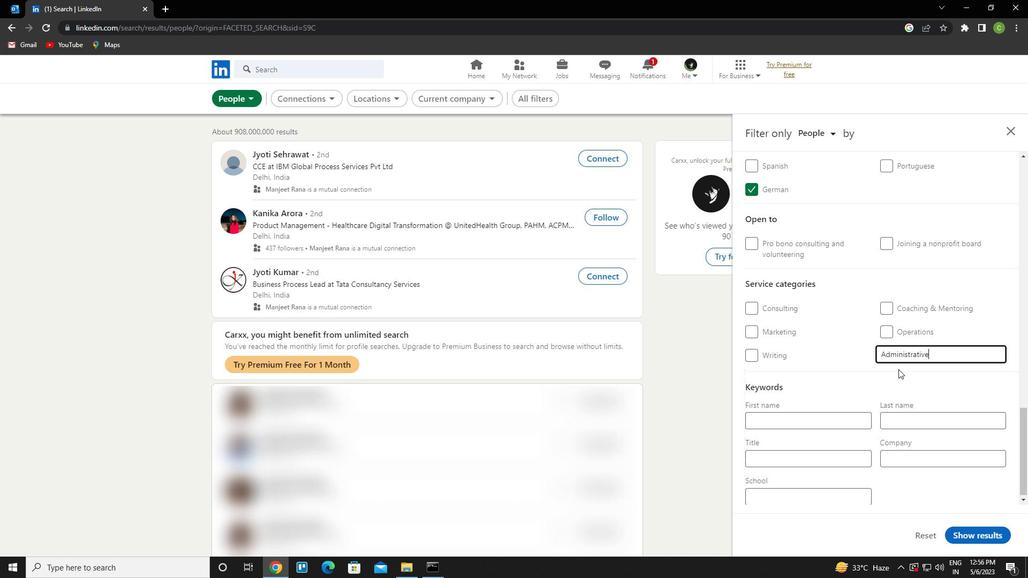 
Action: Mouse moved to (794, 464)
Screenshot: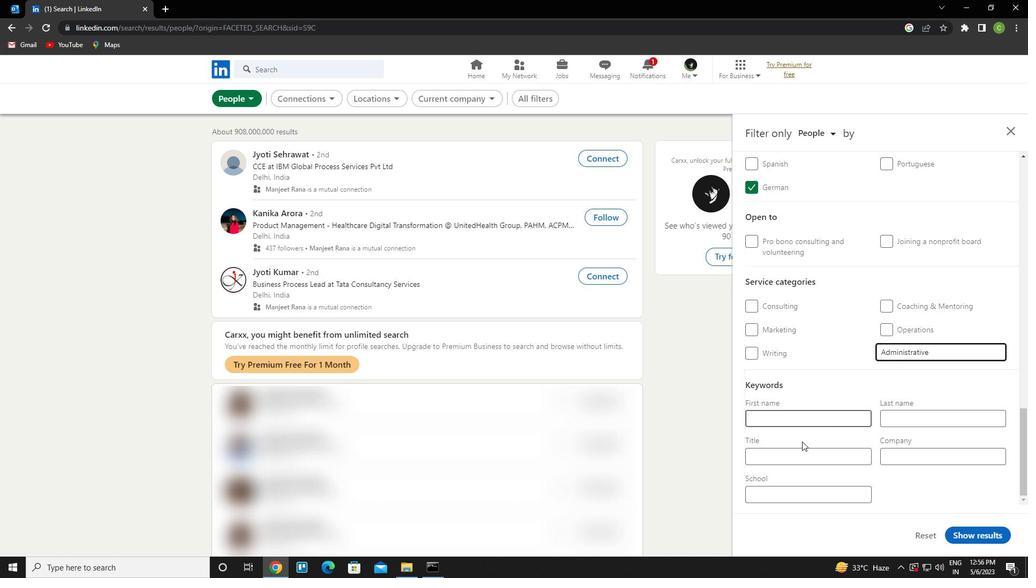 
Action: Mouse pressed left at (794, 464)
Screenshot: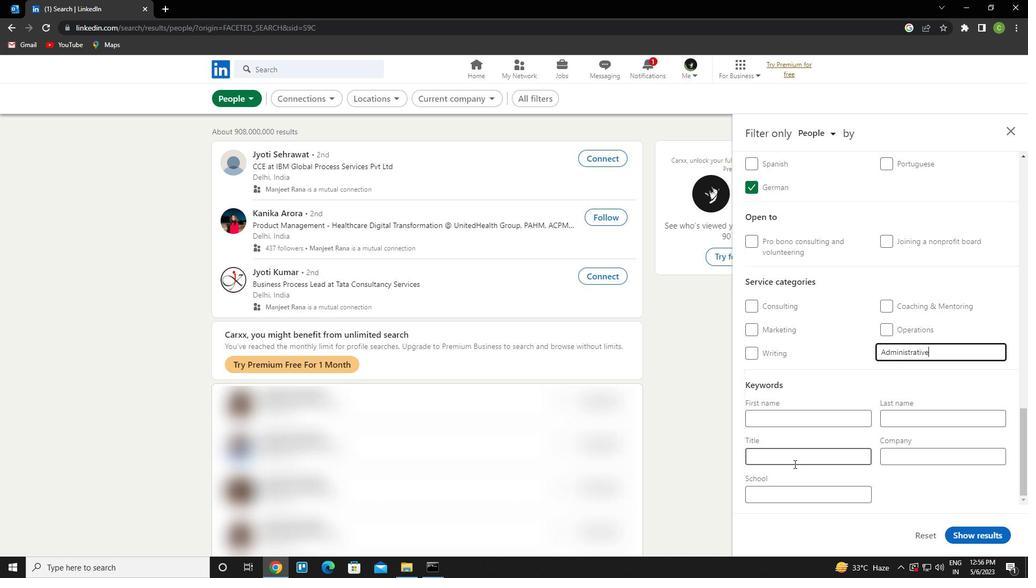 
Action: Key pressed <Key.caps_lock>r<Key.caps_lock>Ecyclables<Key.space><Key.caps_lock>c<Key.caps_lock>ollector
Screenshot: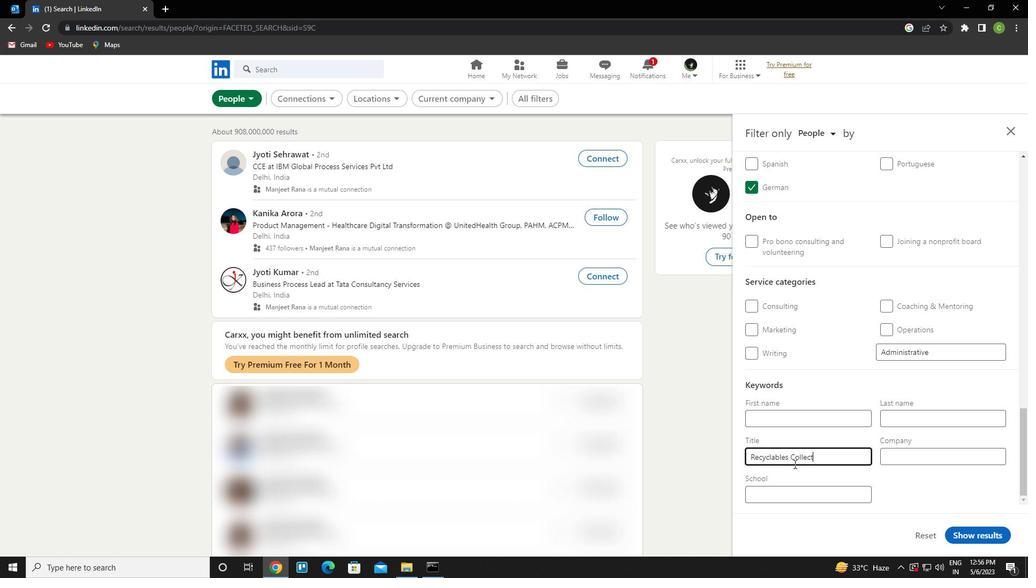 
Action: Mouse moved to (973, 536)
Screenshot: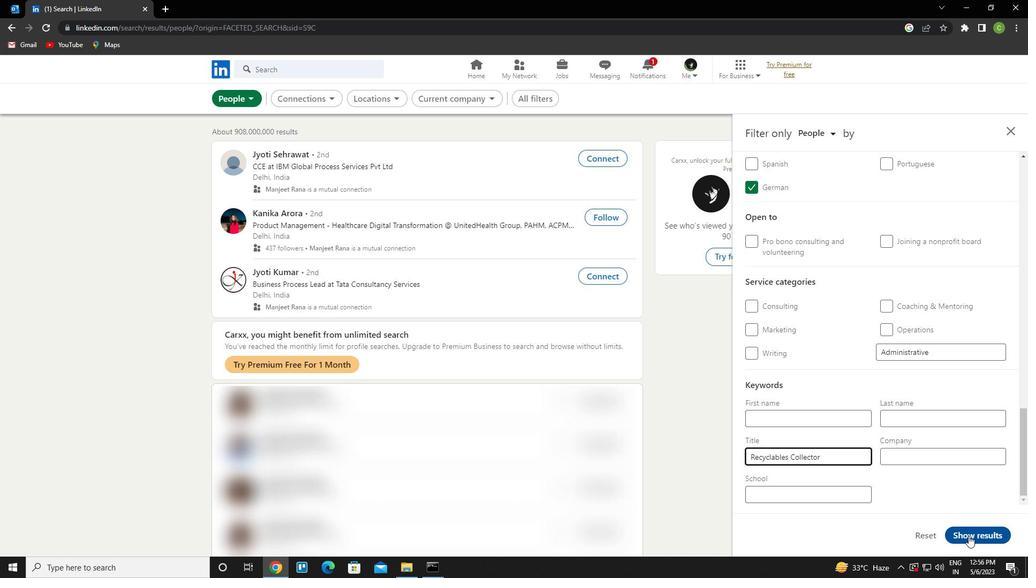 
Action: Mouse pressed left at (973, 536)
Screenshot: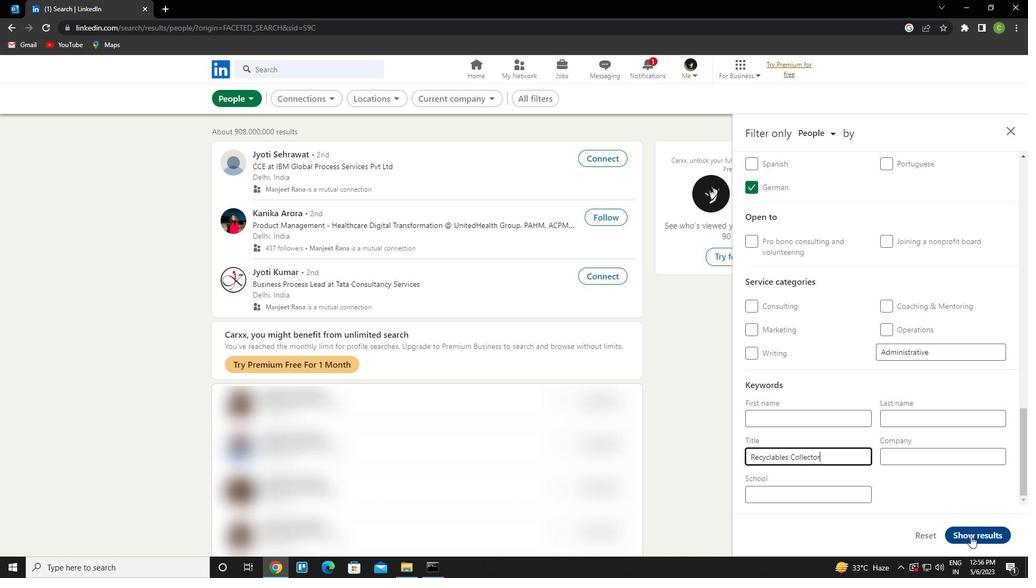
Action: Mouse moved to (565, 571)
Screenshot: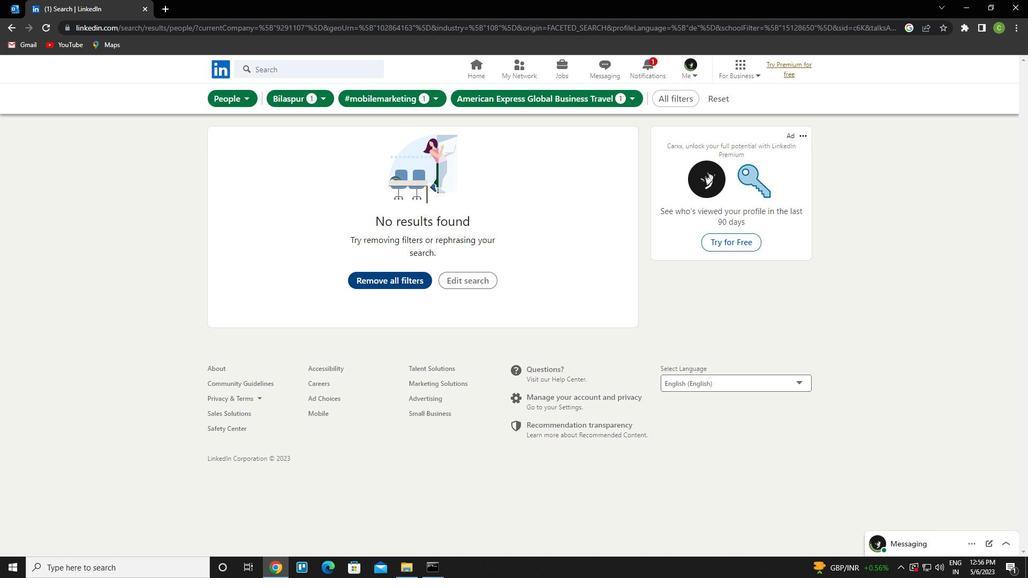 
